 Task: In the Page Angkorwat.pptxinsert a new blank slide, and insert a shape ' hexagon', fill the shape with color yellowcopy and paste the shape   hexagonfill the shape with color purpleinsert the text box shape 1insert the text box shape 2
Action: Mouse moved to (29, 97)
Screenshot: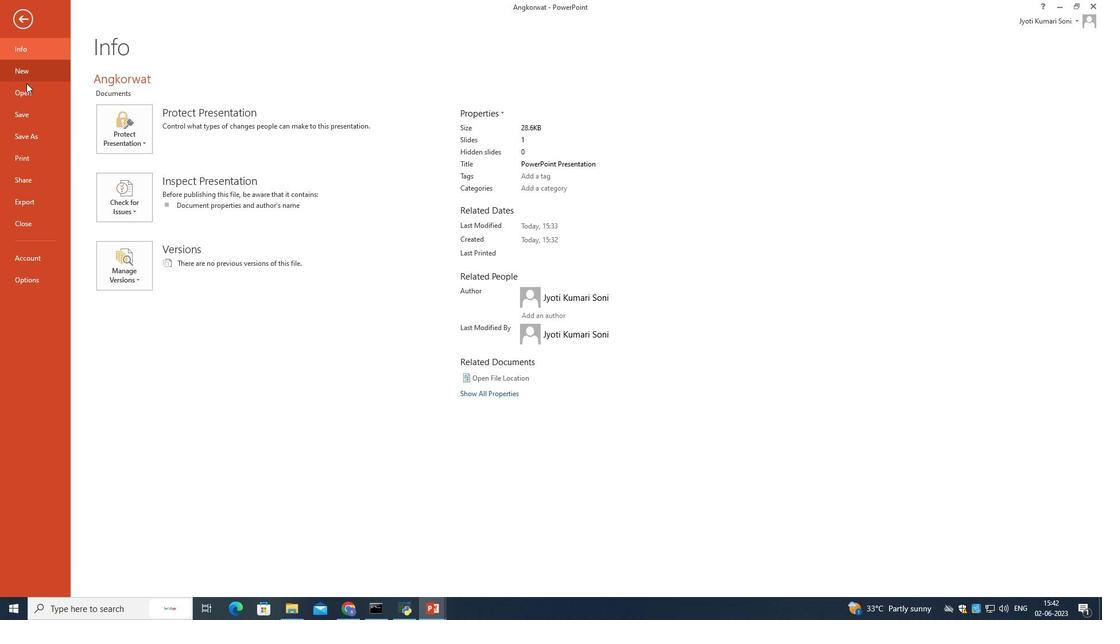 
Action: Mouse pressed left at (29, 97)
Screenshot: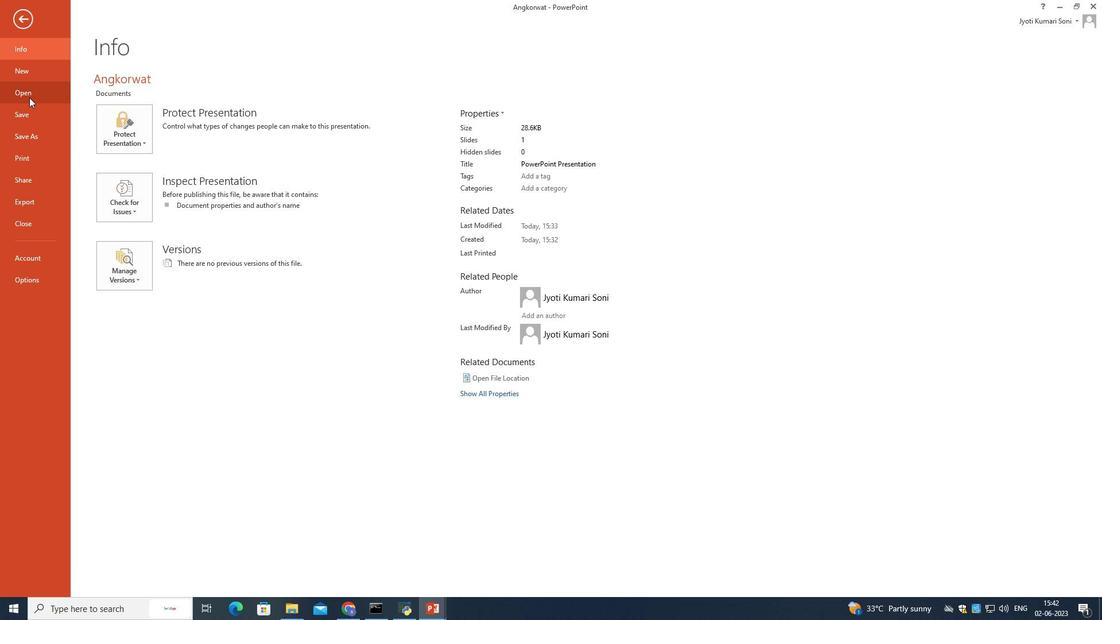 
Action: Mouse moved to (297, 125)
Screenshot: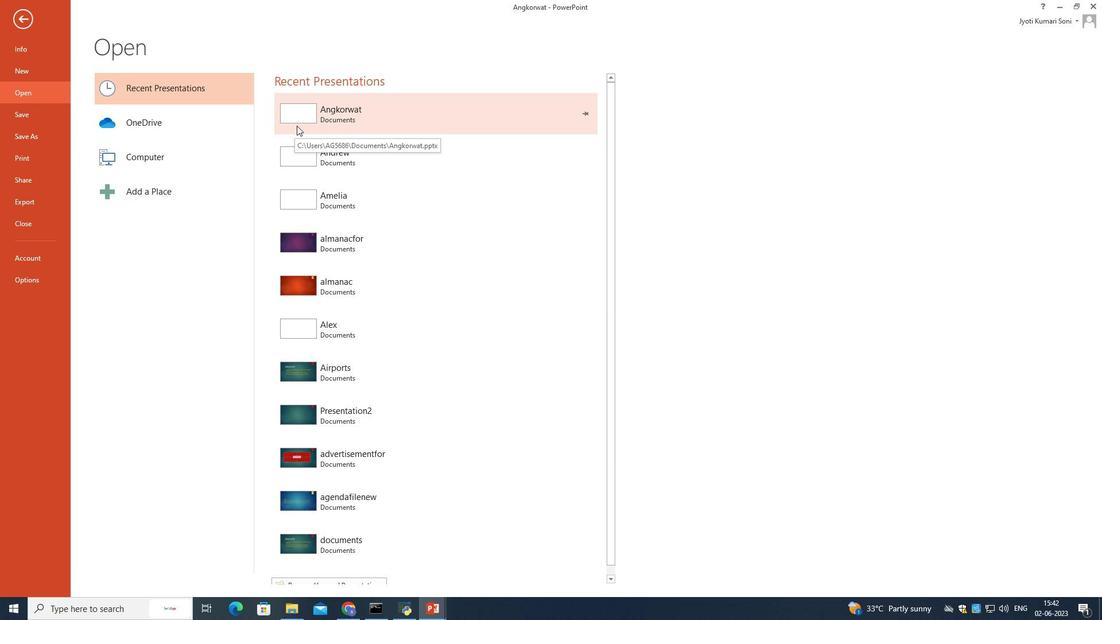 
Action: Mouse pressed left at (297, 125)
Screenshot: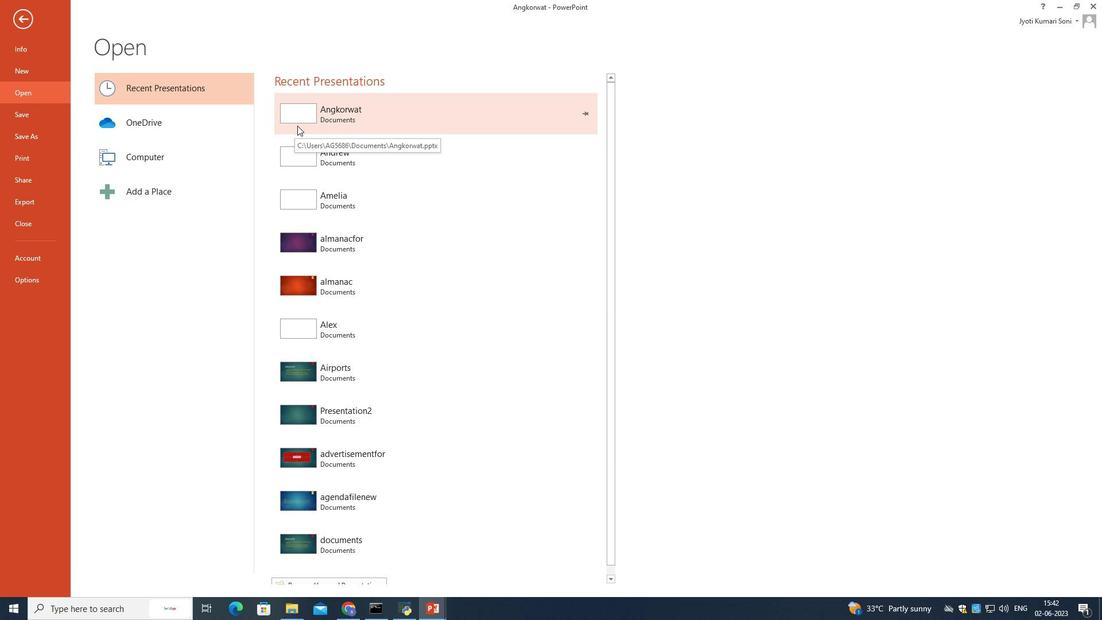 
Action: Mouse moved to (79, 19)
Screenshot: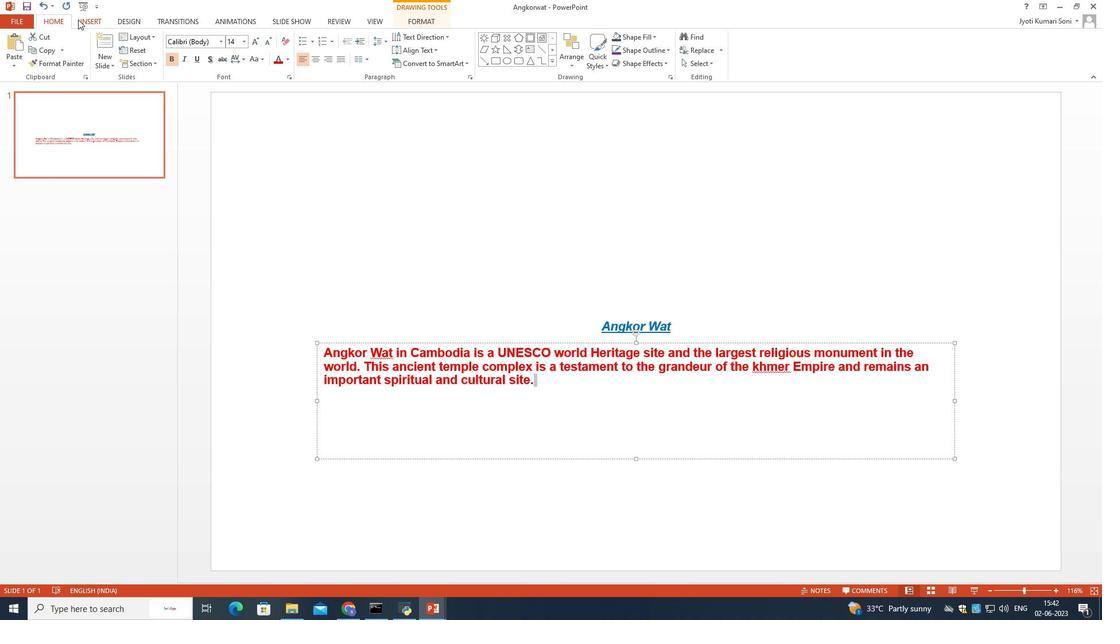 
Action: Mouse pressed left at (79, 19)
Screenshot: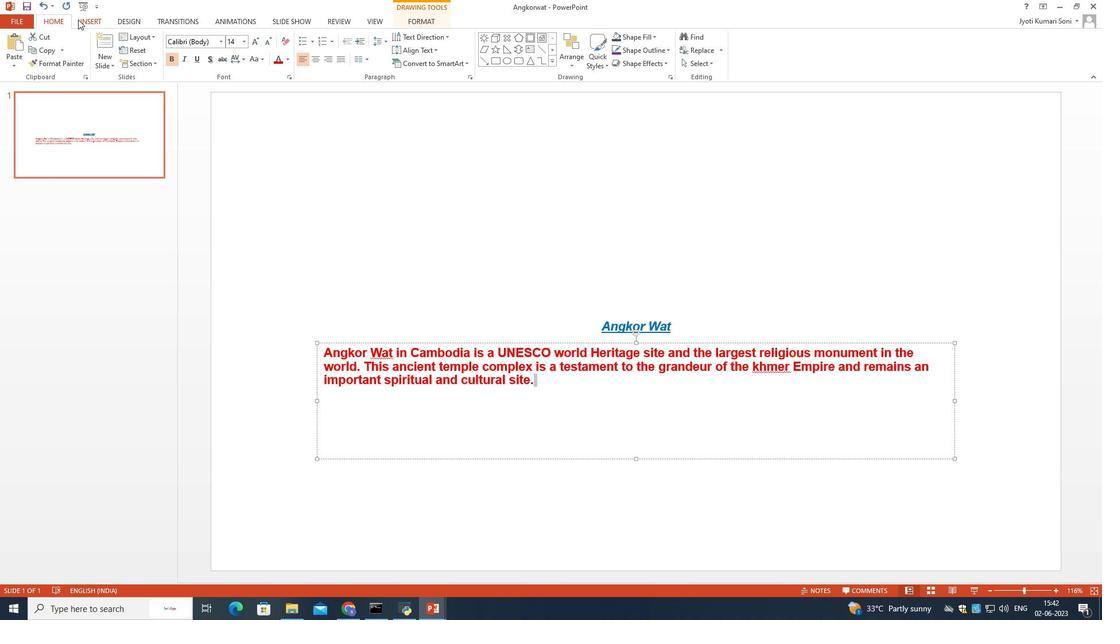 
Action: Mouse moved to (17, 52)
Screenshot: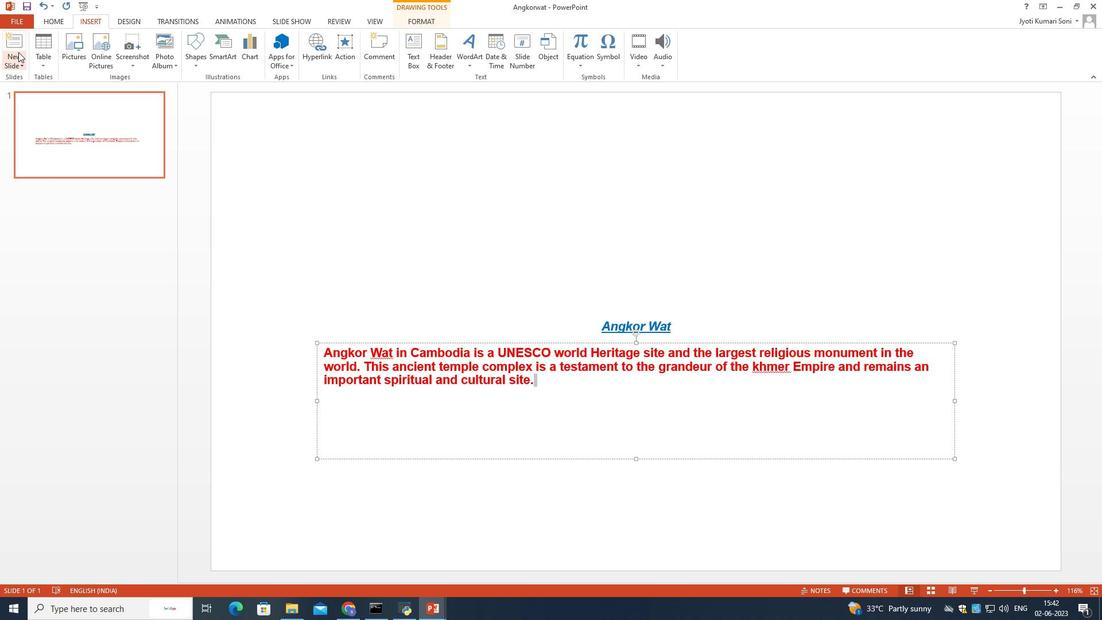 
Action: Mouse pressed left at (17, 52)
Screenshot: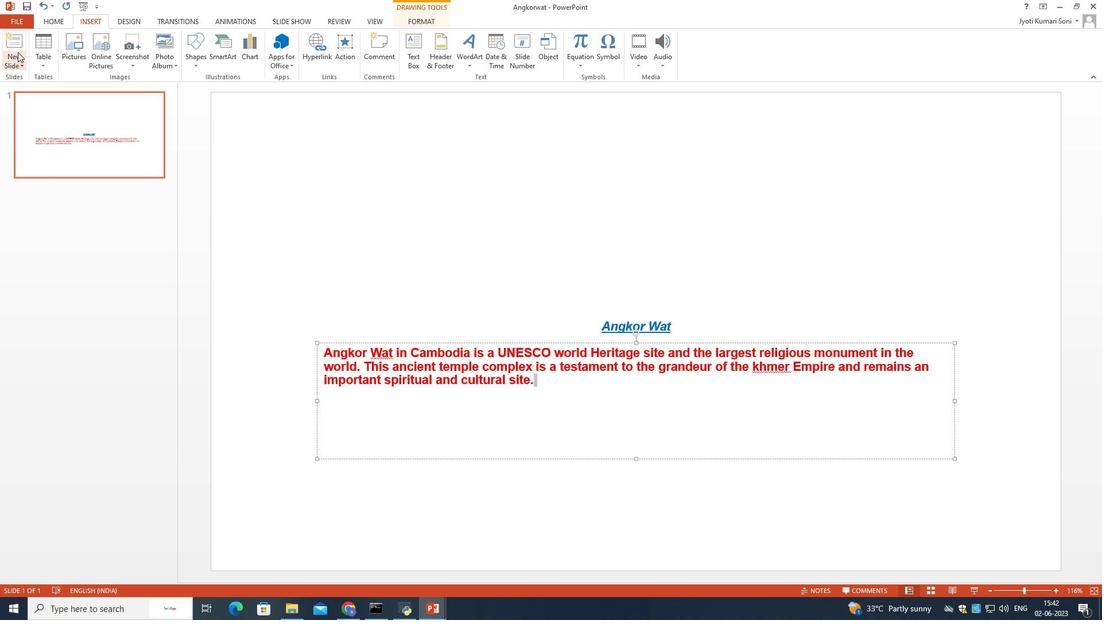 
Action: Mouse moved to (46, 207)
Screenshot: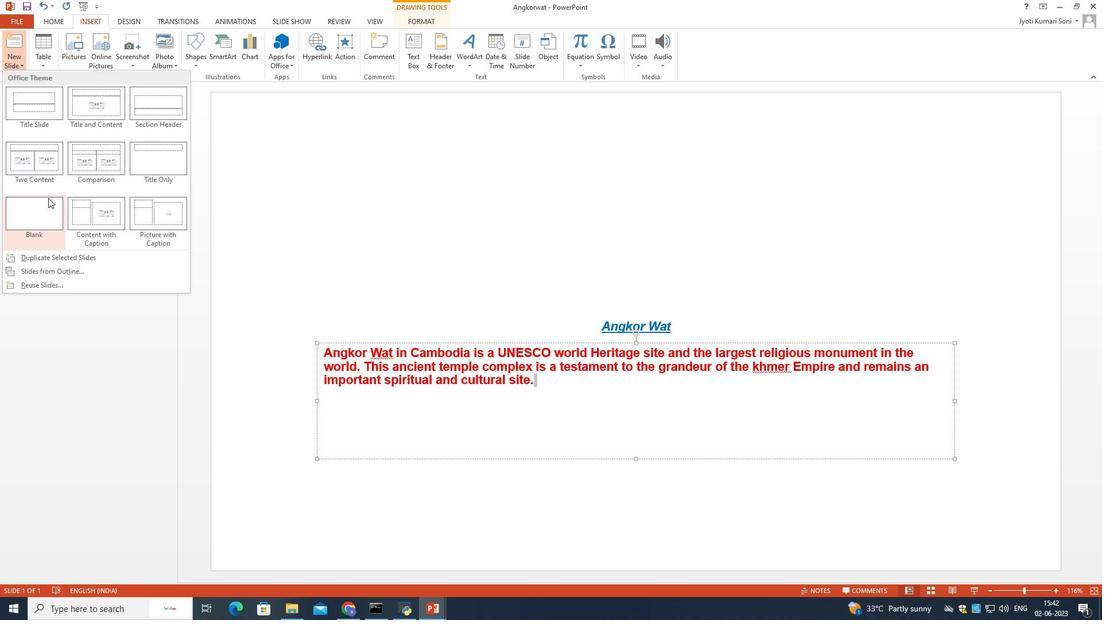
Action: Mouse pressed left at (46, 207)
Screenshot: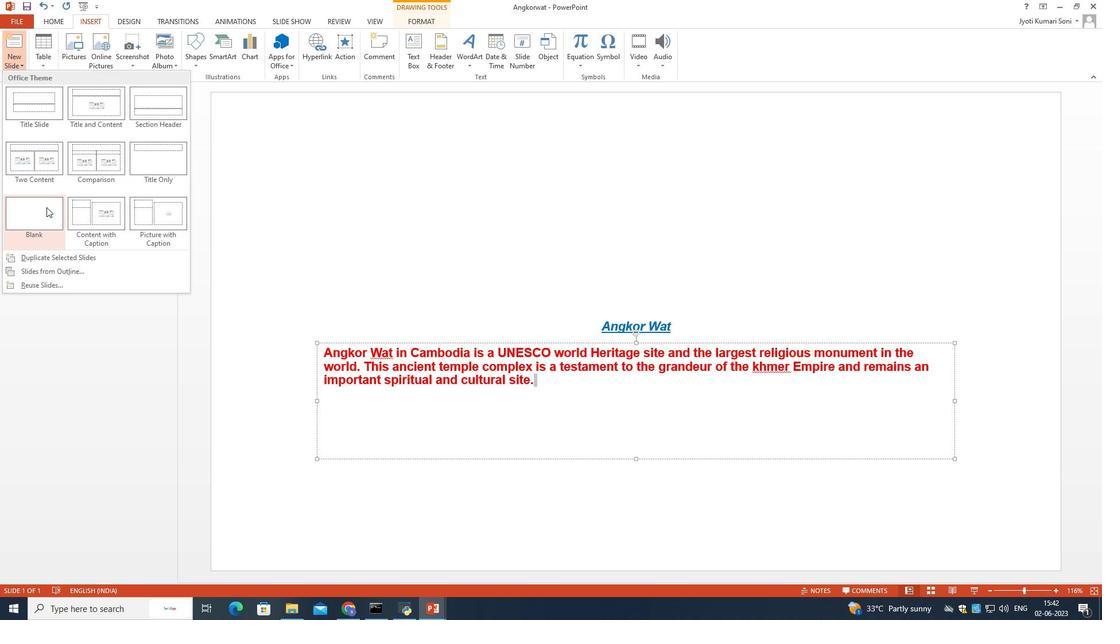 
Action: Mouse moved to (276, 203)
Screenshot: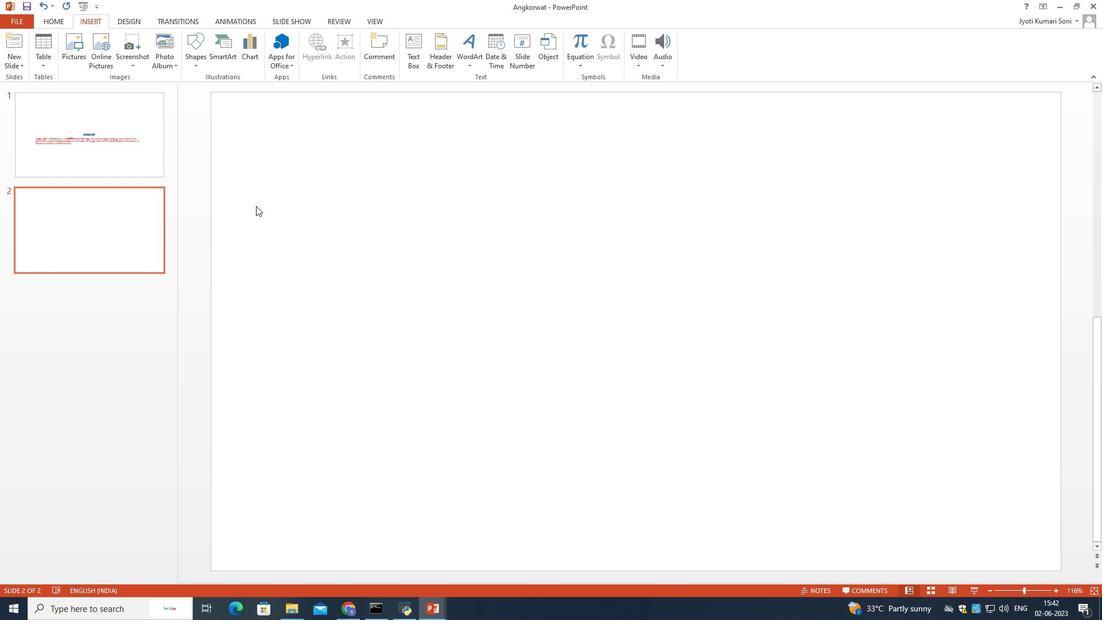 
Action: Mouse pressed left at (276, 203)
Screenshot: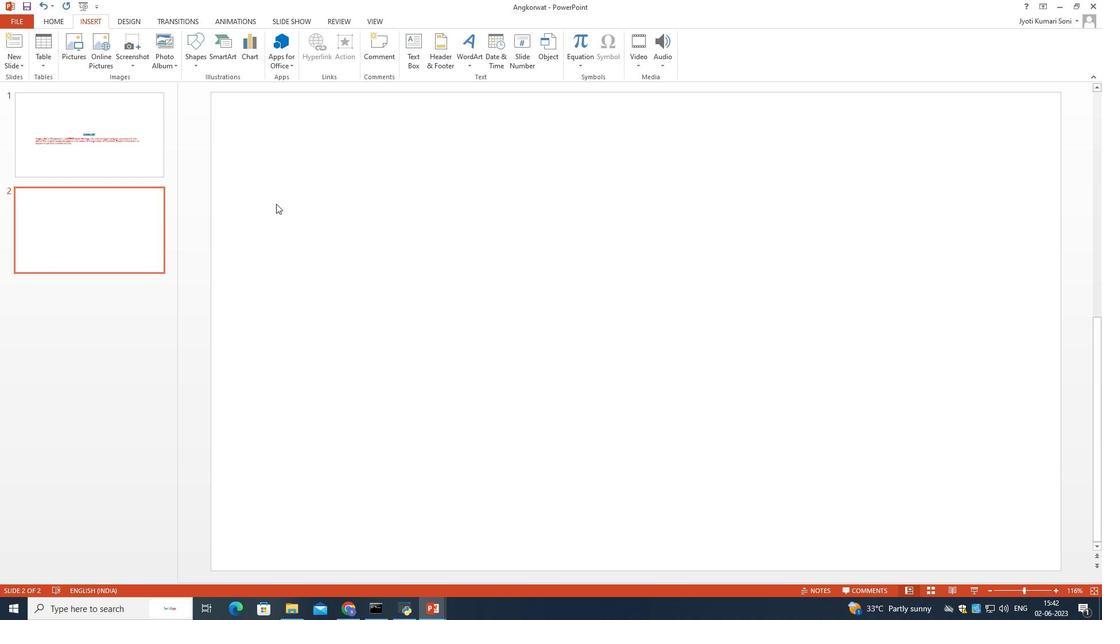 
Action: Mouse moved to (197, 65)
Screenshot: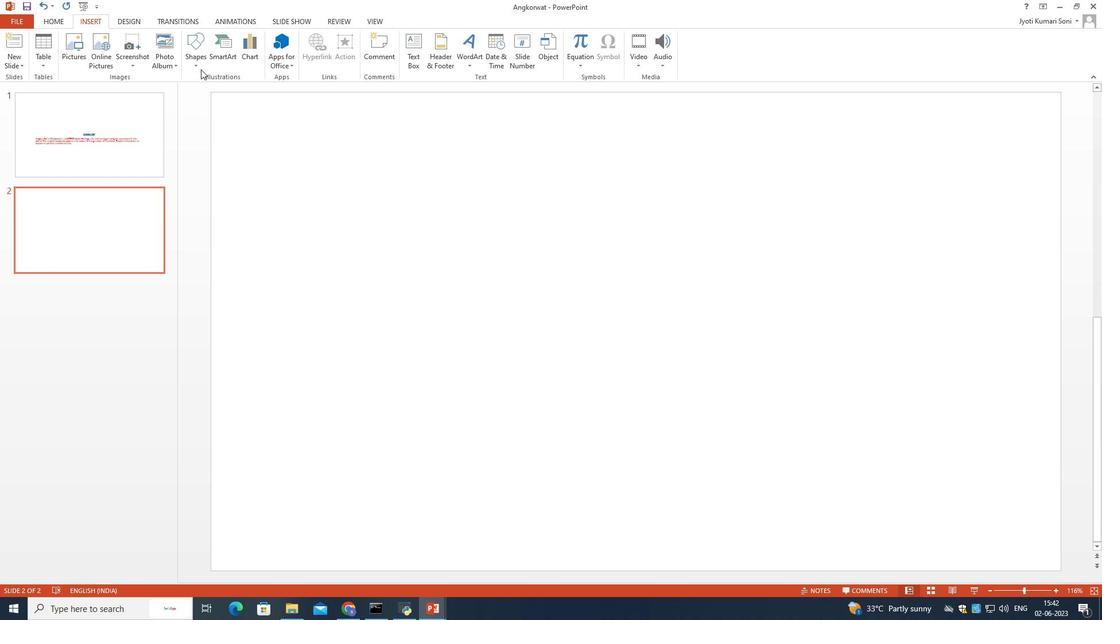 
Action: Mouse pressed left at (197, 65)
Screenshot: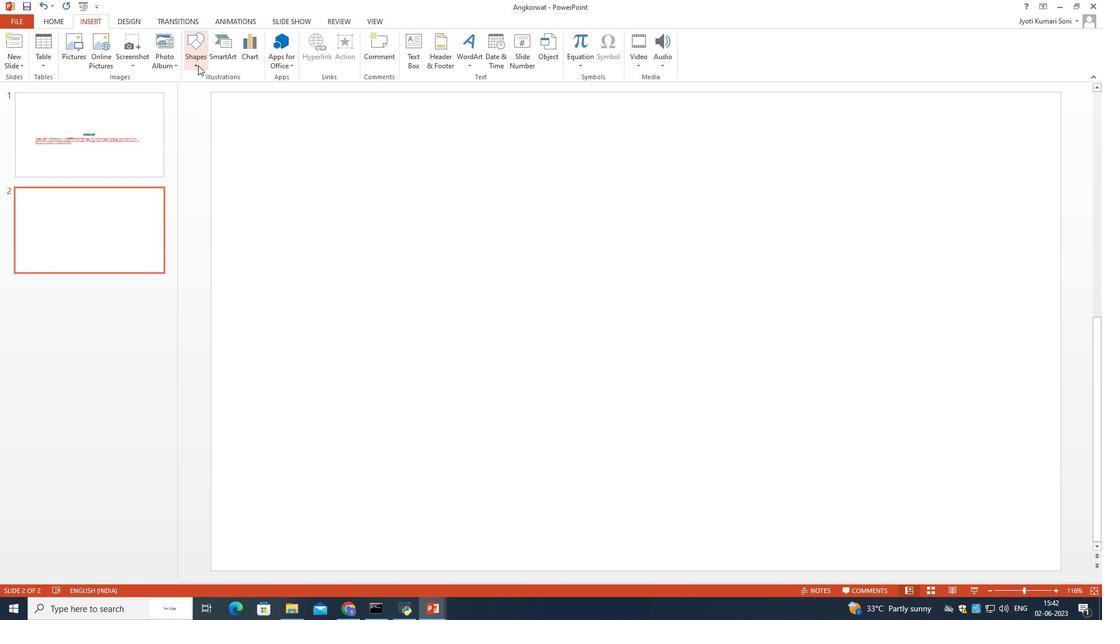 
Action: Mouse moved to (278, 174)
Screenshot: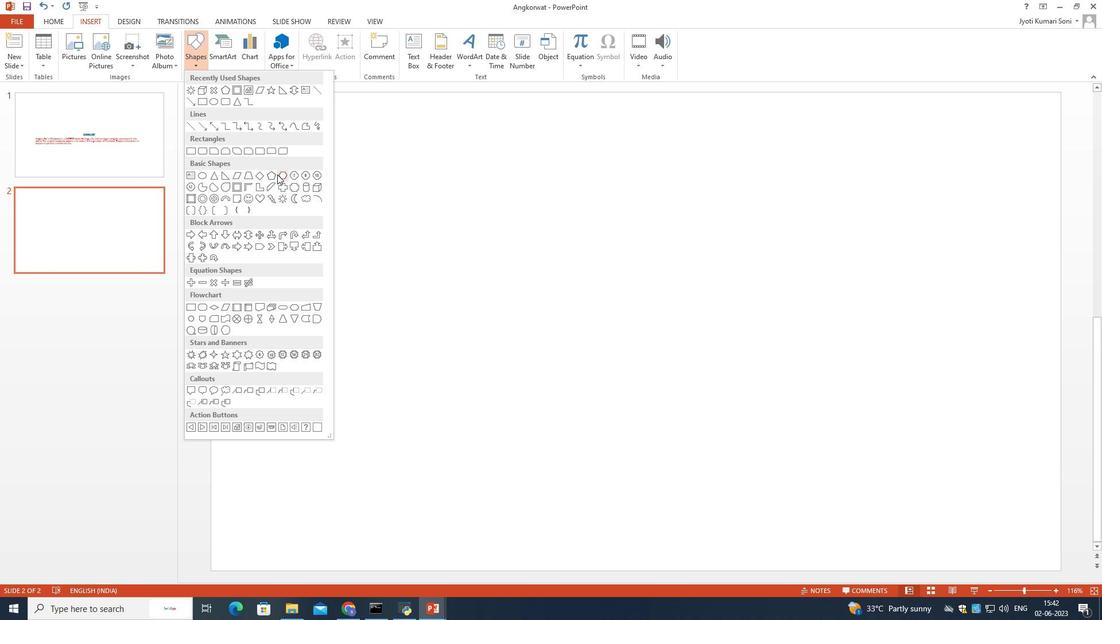 
Action: Mouse pressed left at (278, 174)
Screenshot: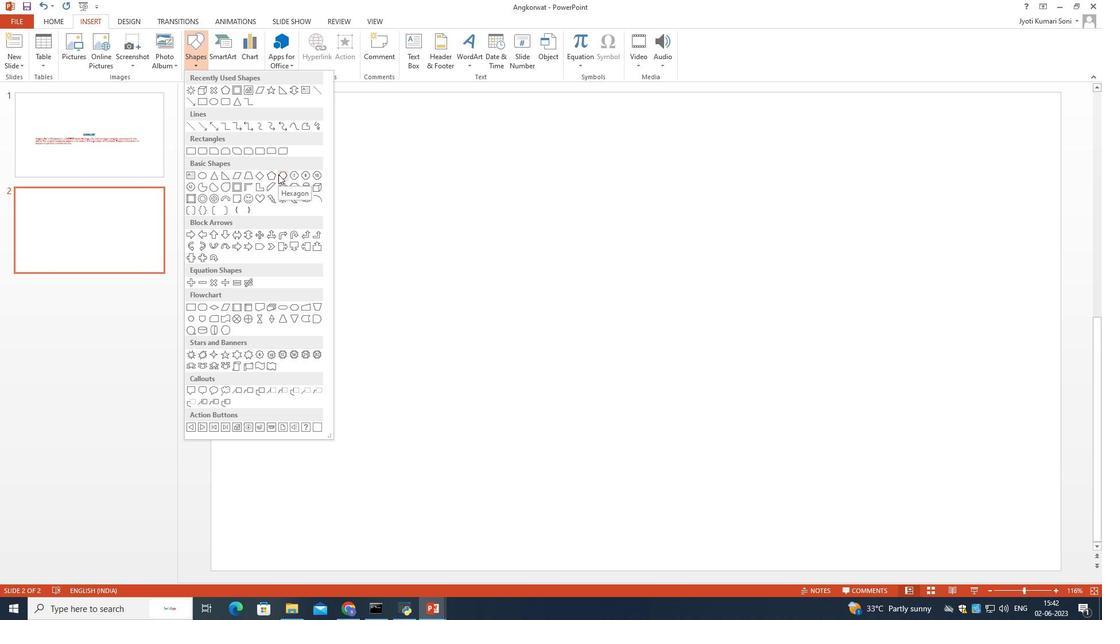 
Action: Mouse moved to (374, 145)
Screenshot: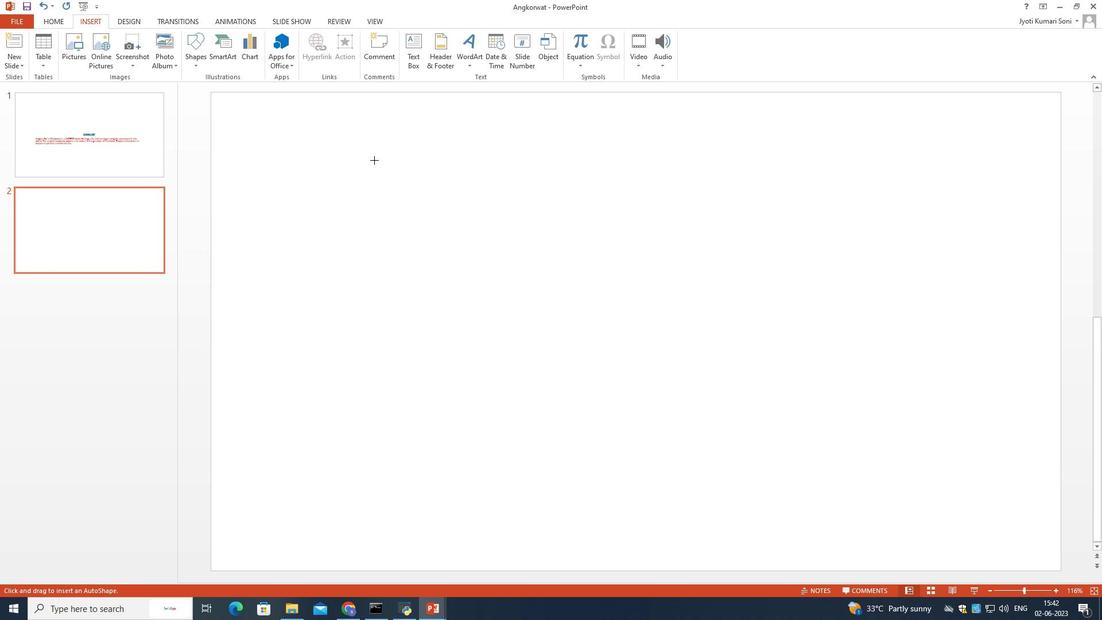 
Action: Mouse pressed left at (374, 145)
Screenshot: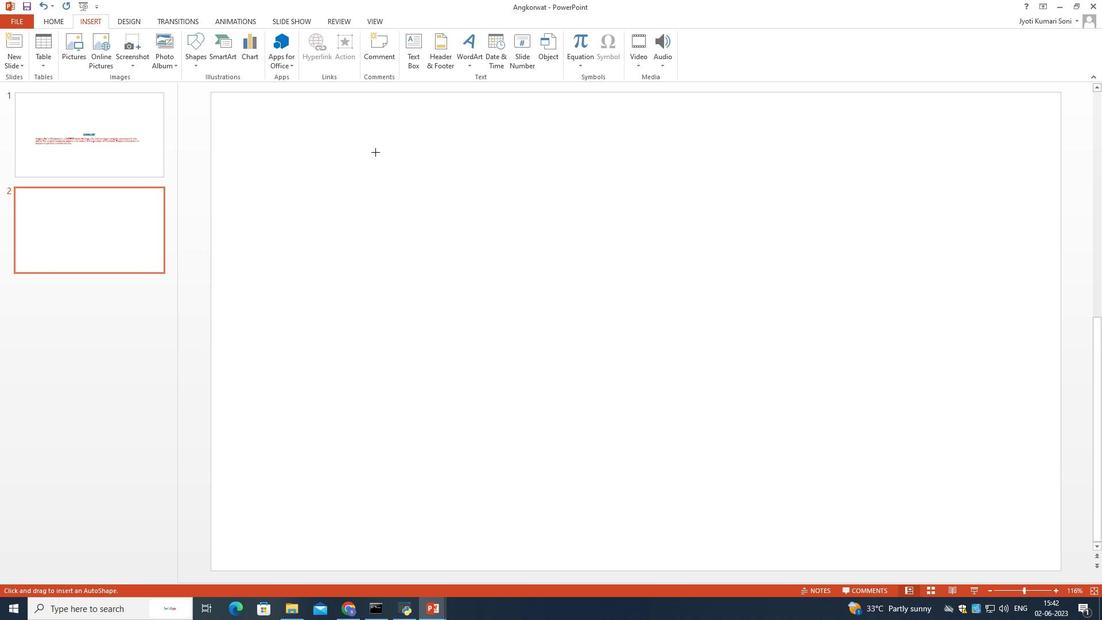 
Action: Mouse moved to (560, 322)
Screenshot: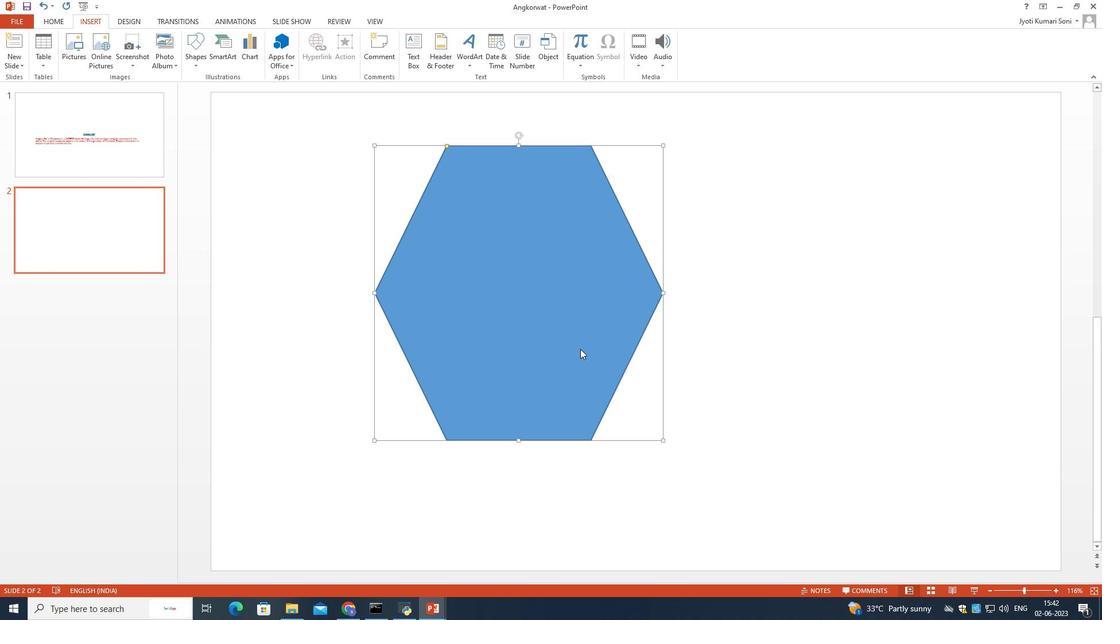 
Action: Mouse pressed left at (560, 322)
Screenshot: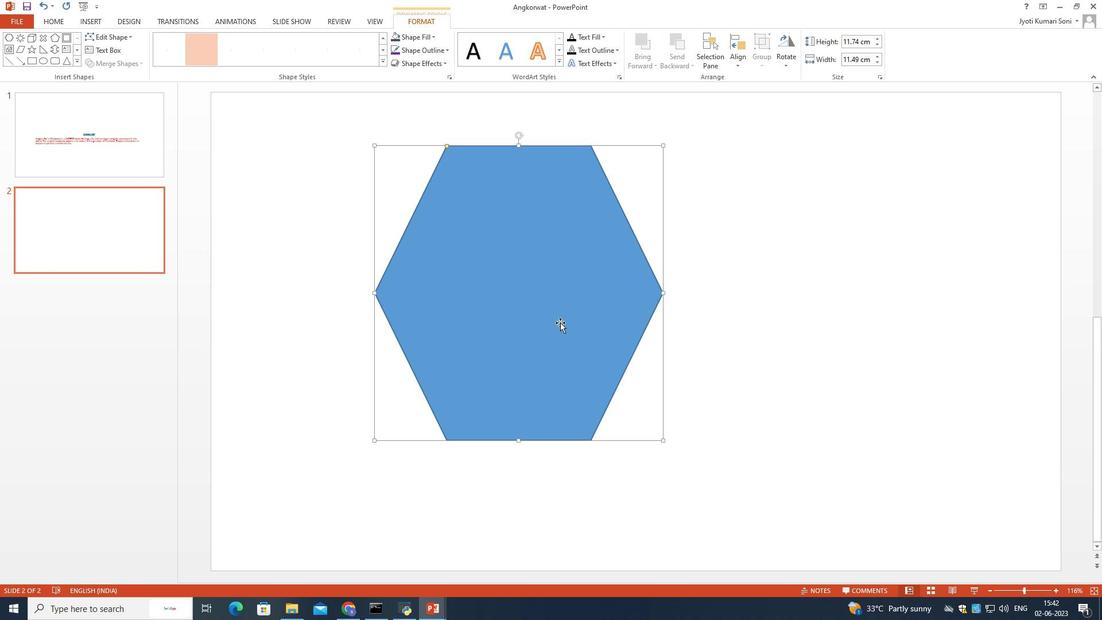 
Action: Mouse moved to (402, 329)
Screenshot: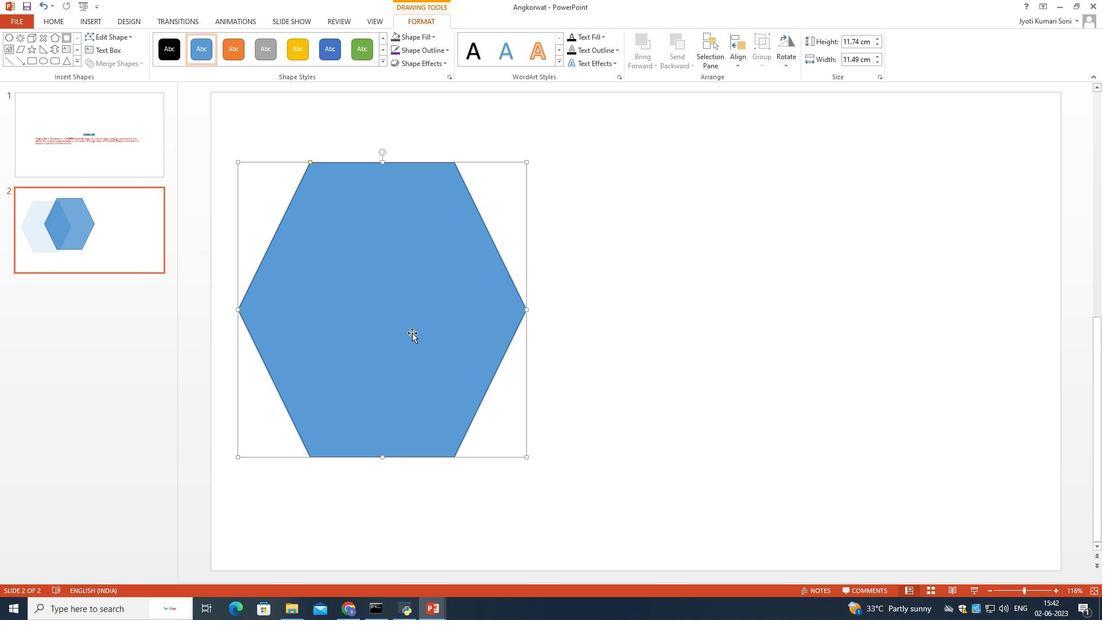 
Action: Mouse pressed left at (402, 329)
Screenshot: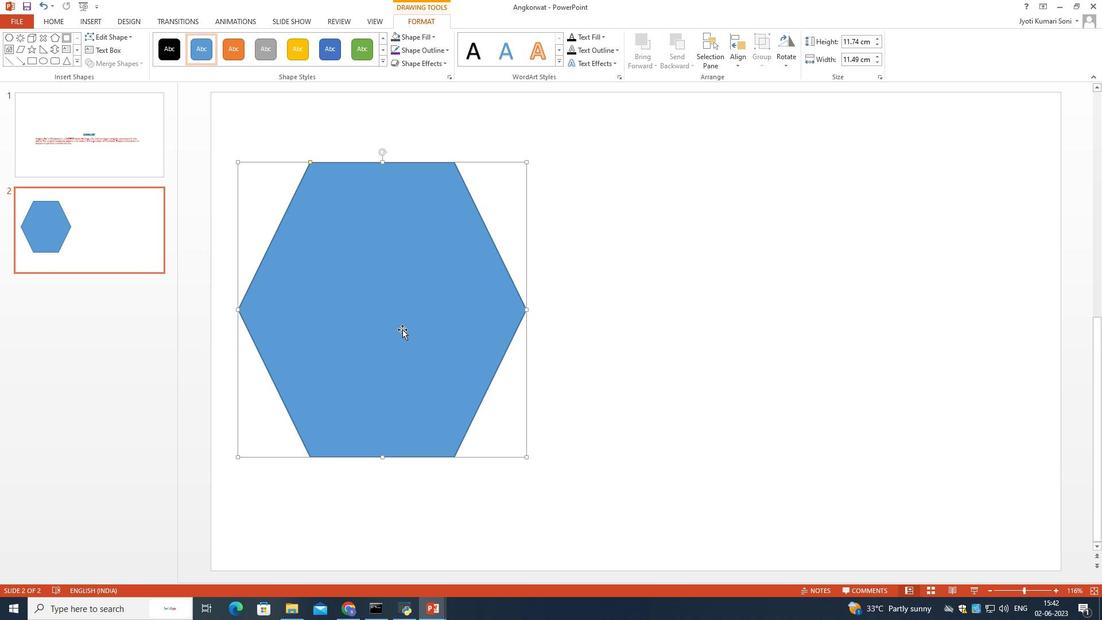 
Action: Mouse moved to (403, 40)
Screenshot: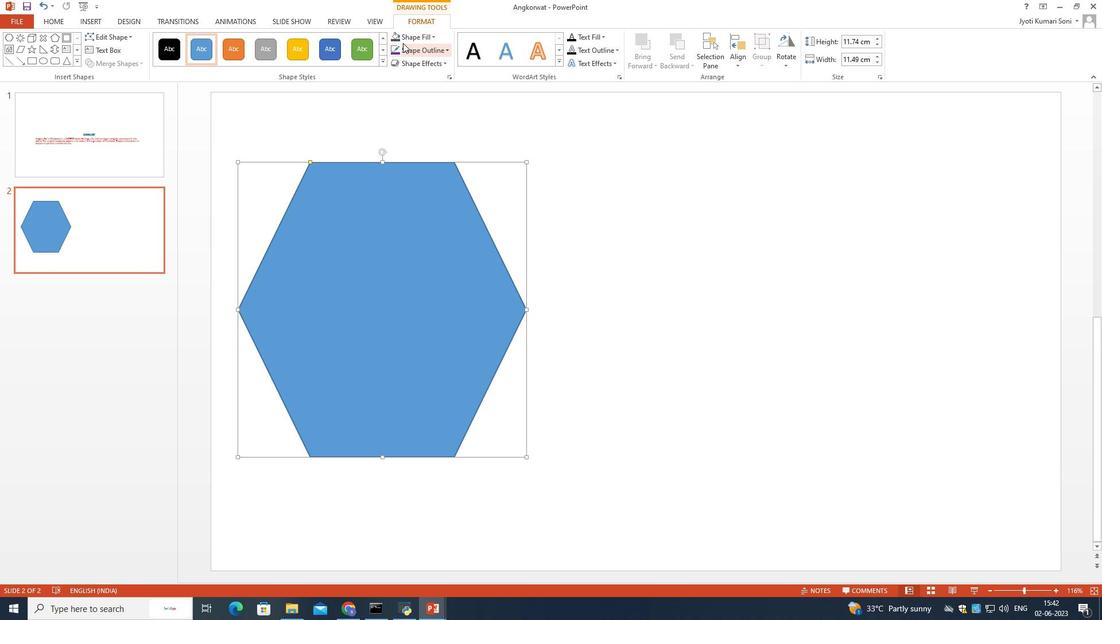 
Action: Mouse pressed left at (403, 40)
Screenshot: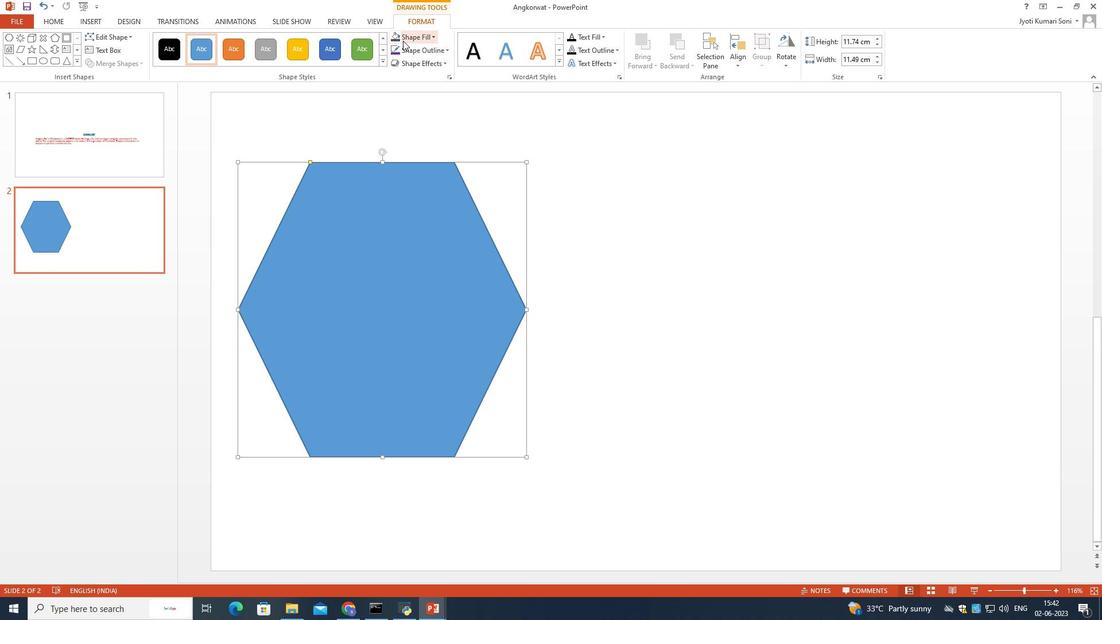 
Action: Mouse moved to (421, 125)
Screenshot: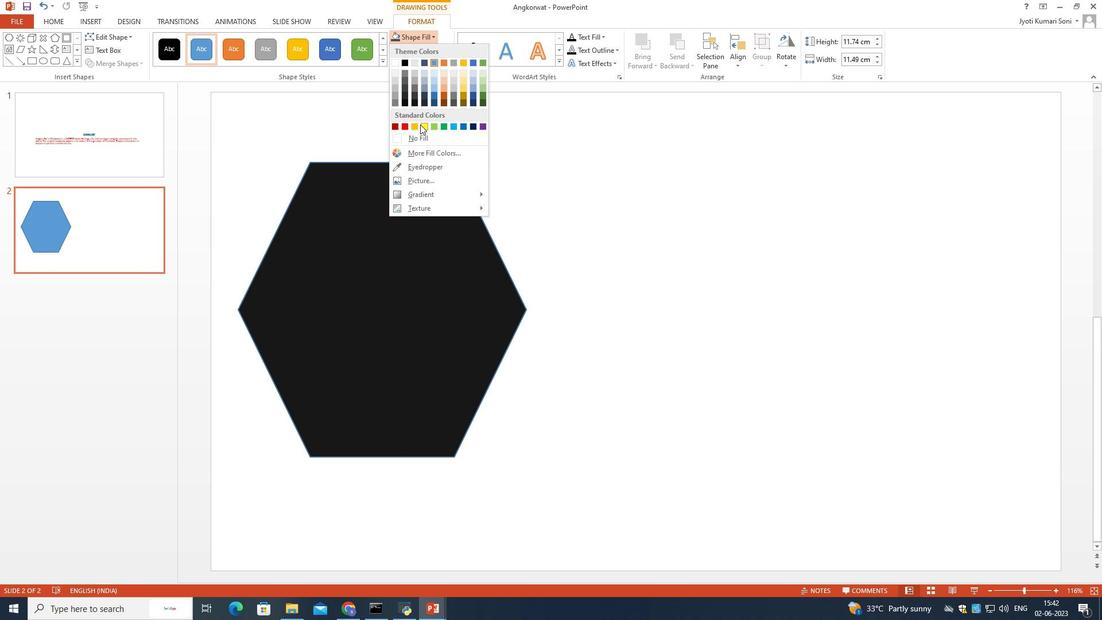 
Action: Mouse pressed left at (421, 125)
Screenshot: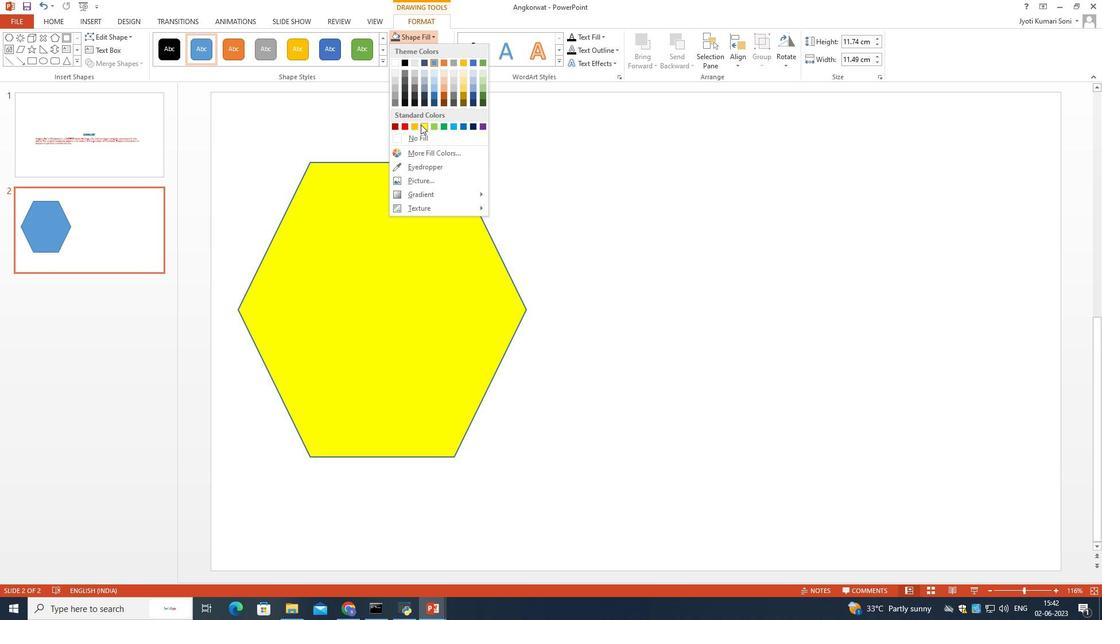 
Action: Mouse moved to (409, 272)
Screenshot: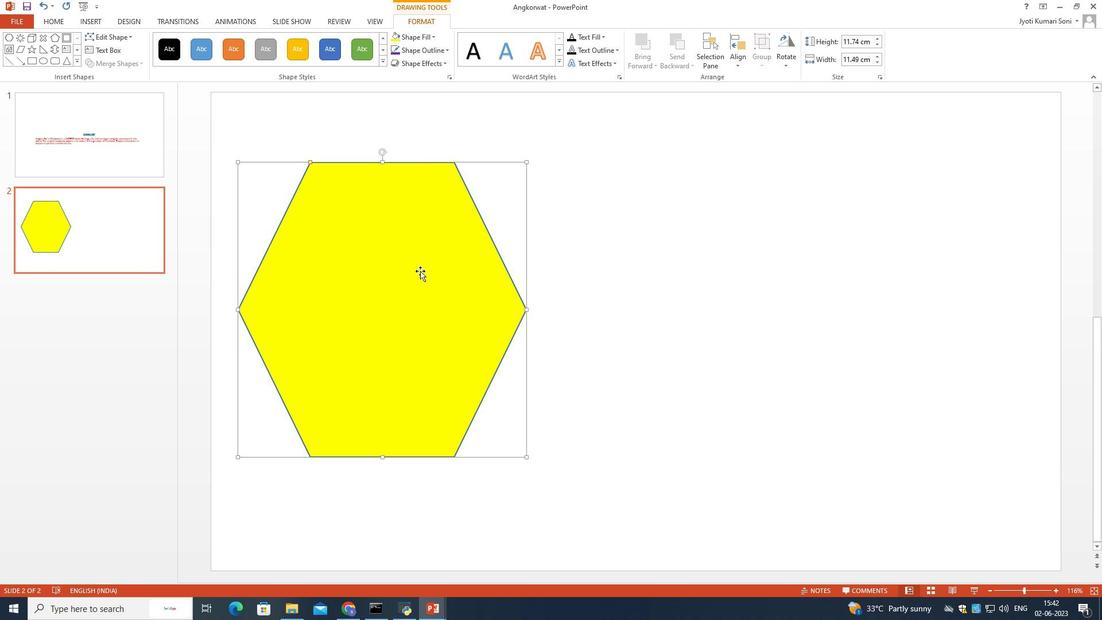 
Action: Mouse pressed left at (409, 272)
Screenshot: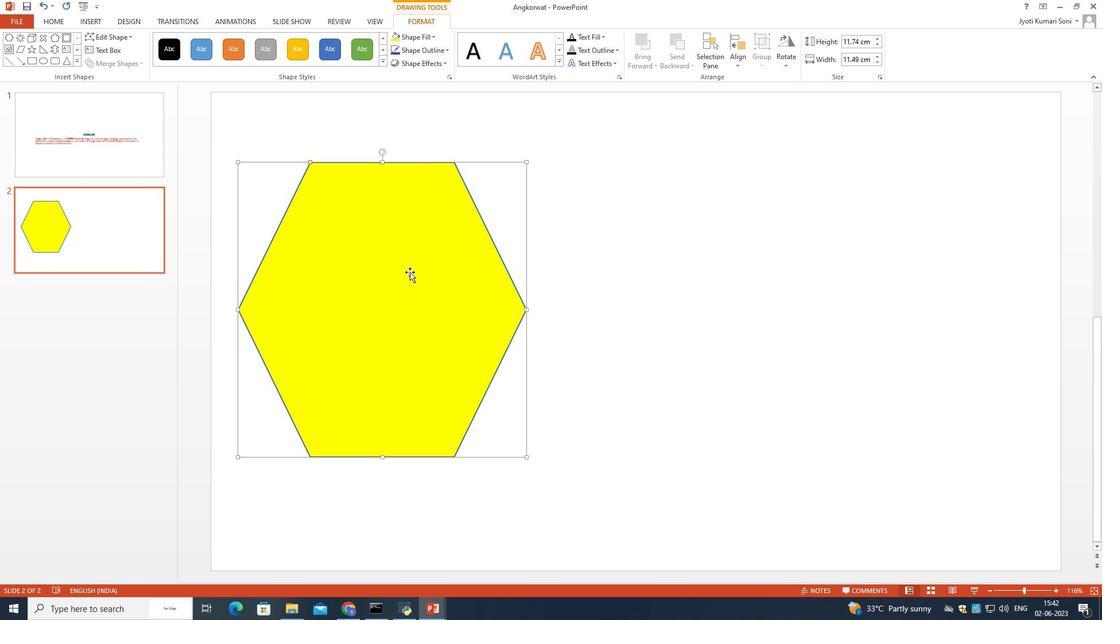 
Action: Mouse moved to (406, 273)
Screenshot: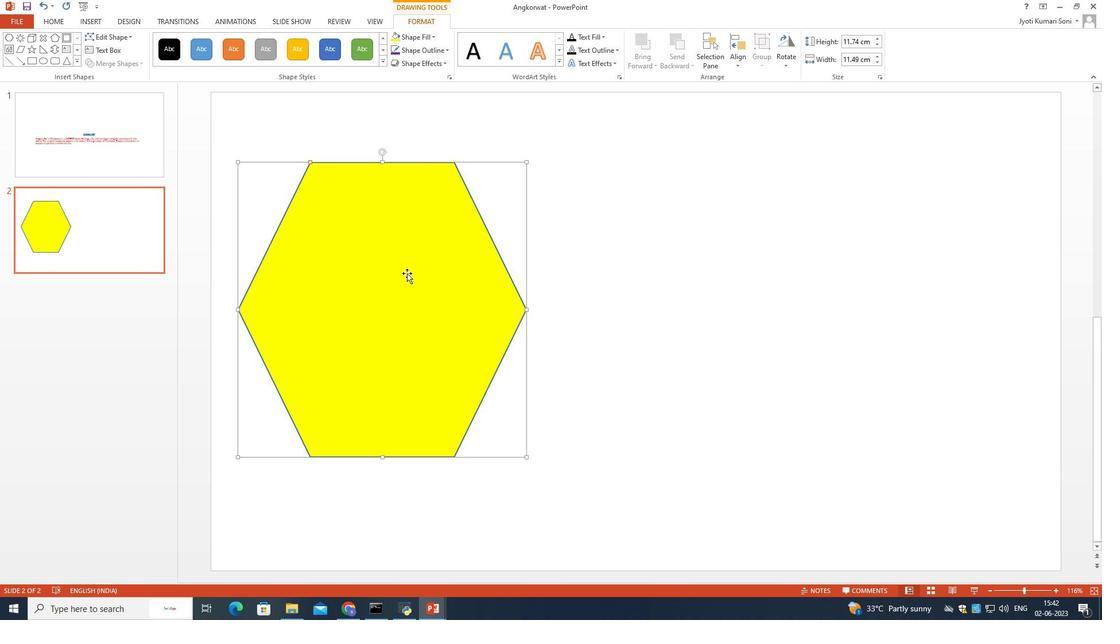 
Action: Mouse pressed left at (406, 273)
Screenshot: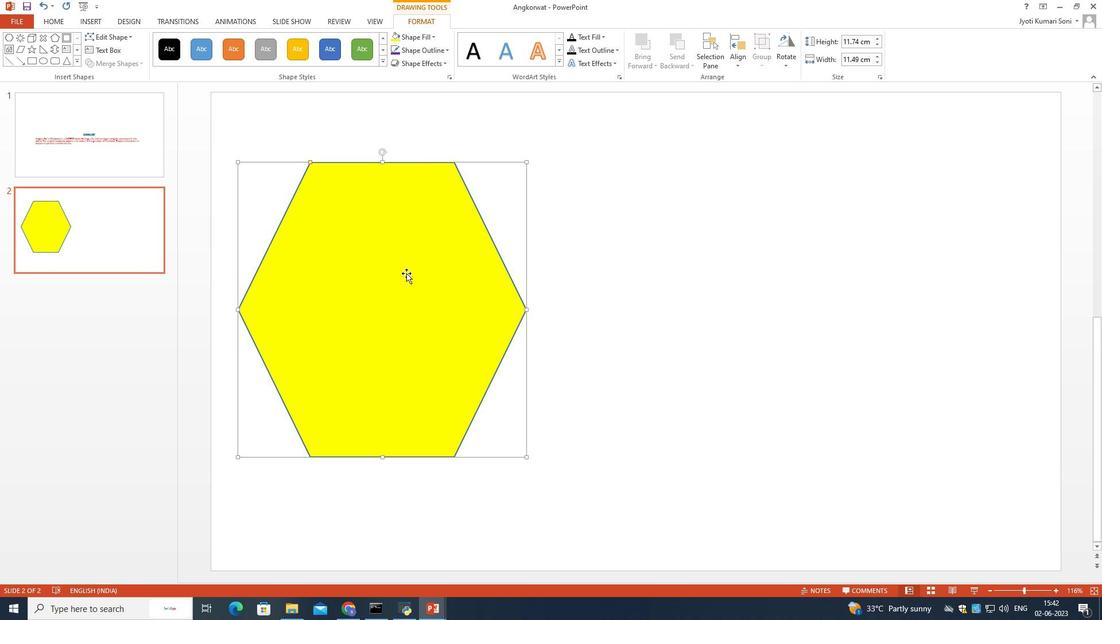
Action: Mouse pressed right at (406, 273)
Screenshot: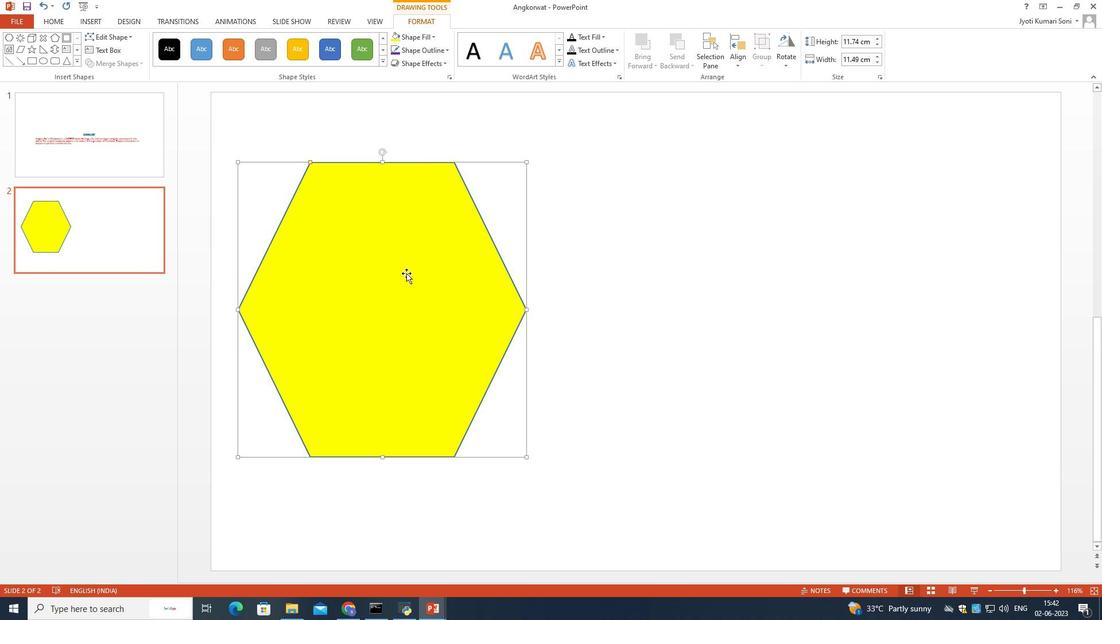 
Action: Mouse moved to (429, 294)
Screenshot: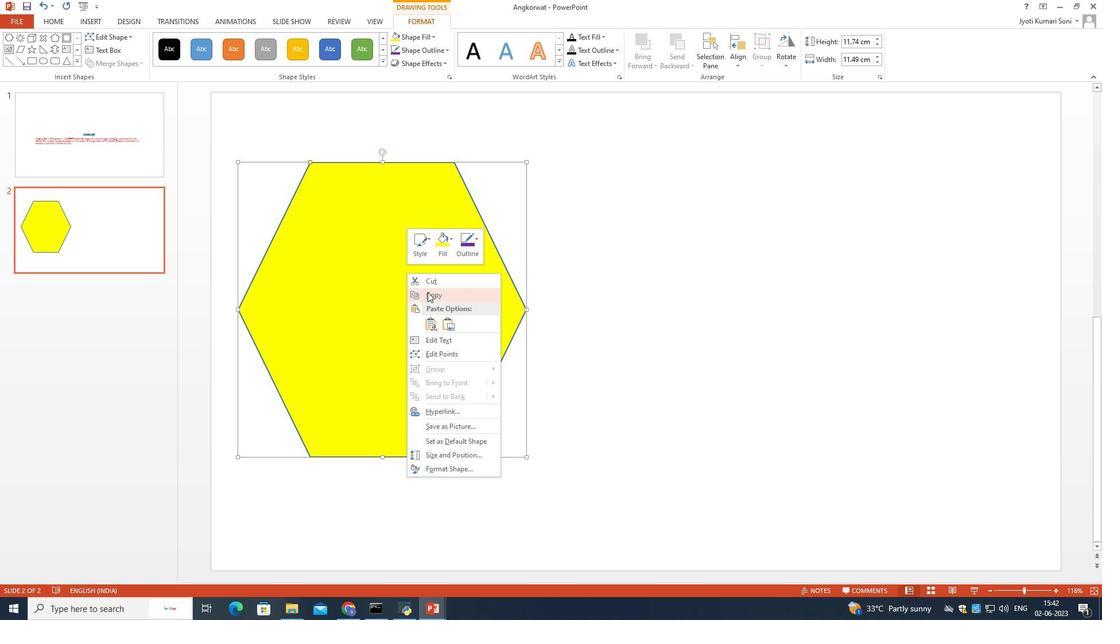 
Action: Mouse pressed left at (429, 294)
Screenshot: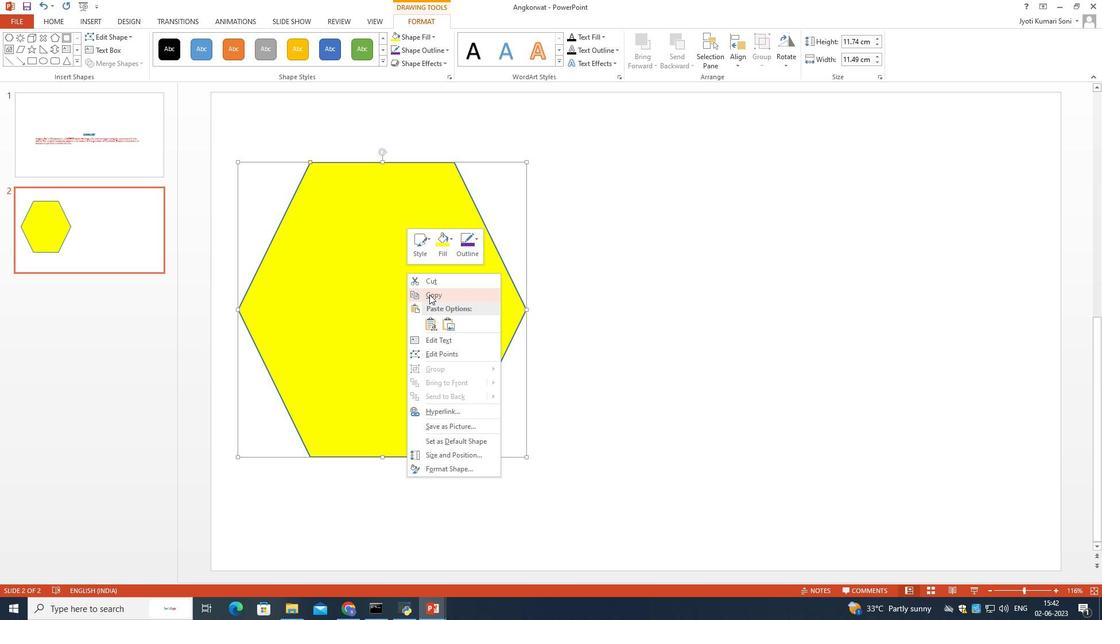 
Action: Mouse moved to (626, 215)
Screenshot: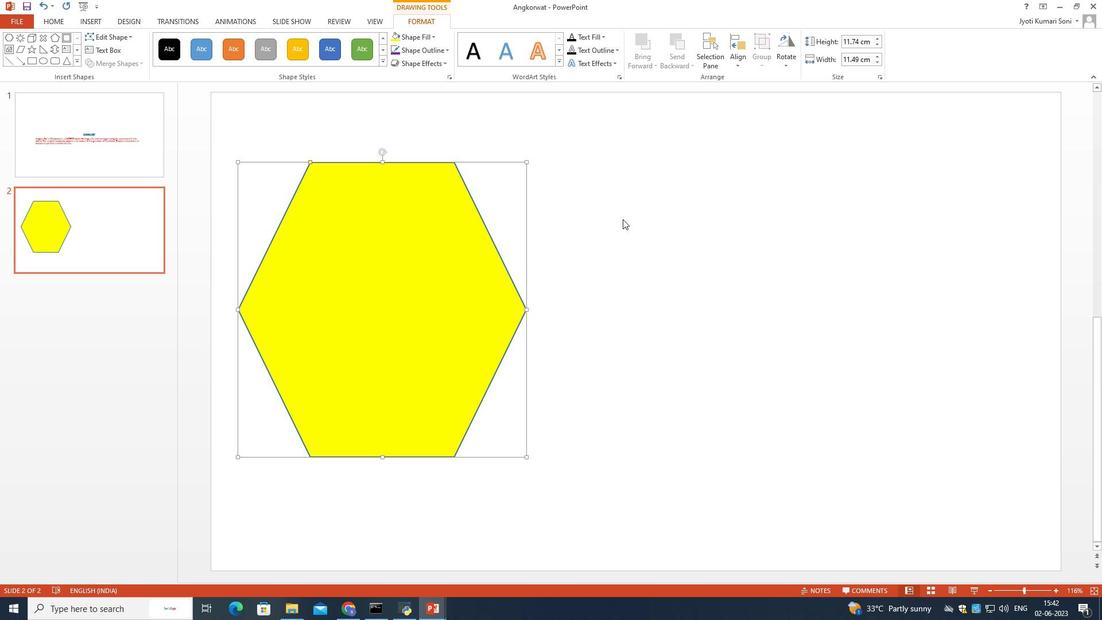 
Action: Mouse pressed left at (626, 215)
Screenshot: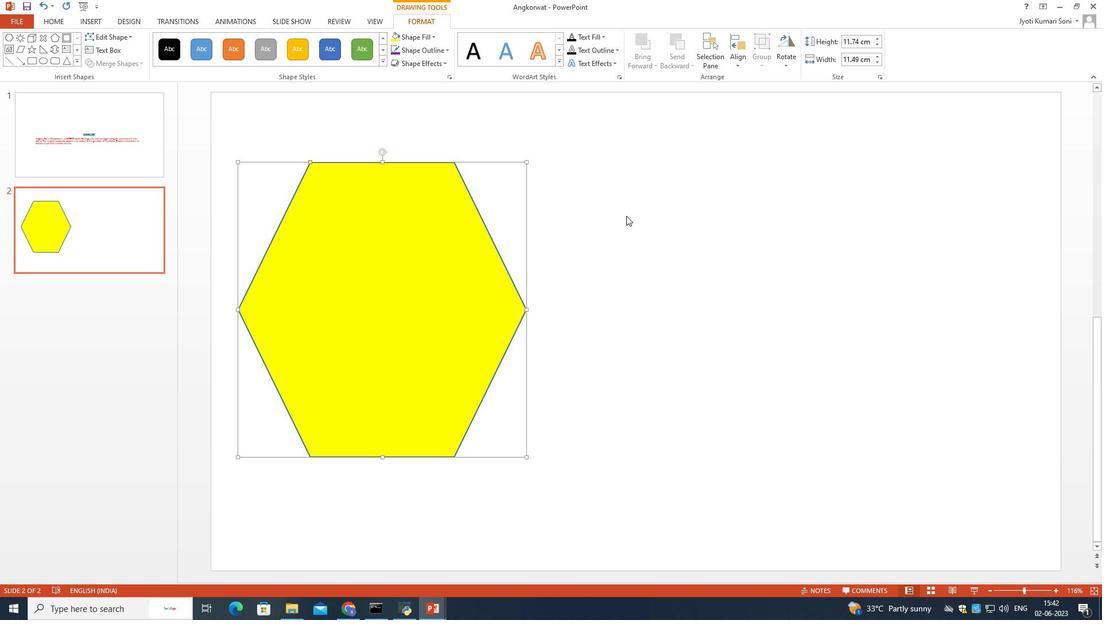 
Action: Mouse moved to (627, 214)
Screenshot: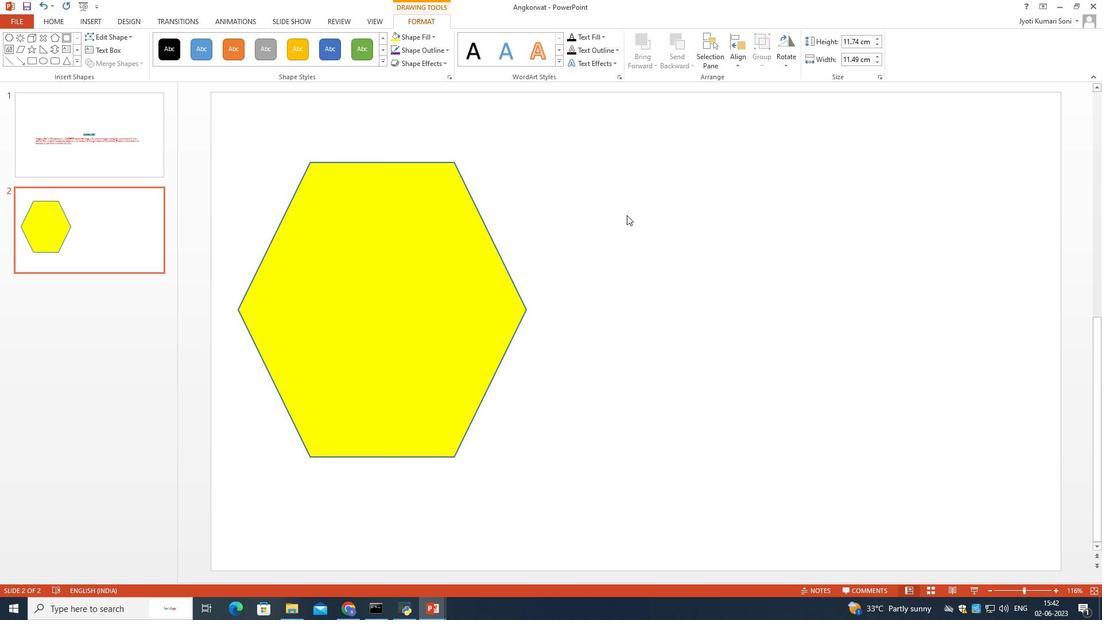 
Action: Mouse pressed right at (627, 214)
Screenshot: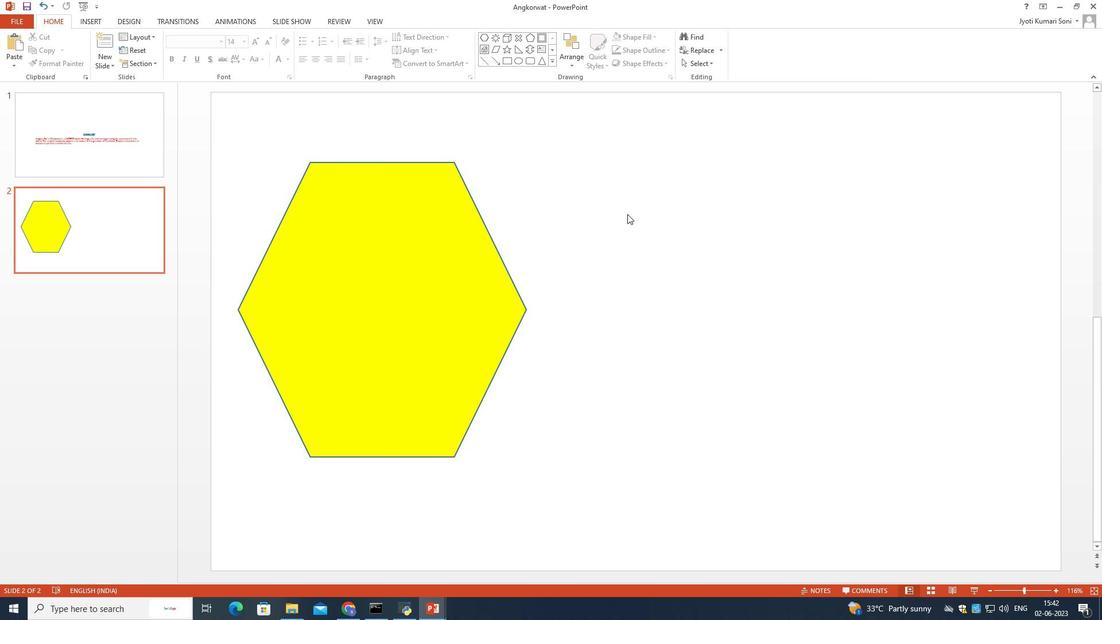 
Action: Mouse moved to (667, 238)
Screenshot: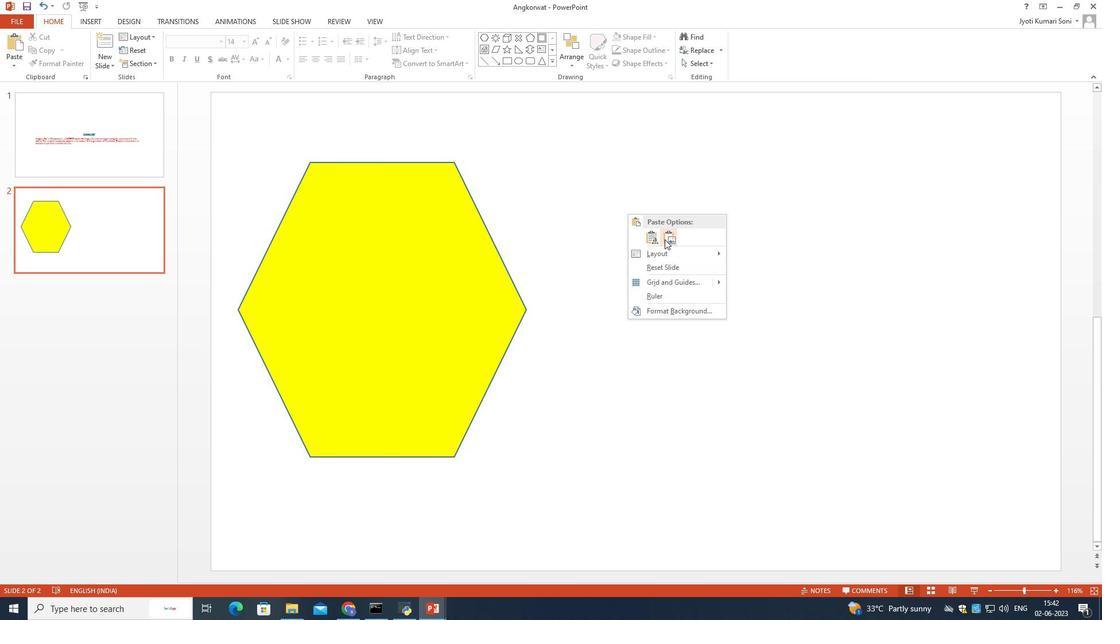 
Action: Mouse pressed left at (667, 238)
Screenshot: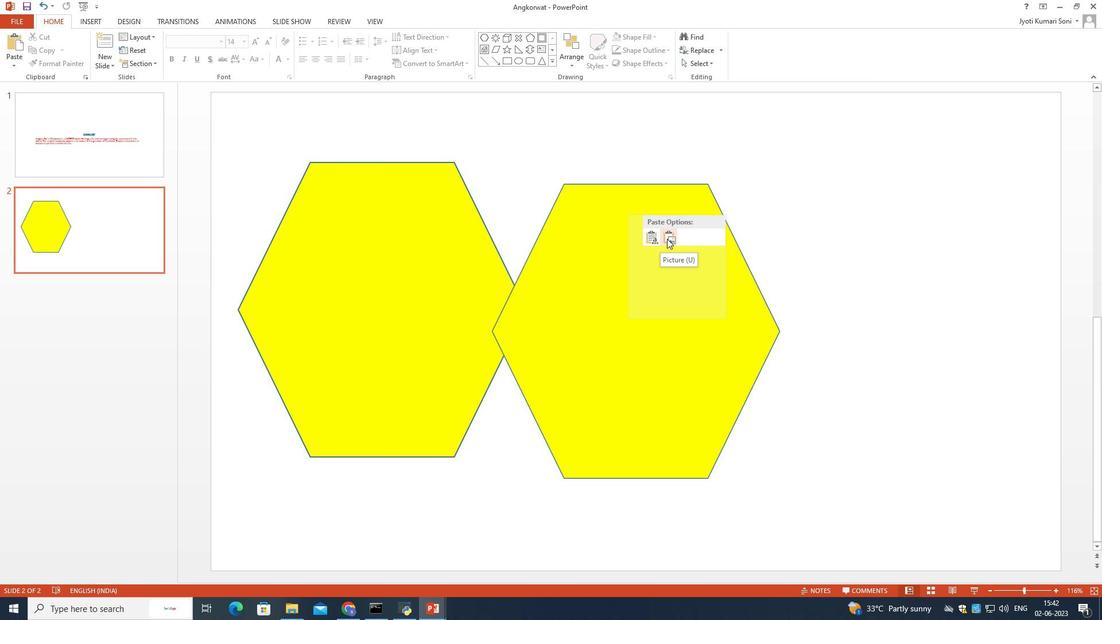 
Action: Mouse moved to (645, 264)
Screenshot: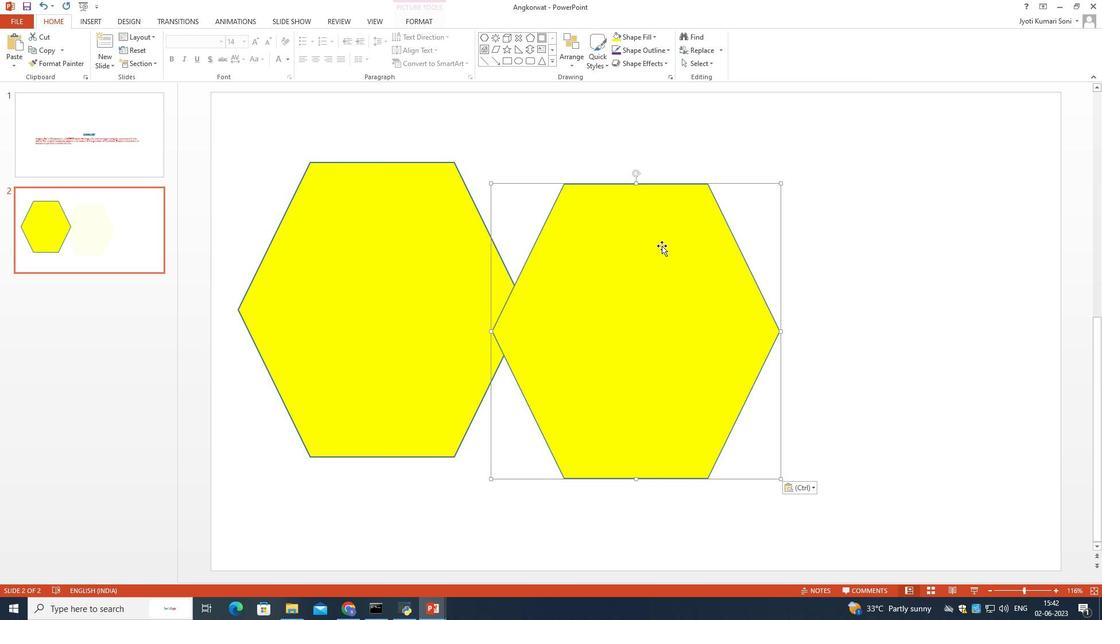 
Action: Mouse pressed left at (645, 264)
Screenshot: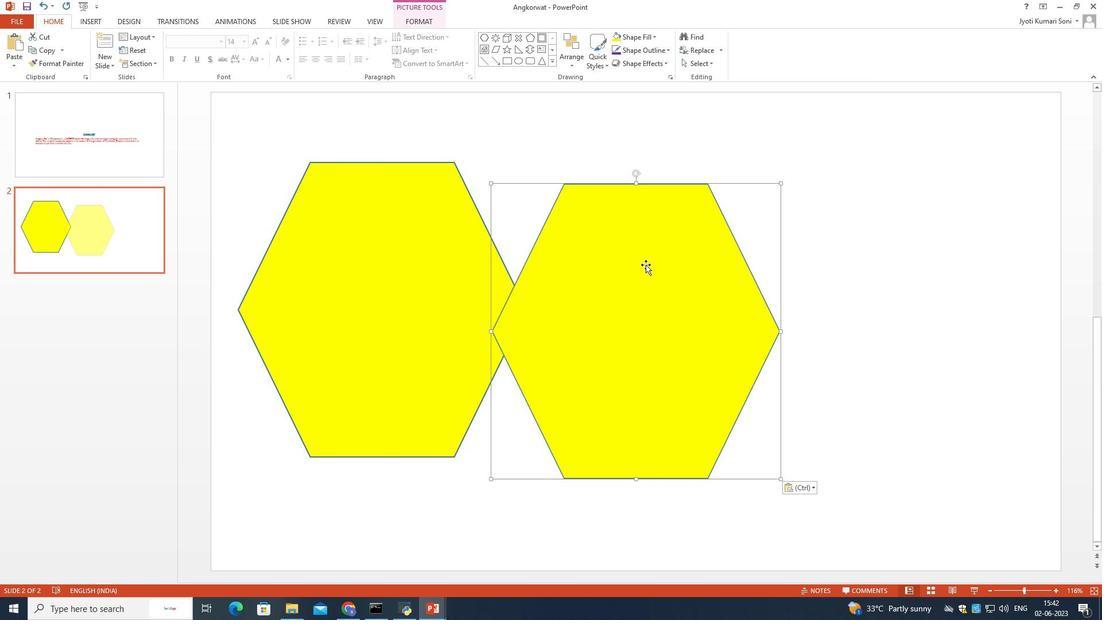 
Action: Mouse moved to (652, 258)
Screenshot: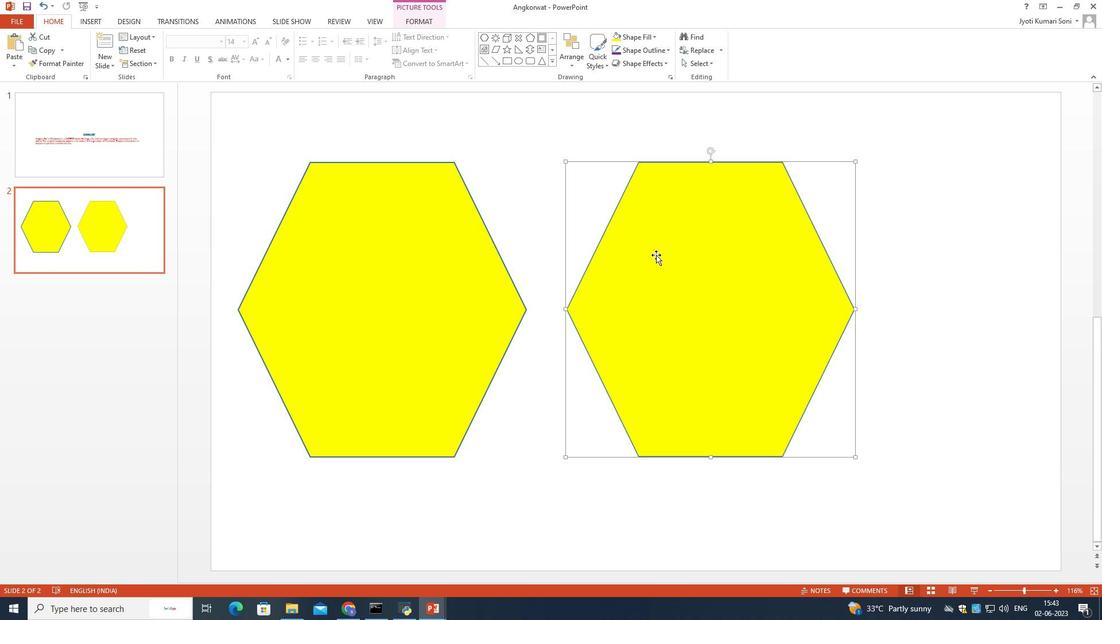 
Action: Mouse pressed left at (652, 258)
Screenshot: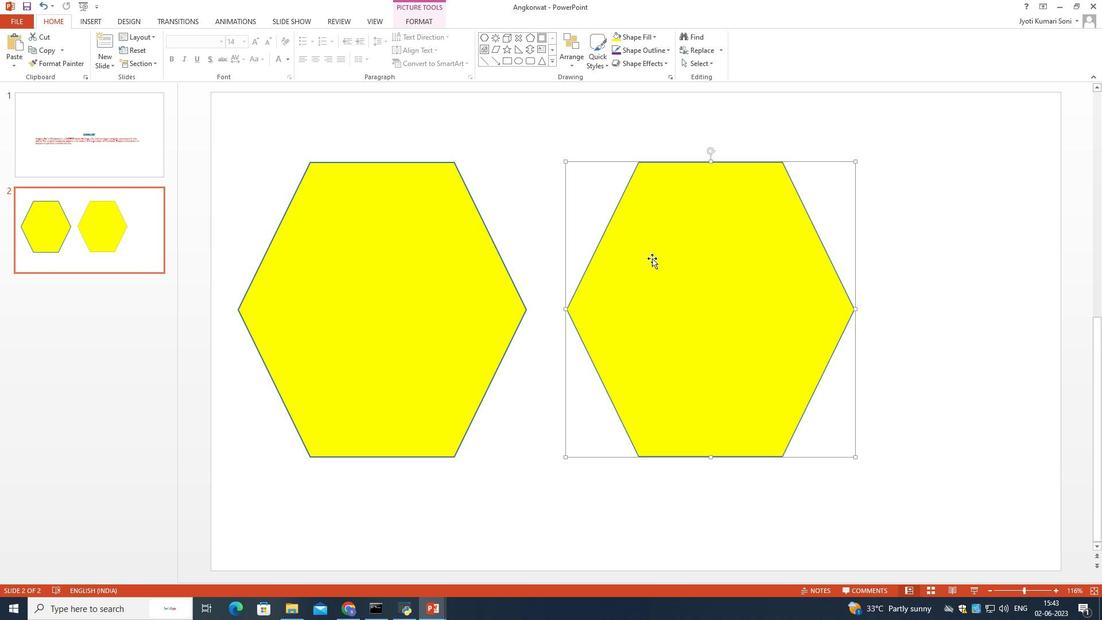 
Action: Mouse moved to (603, 260)
Screenshot: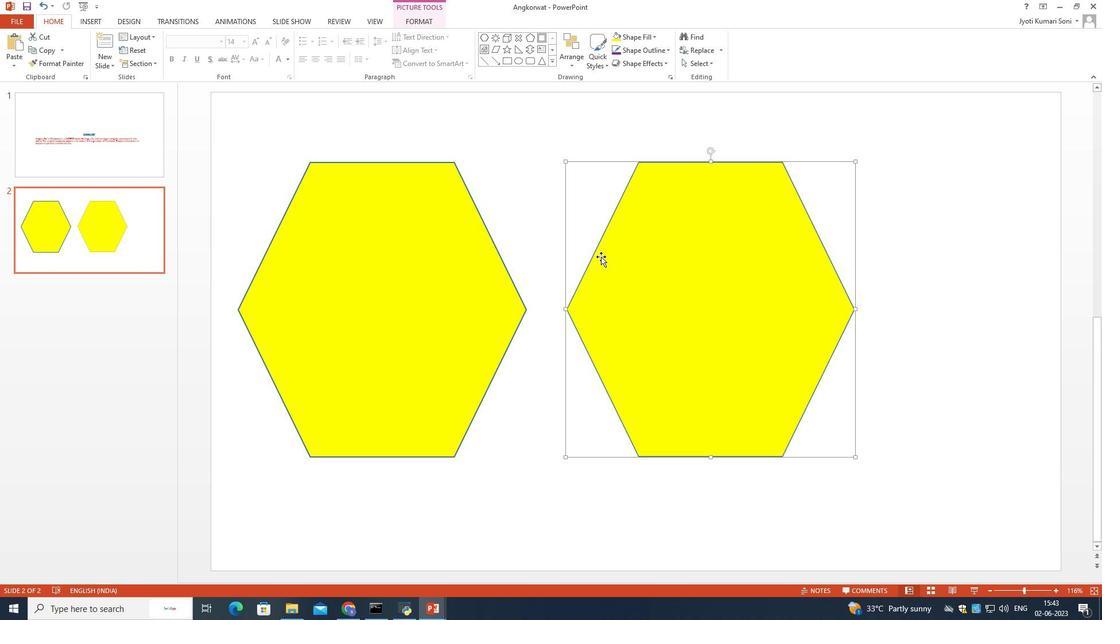 
Action: Mouse pressed left at (603, 260)
Screenshot: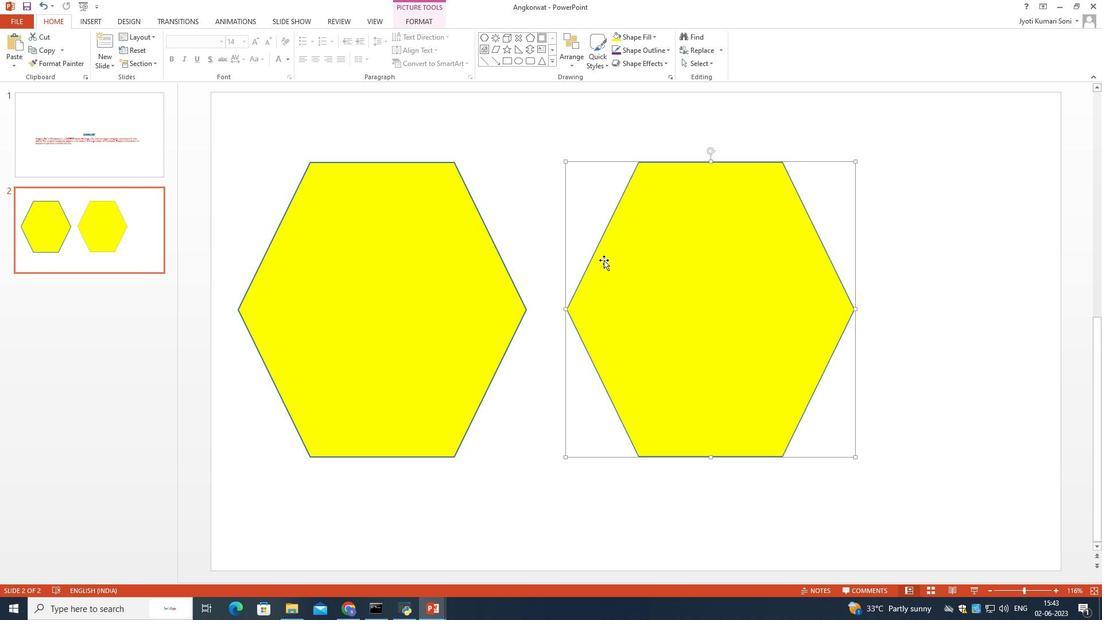 
Action: Mouse moved to (87, 23)
Screenshot: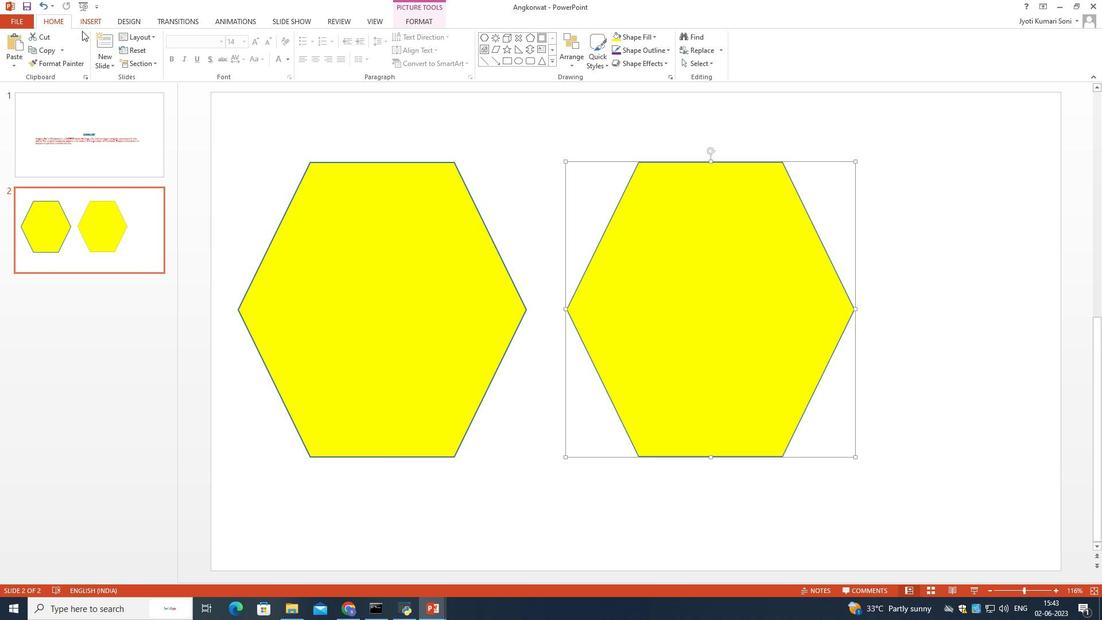 
Action: Mouse pressed left at (87, 23)
Screenshot: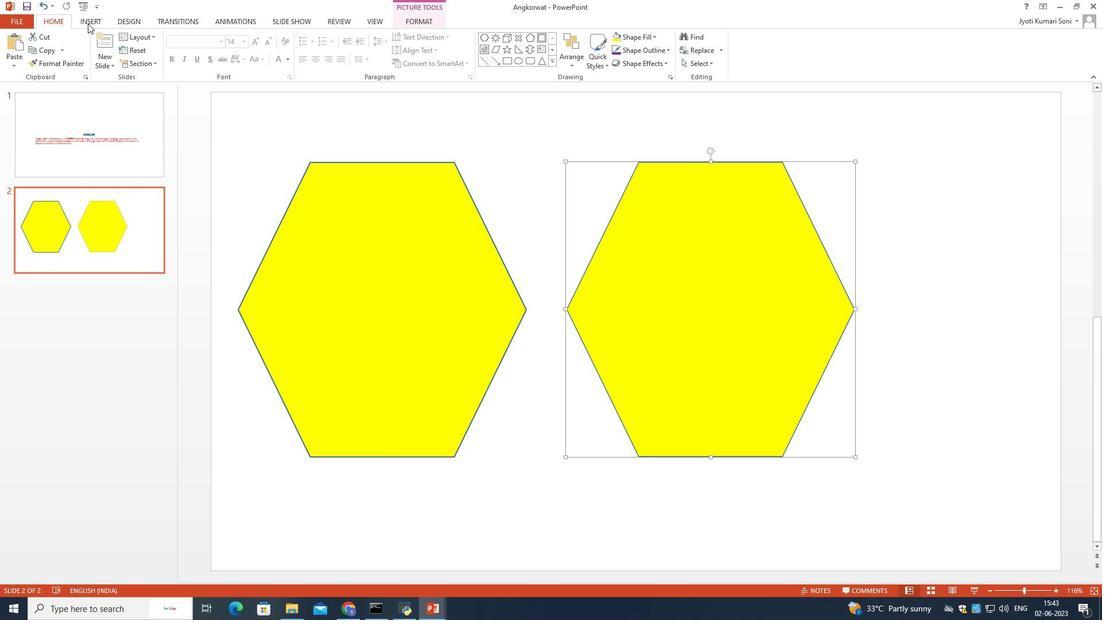
Action: Mouse moved to (57, 20)
Screenshot: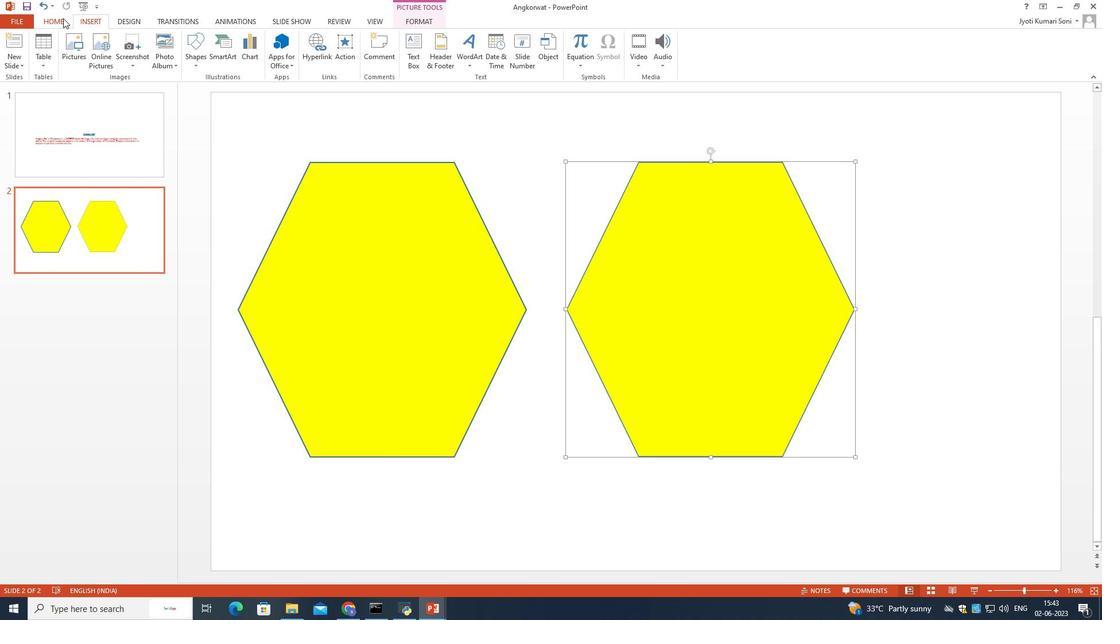 
Action: Mouse pressed left at (57, 20)
Screenshot: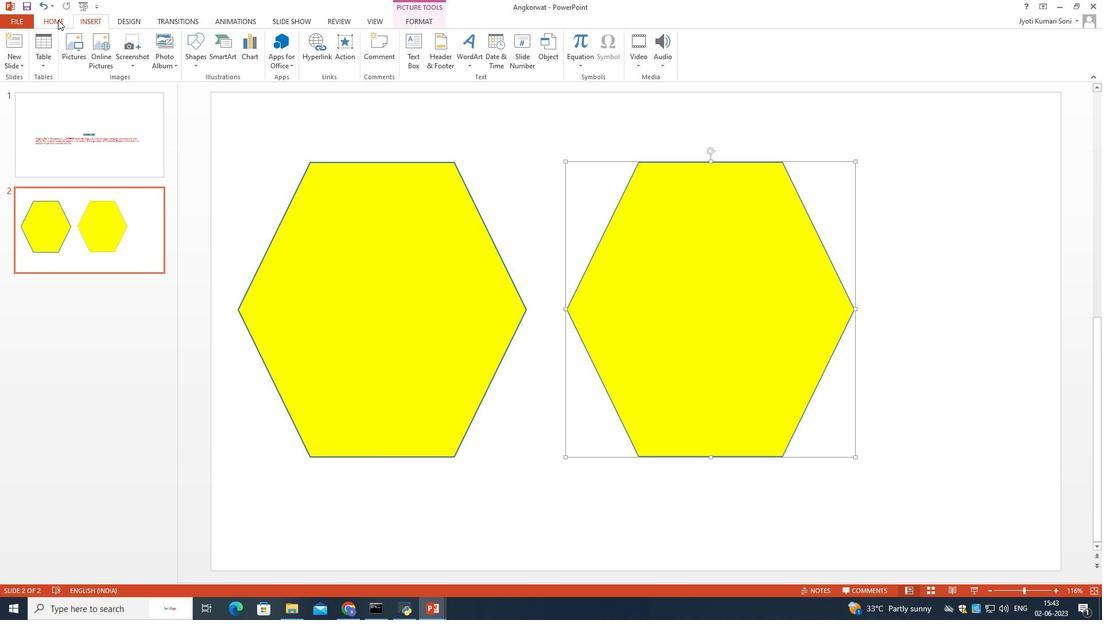 
Action: Mouse moved to (353, 197)
Screenshot: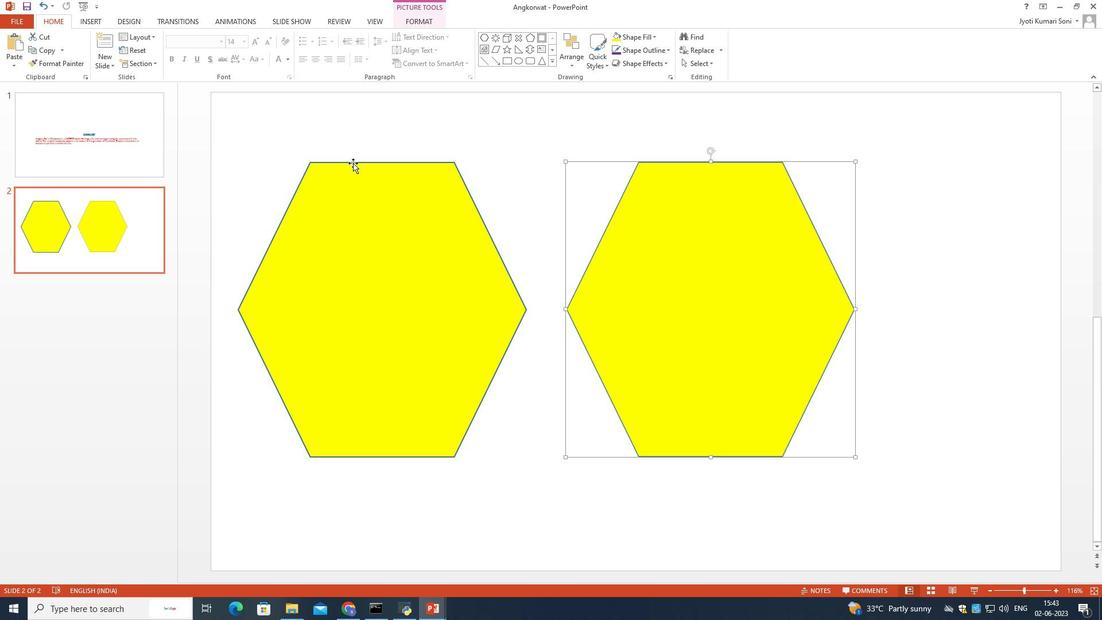 
Action: Mouse pressed left at (353, 197)
Screenshot: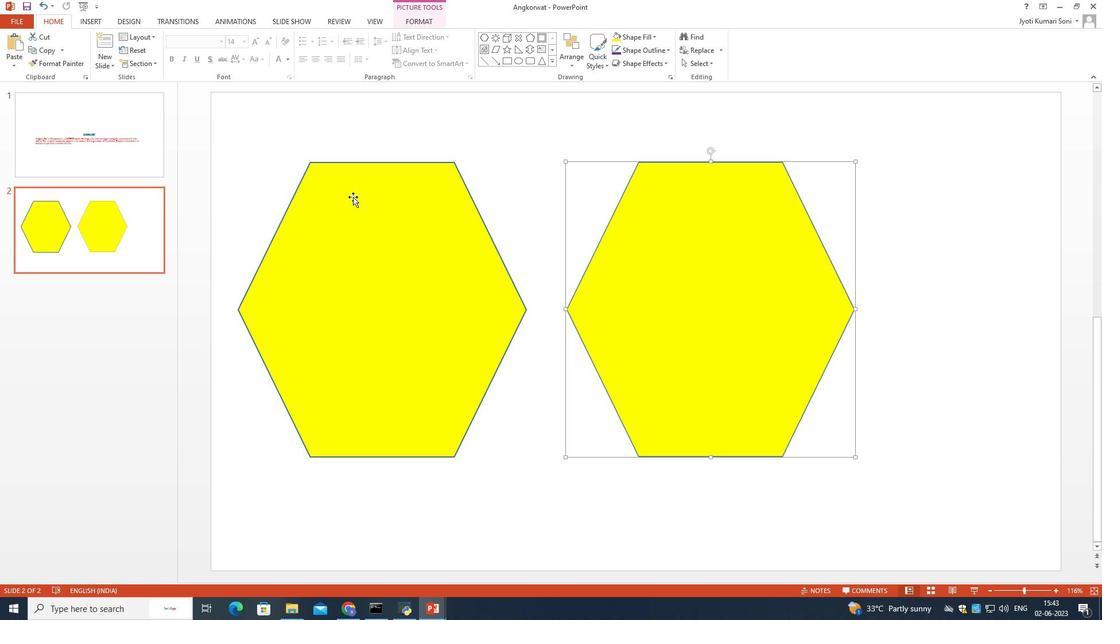 
Action: Mouse moved to (717, 240)
Screenshot: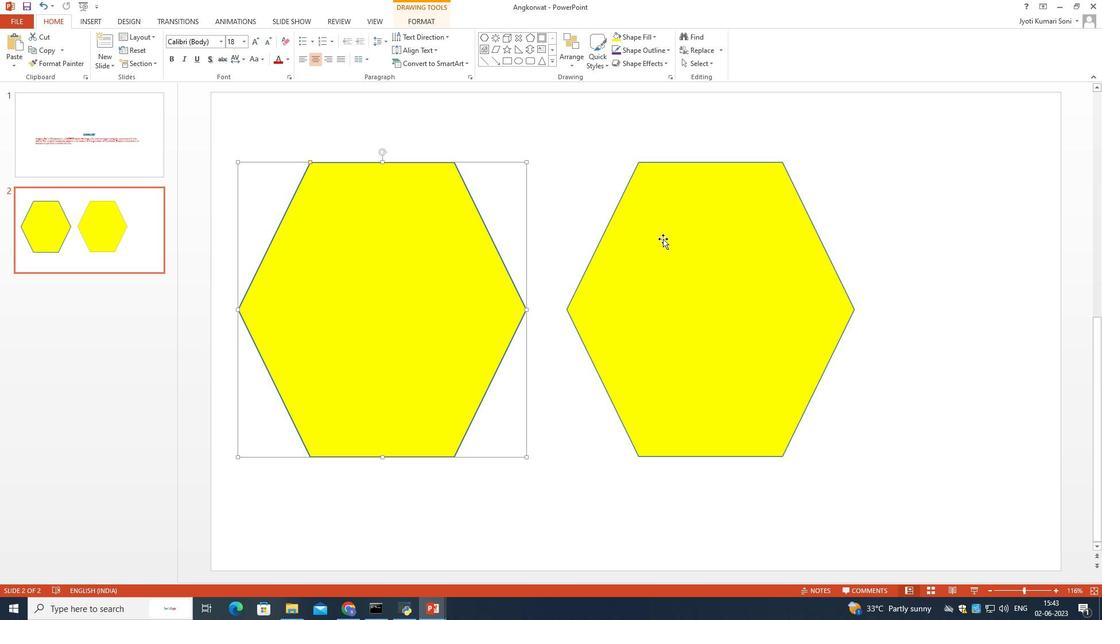 
Action: Mouse pressed left at (717, 240)
Screenshot: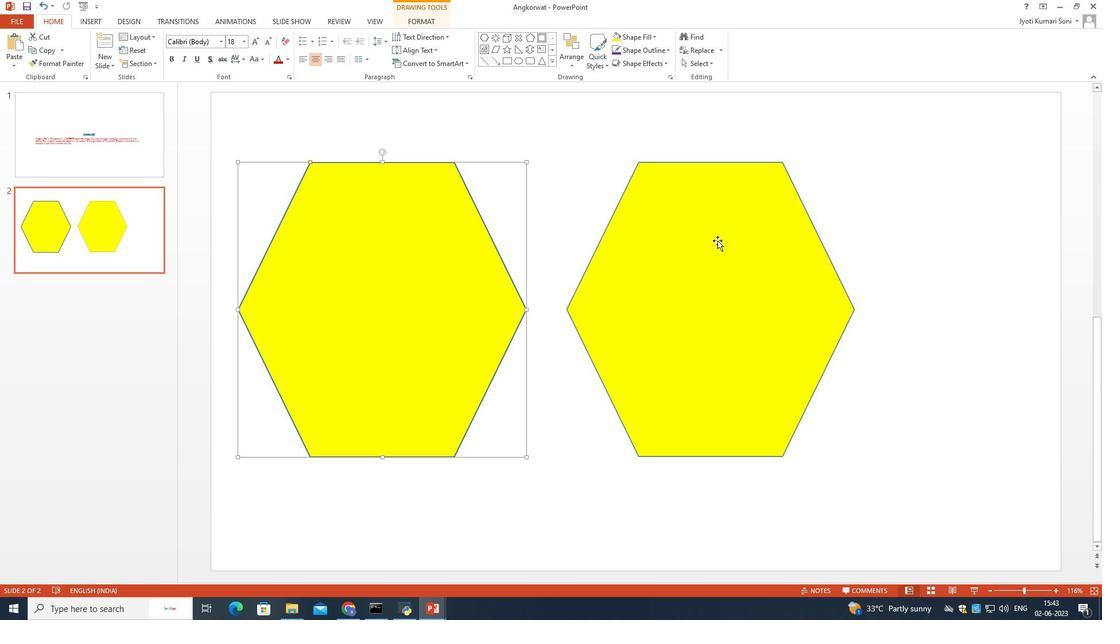 
Action: Mouse pressed right at (717, 240)
Screenshot: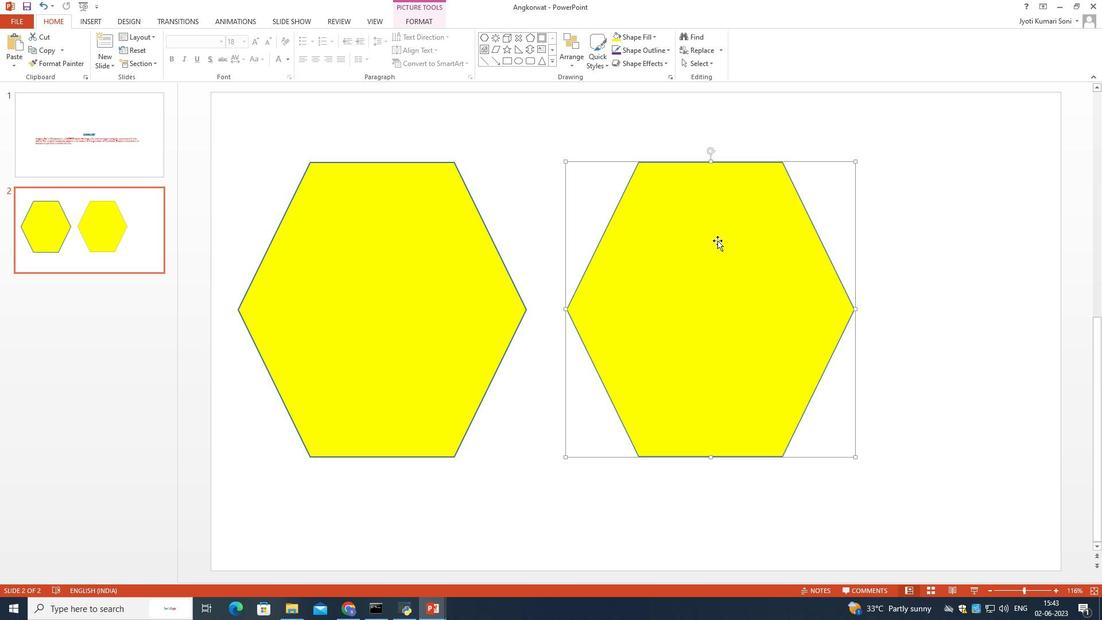 
Action: Mouse moved to (726, 210)
Screenshot: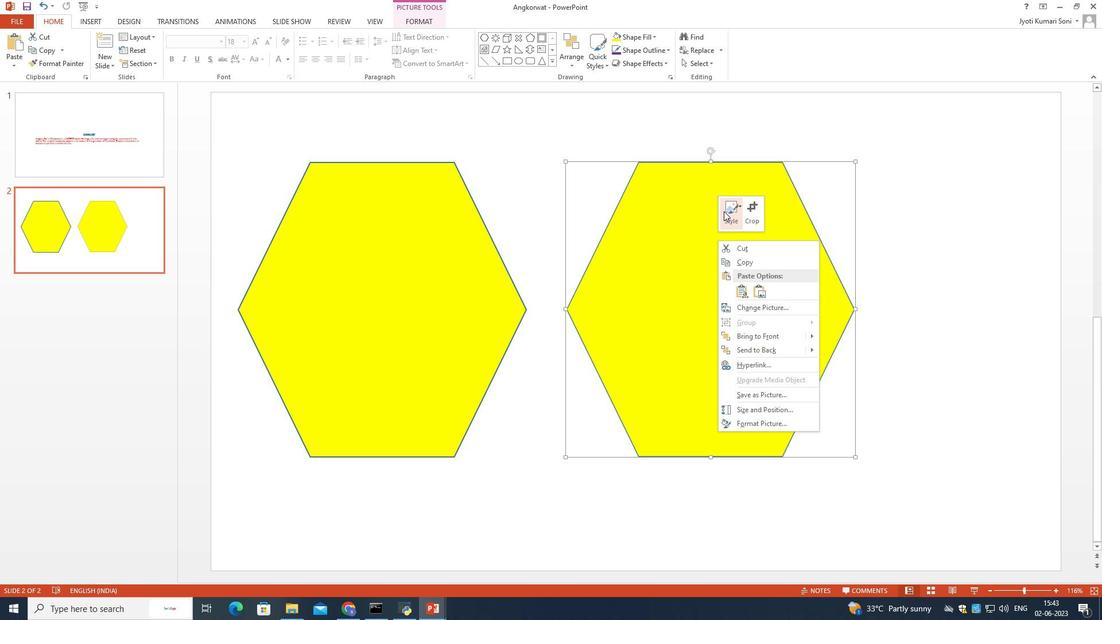 
Action: Mouse pressed left at (726, 210)
Screenshot: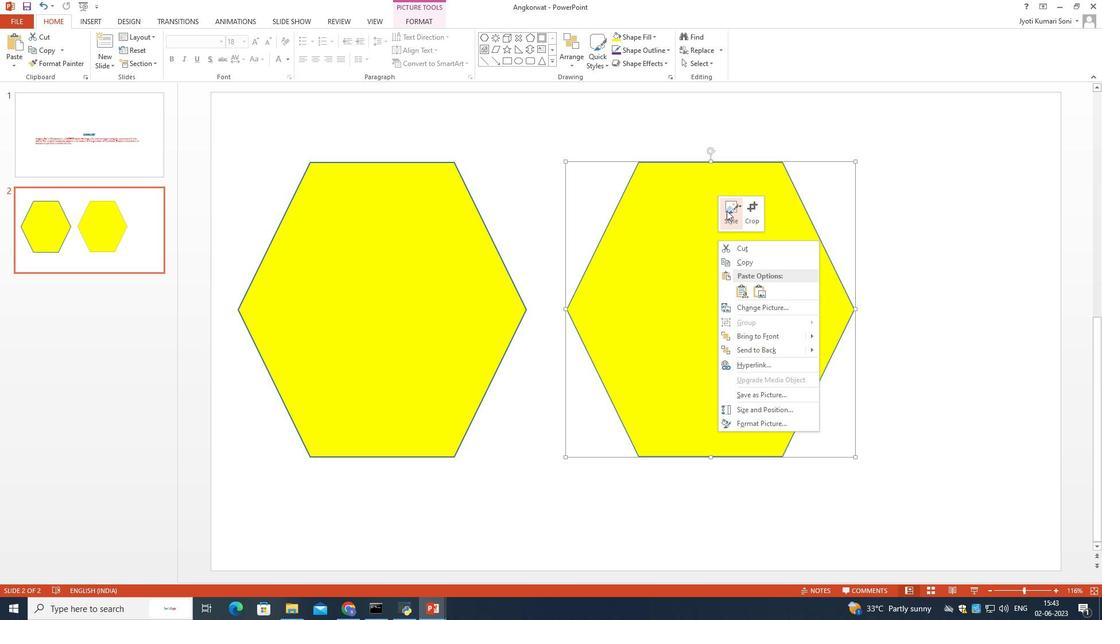 
Action: Mouse moved to (669, 234)
Screenshot: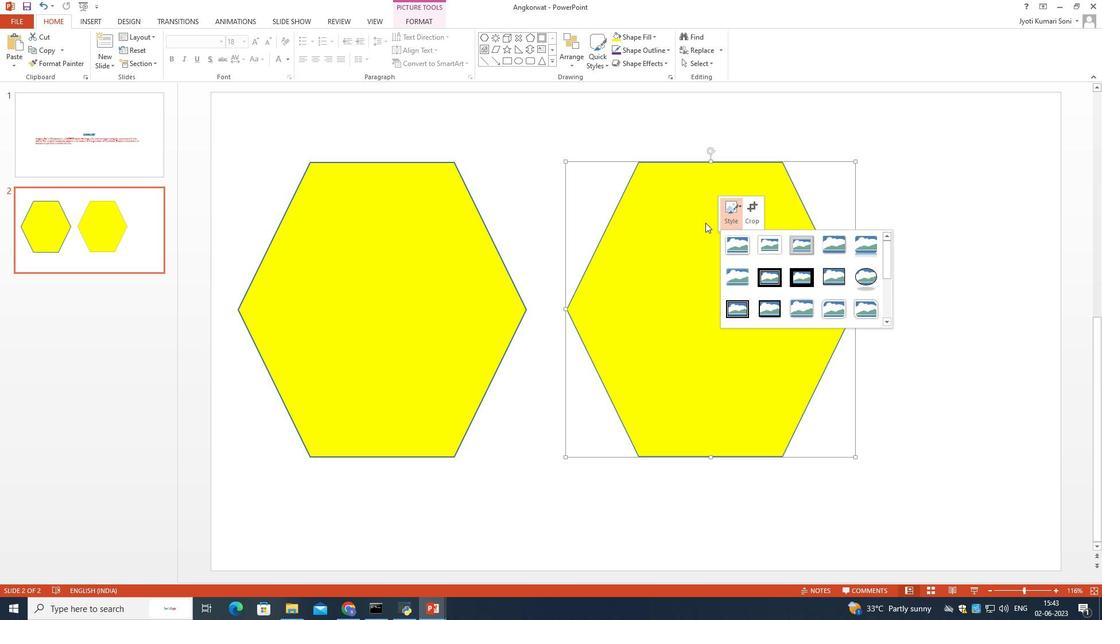 
Action: Mouse pressed left at (669, 234)
Screenshot: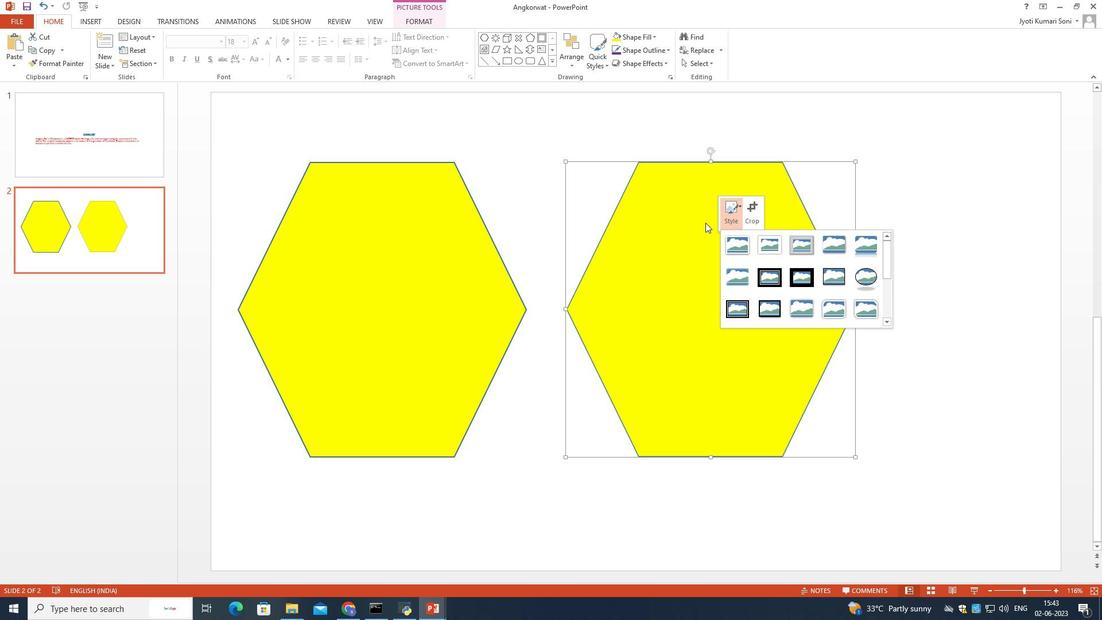 
Action: Mouse moved to (470, 200)
Screenshot: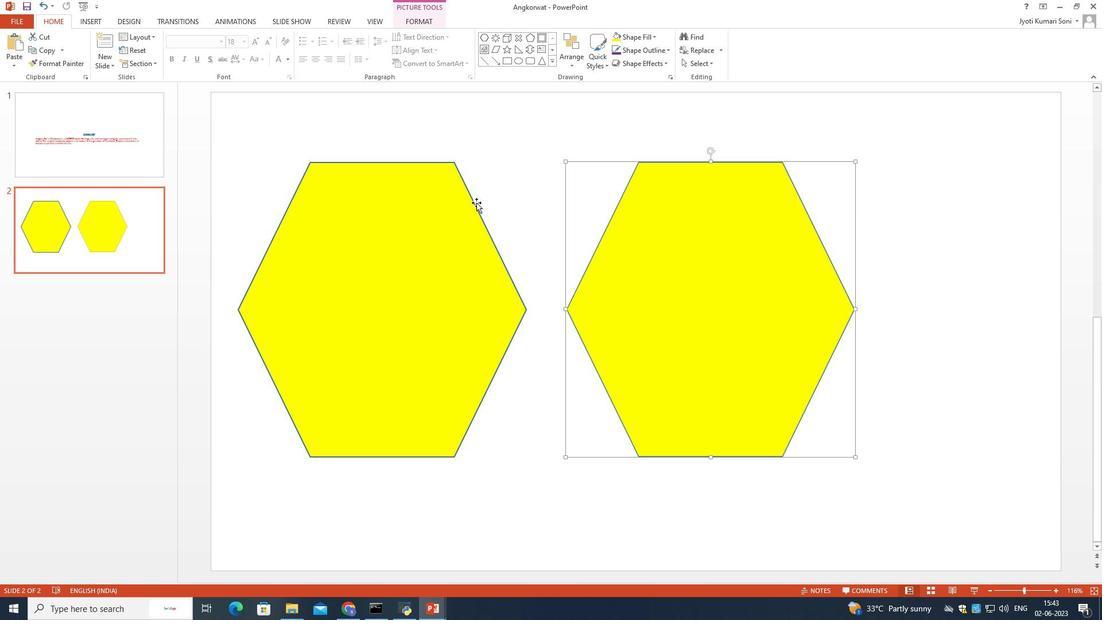
Action: Mouse pressed left at (470, 200)
Screenshot: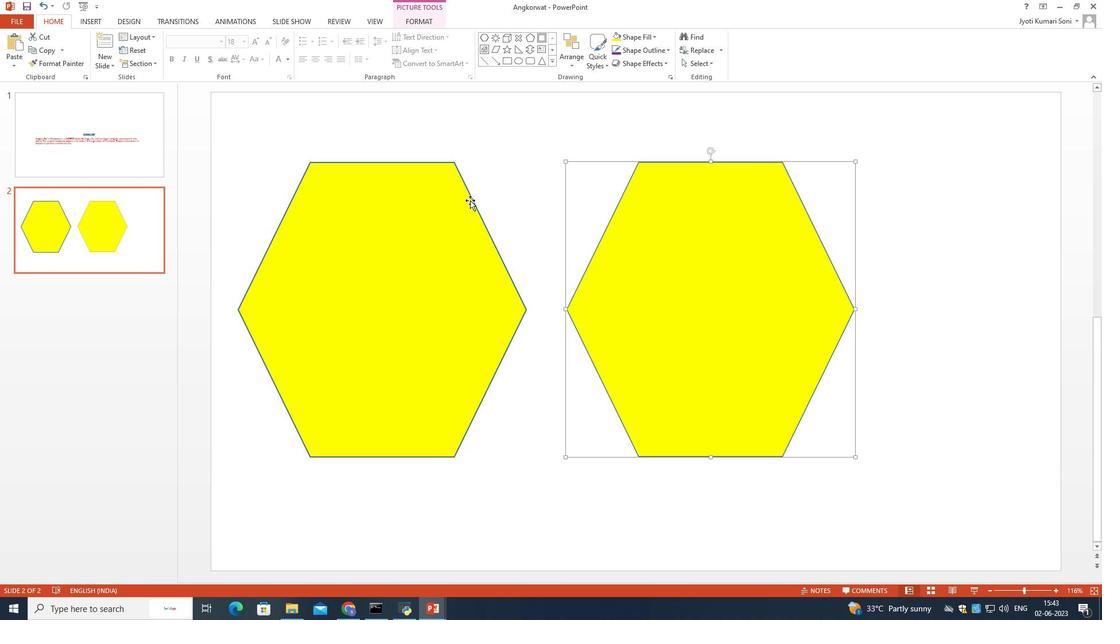 
Action: Mouse moved to (667, 257)
Screenshot: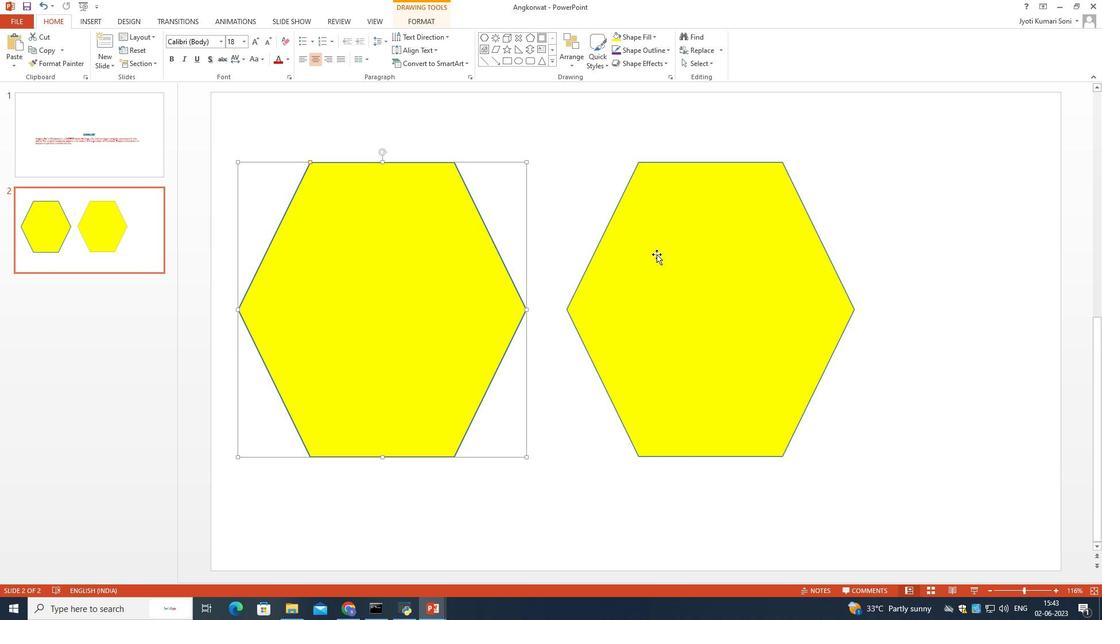 
Action: Mouse pressed left at (667, 257)
Screenshot: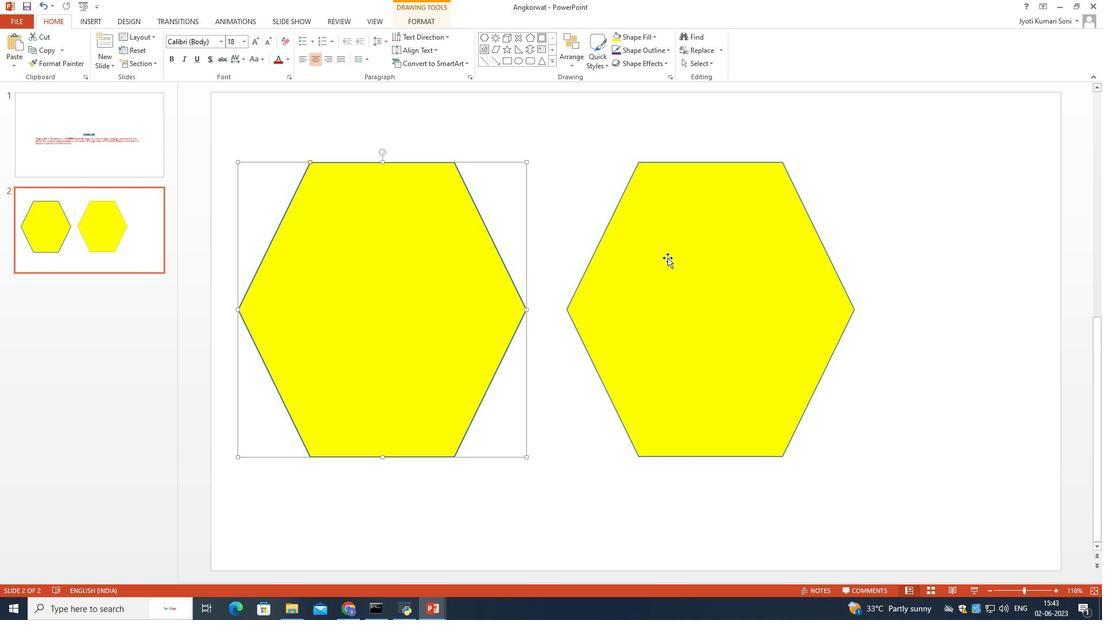 
Action: Mouse moved to (428, 19)
Screenshot: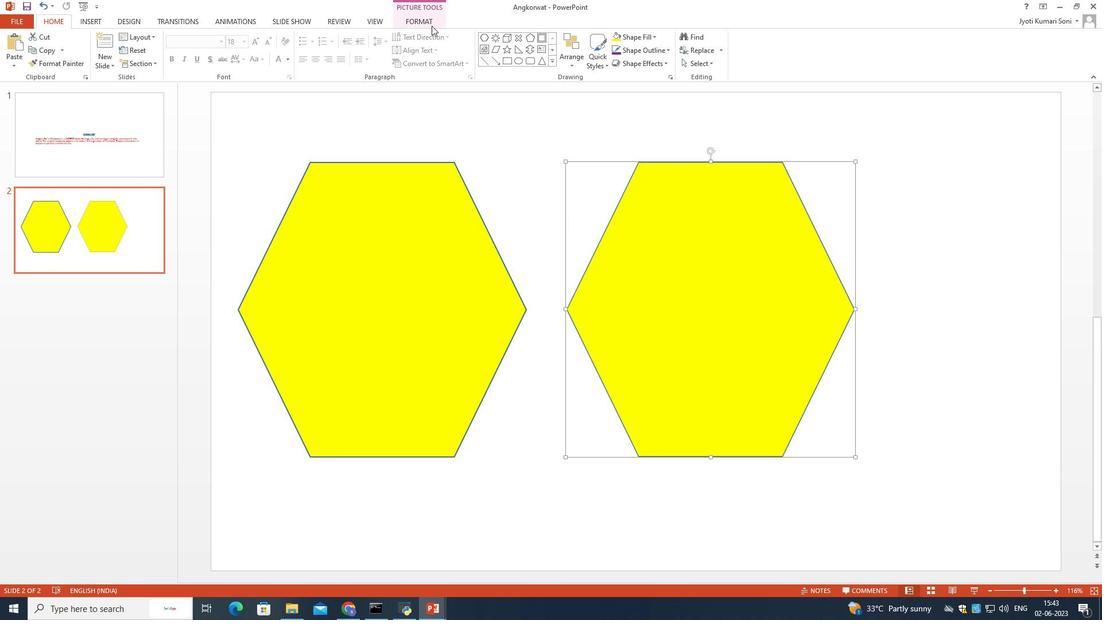 
Action: Mouse pressed left at (428, 19)
Screenshot: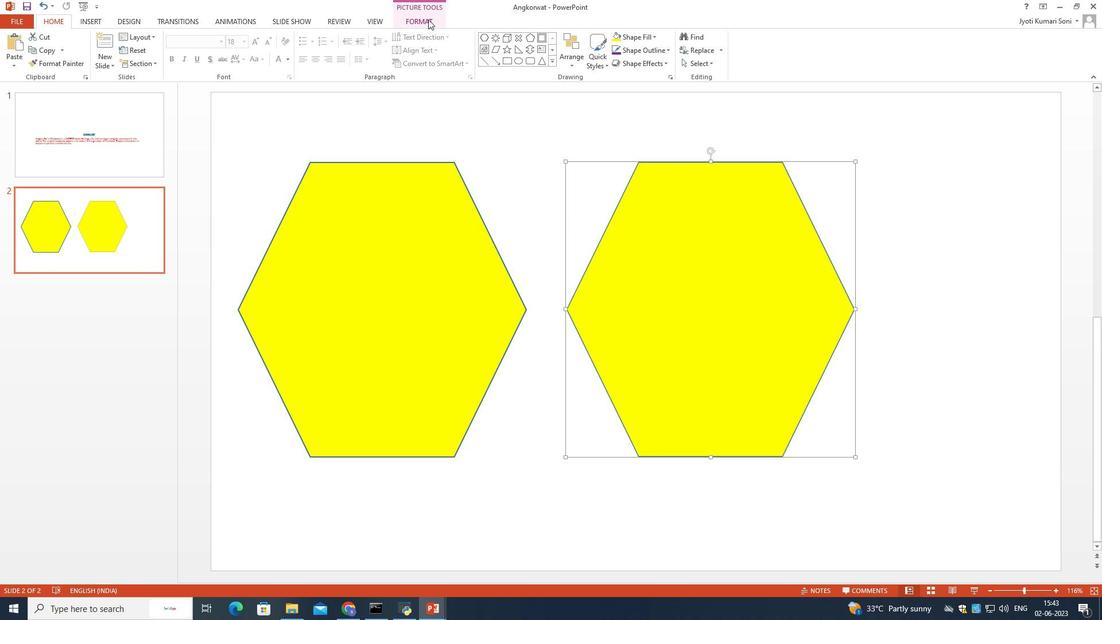 
Action: Mouse moved to (819, 36)
Screenshot: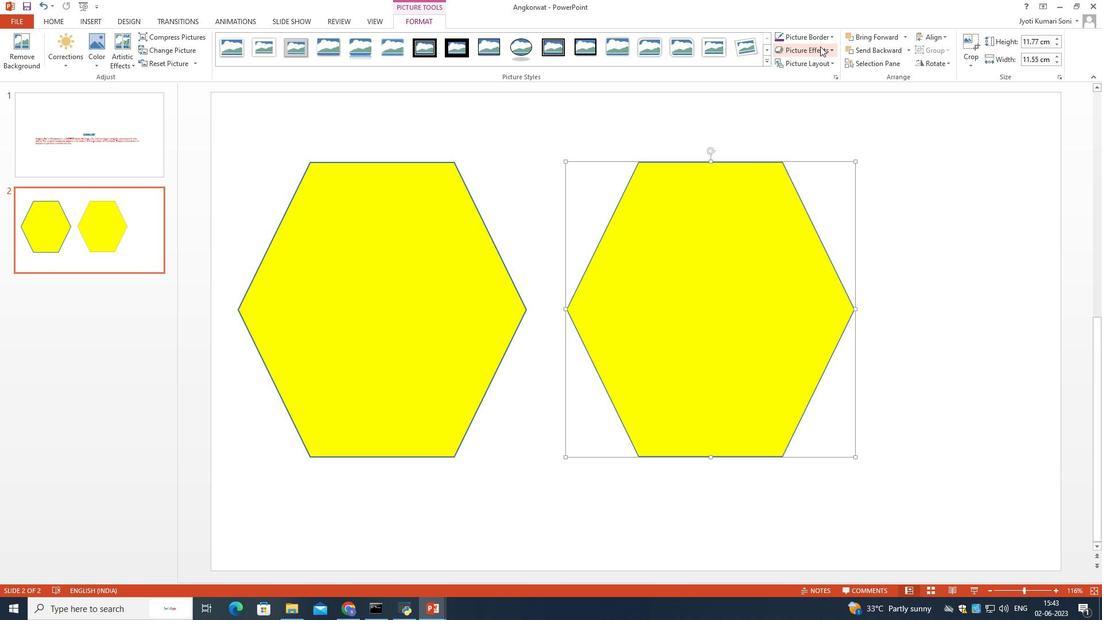 
Action: Mouse pressed left at (819, 36)
Screenshot: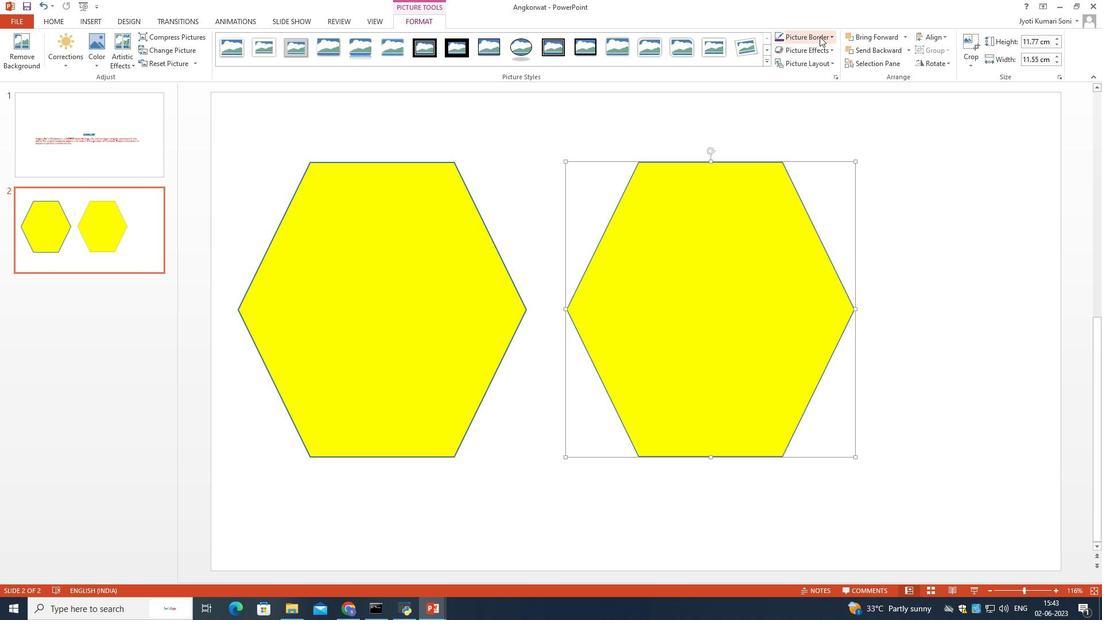 
Action: Mouse moved to (589, 98)
Screenshot: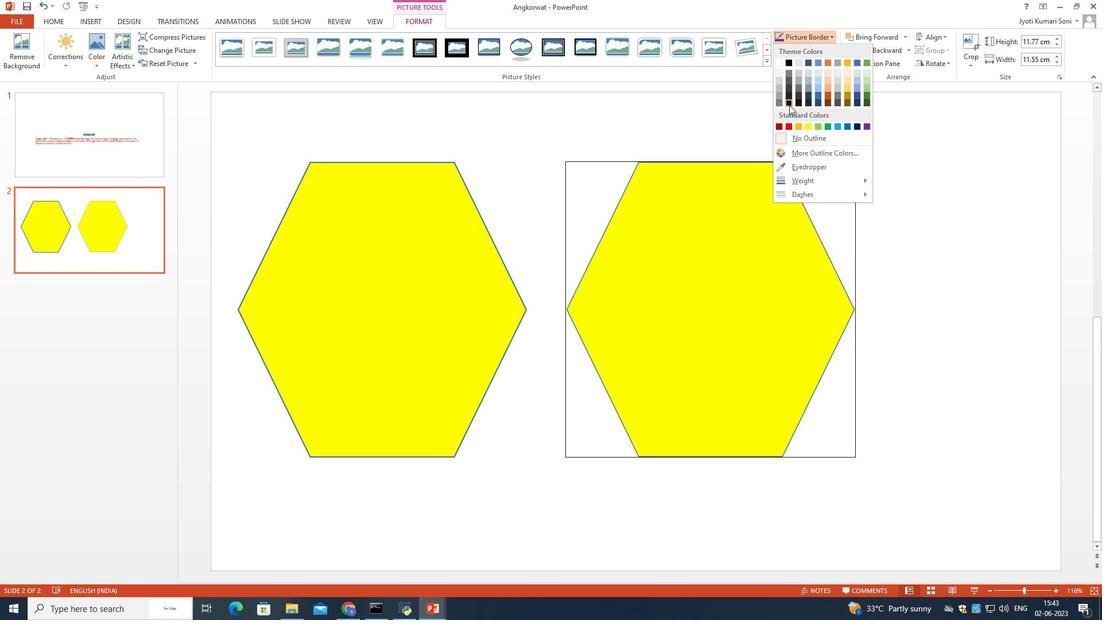 
Action: Mouse pressed left at (589, 98)
Screenshot: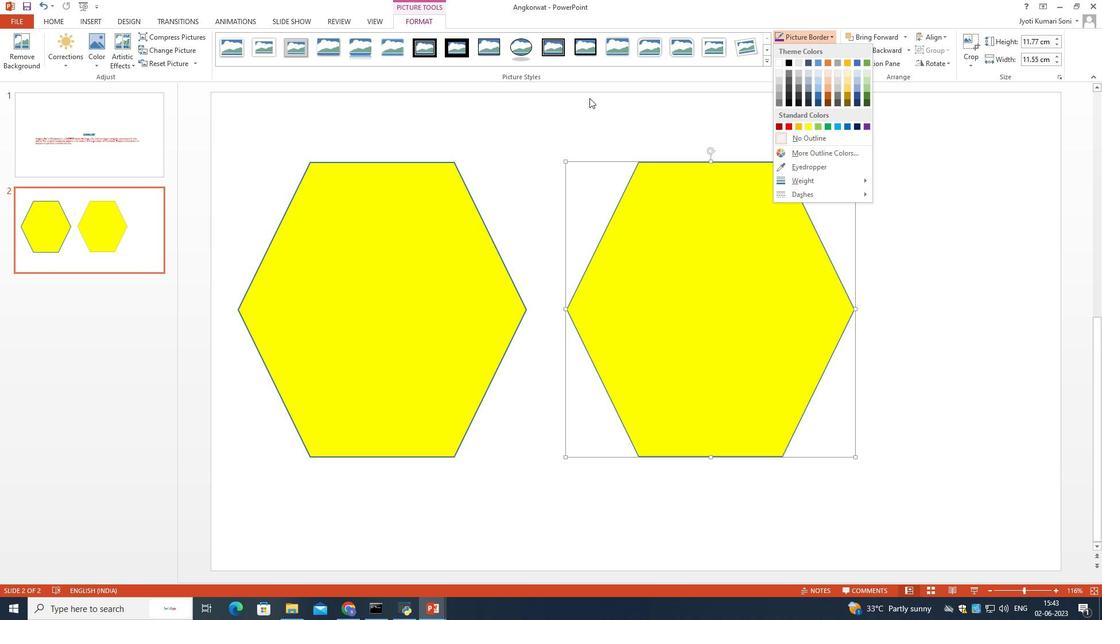 
Action: Mouse moved to (634, 227)
Screenshot: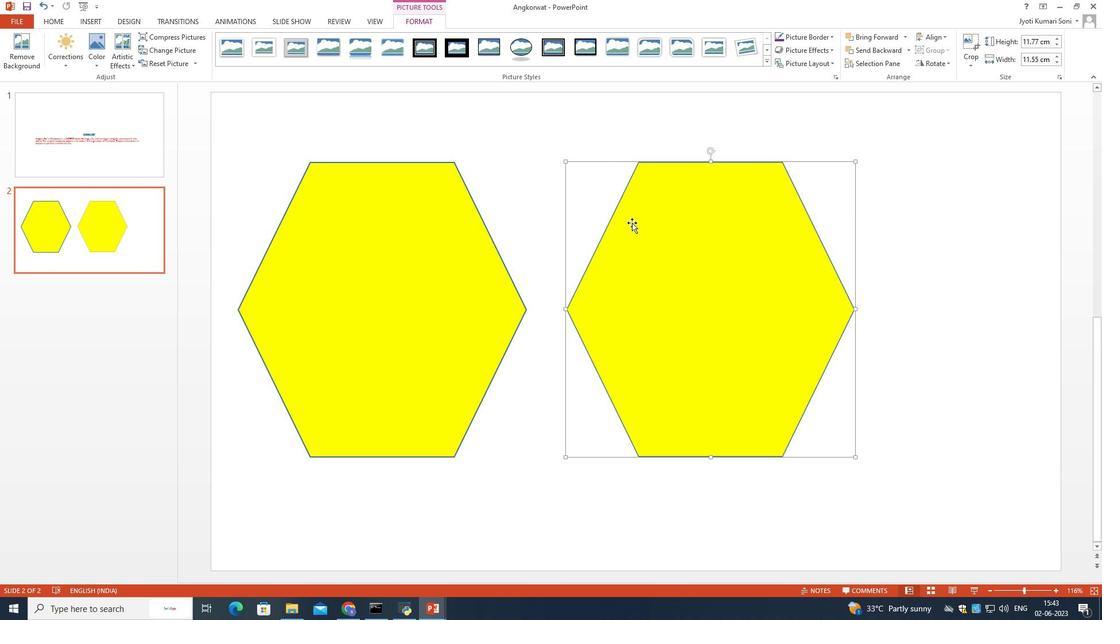 
Action: Mouse pressed left at (634, 227)
Screenshot: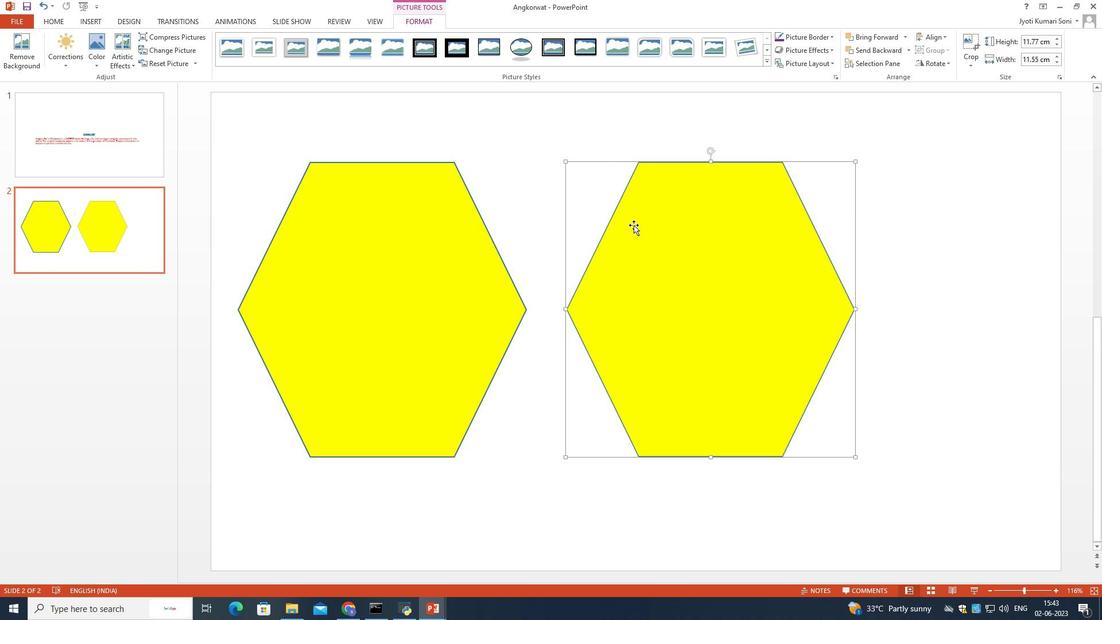 
Action: Mouse moved to (89, 22)
Screenshot: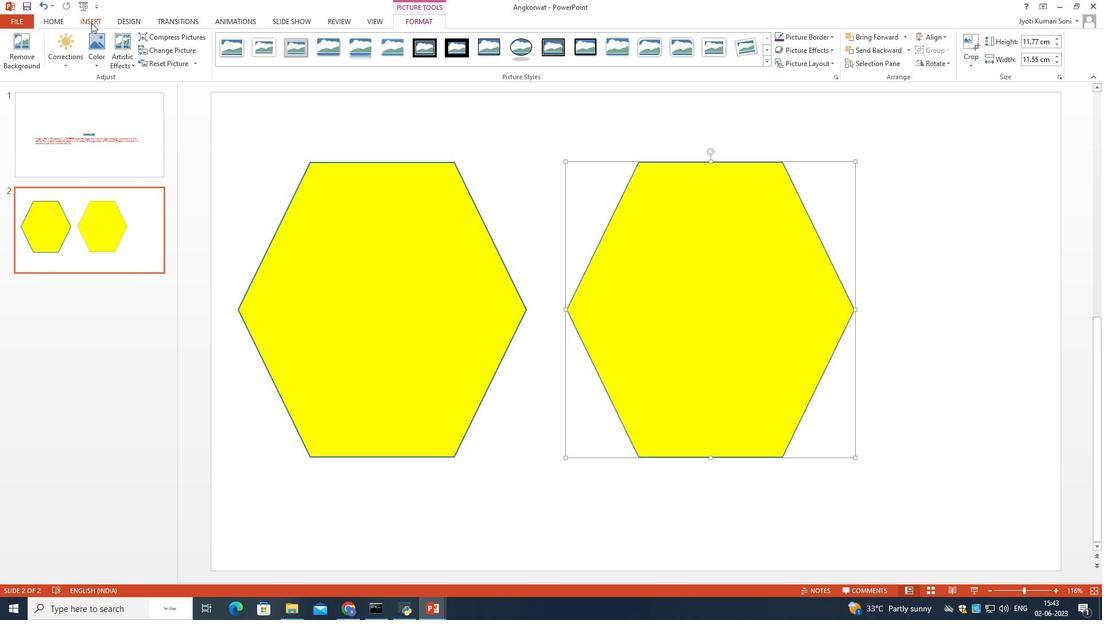 
Action: Mouse pressed left at (89, 22)
Screenshot: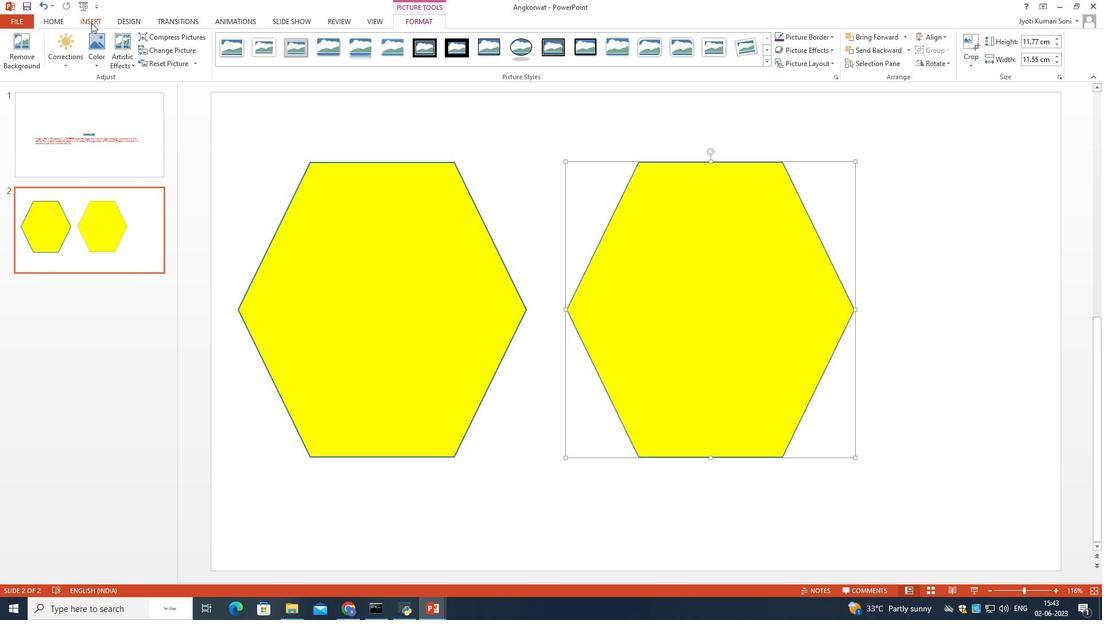
Action: Mouse moved to (57, 17)
Screenshot: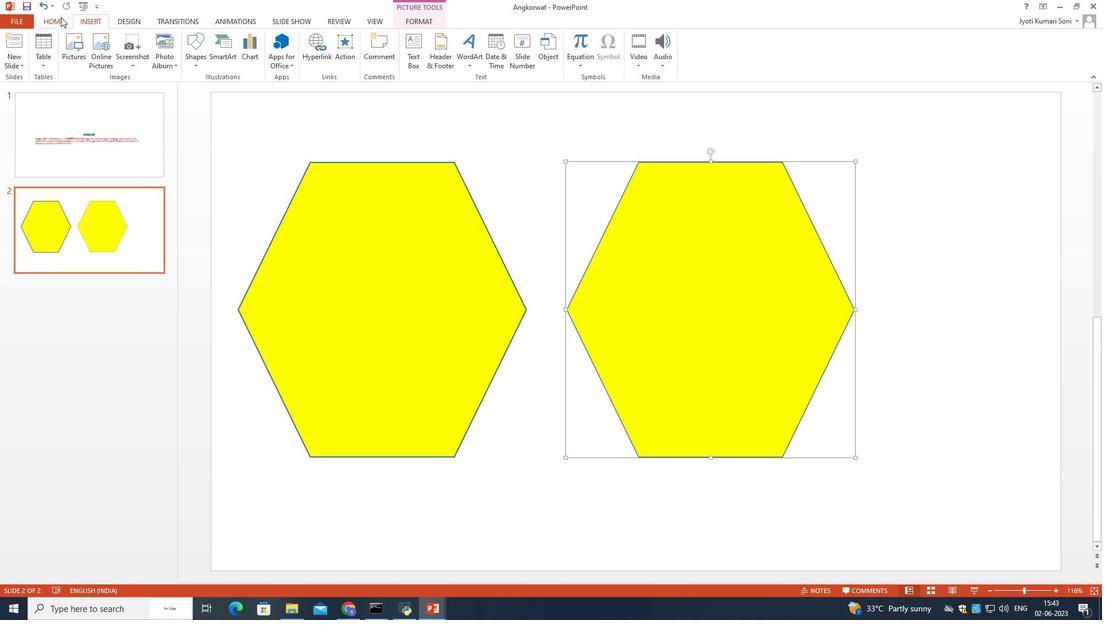 
Action: Mouse pressed left at (57, 17)
Screenshot: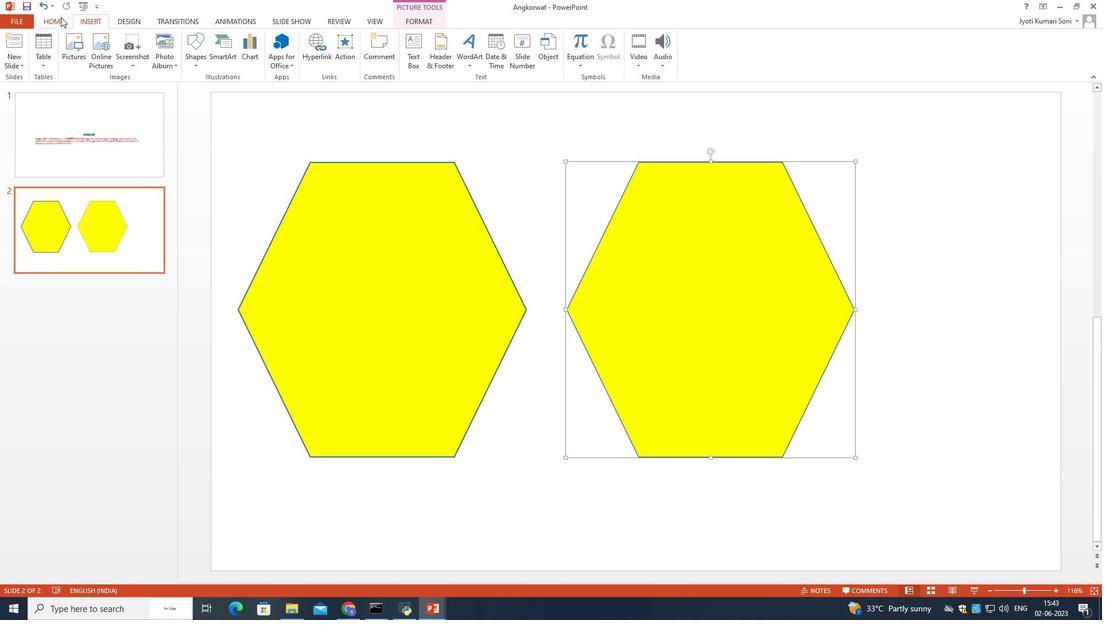 
Action: Mouse moved to (355, 231)
Screenshot: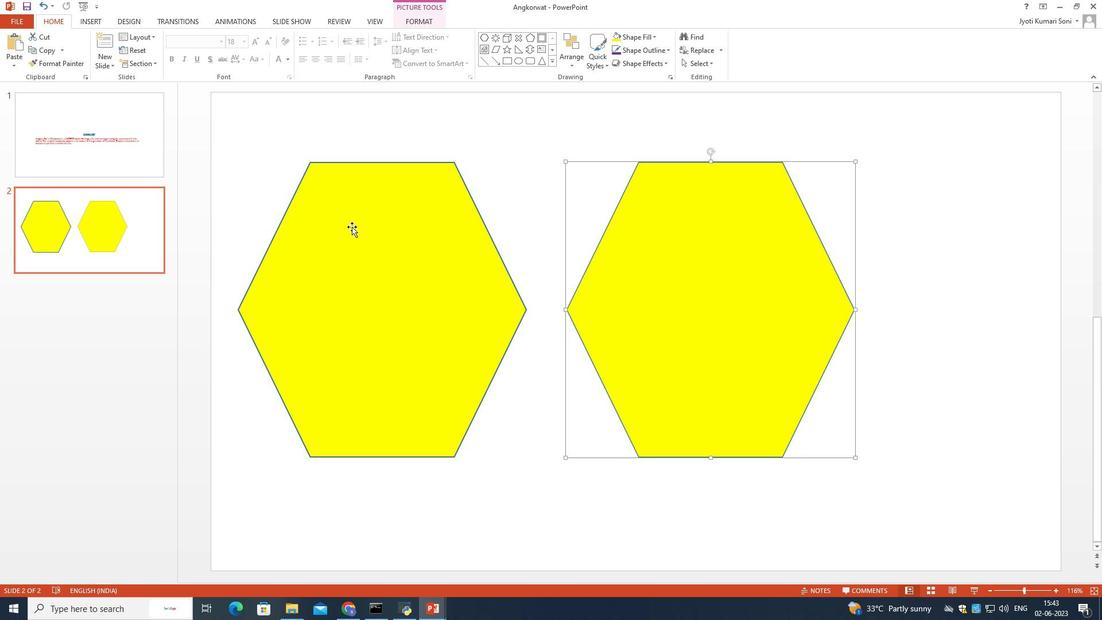 
Action: Mouse pressed left at (355, 231)
Screenshot: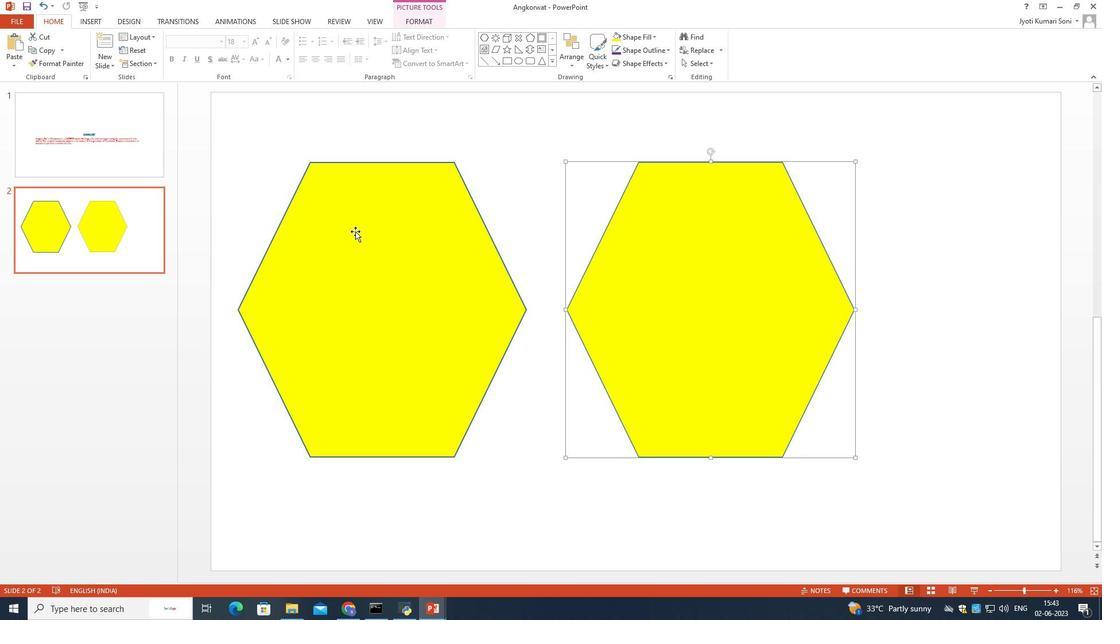 
Action: Mouse pressed right at (355, 231)
Screenshot: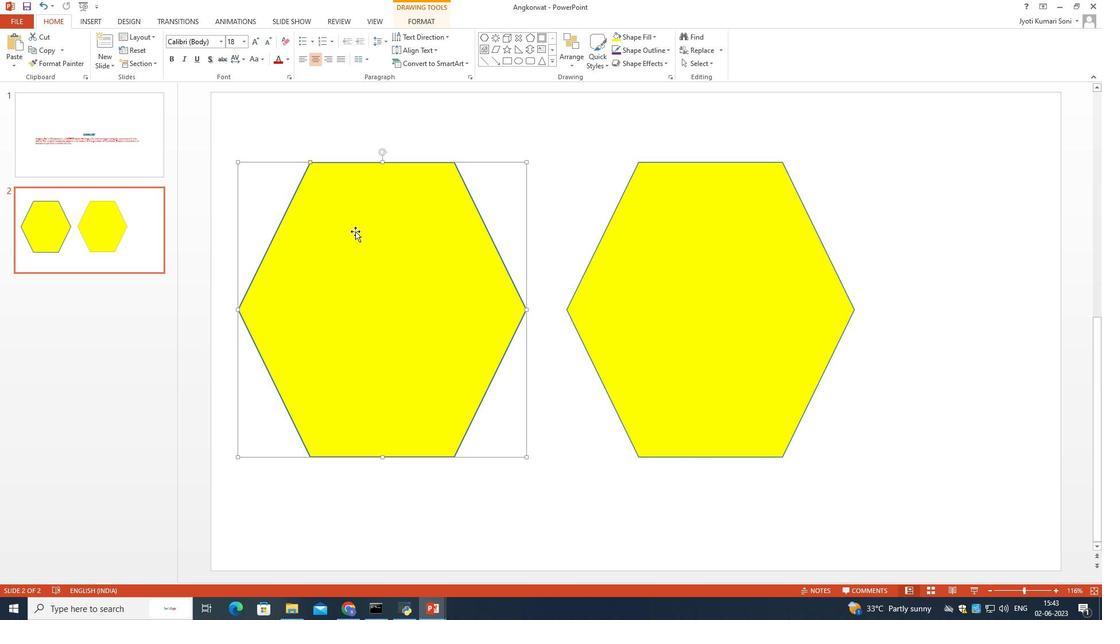 
Action: Mouse moved to (329, 190)
Screenshot: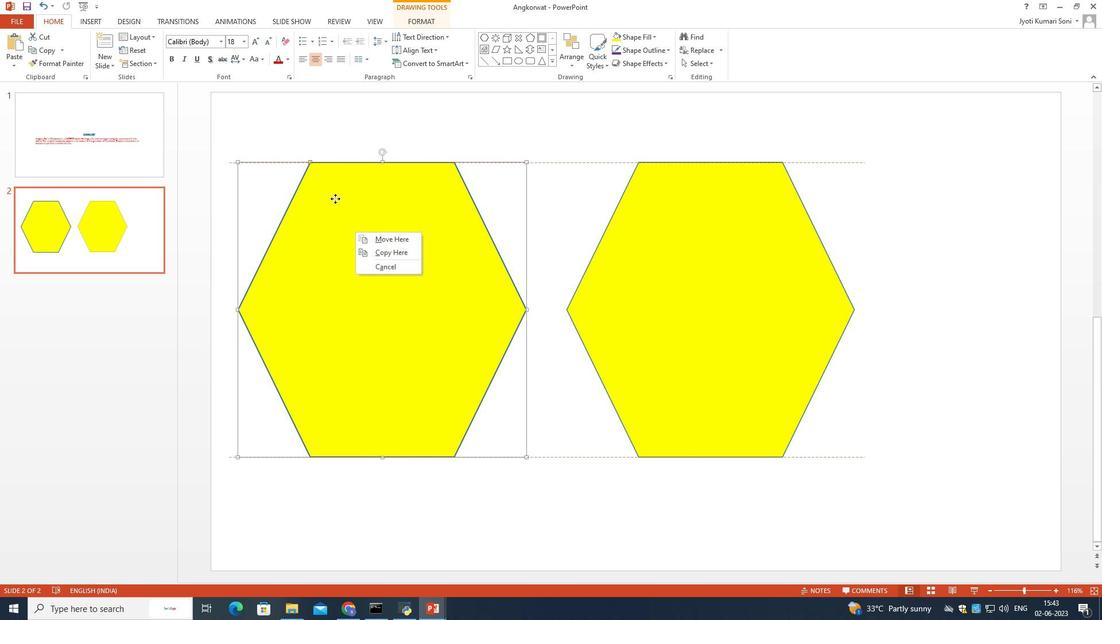 
Action: Mouse pressed left at (329, 190)
Screenshot: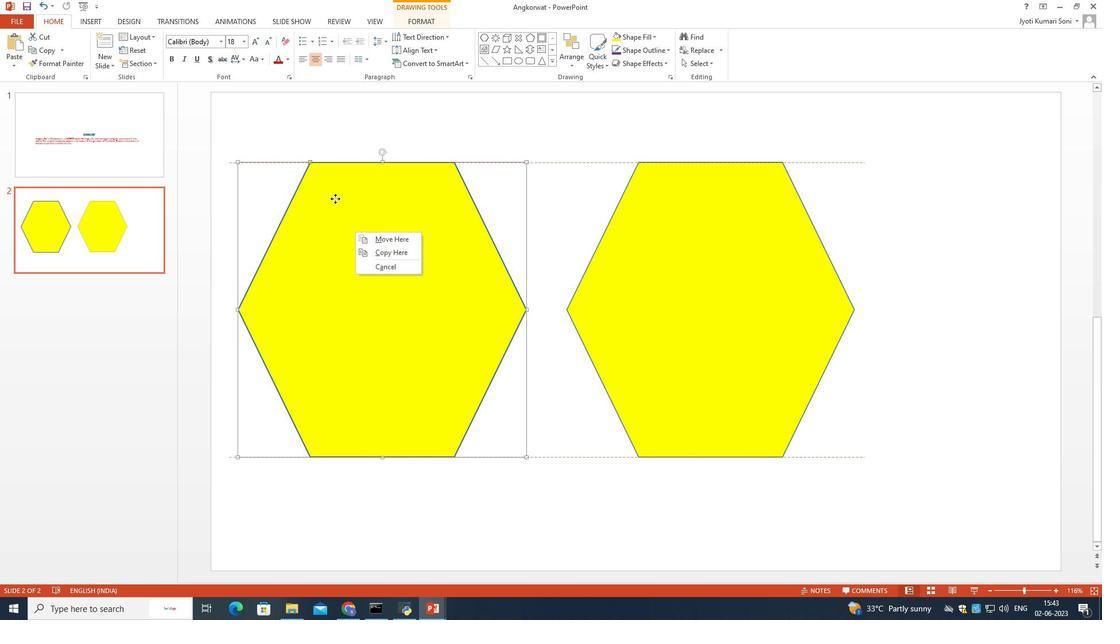 
Action: Mouse moved to (371, 239)
Screenshot: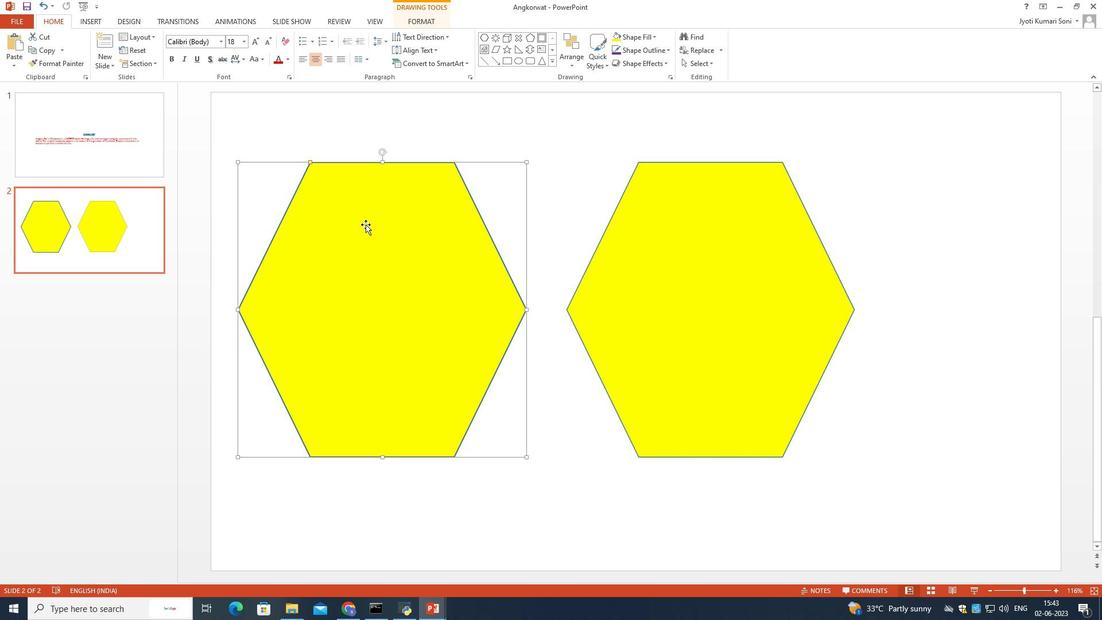 
Action: Mouse pressed left at (371, 239)
Screenshot: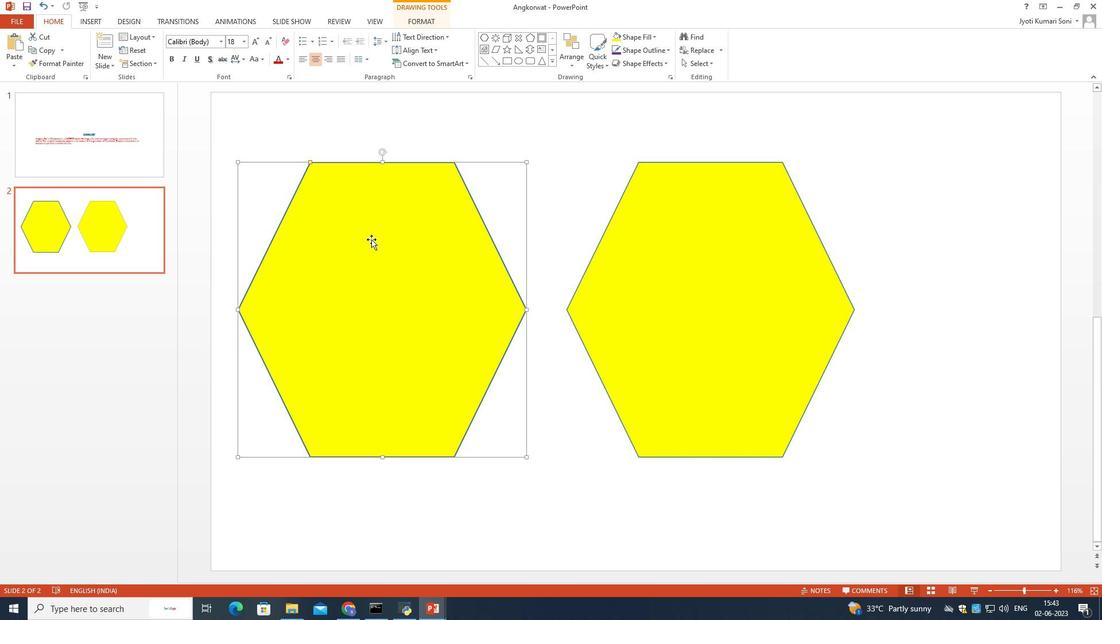 
Action: Mouse moved to (413, 16)
Screenshot: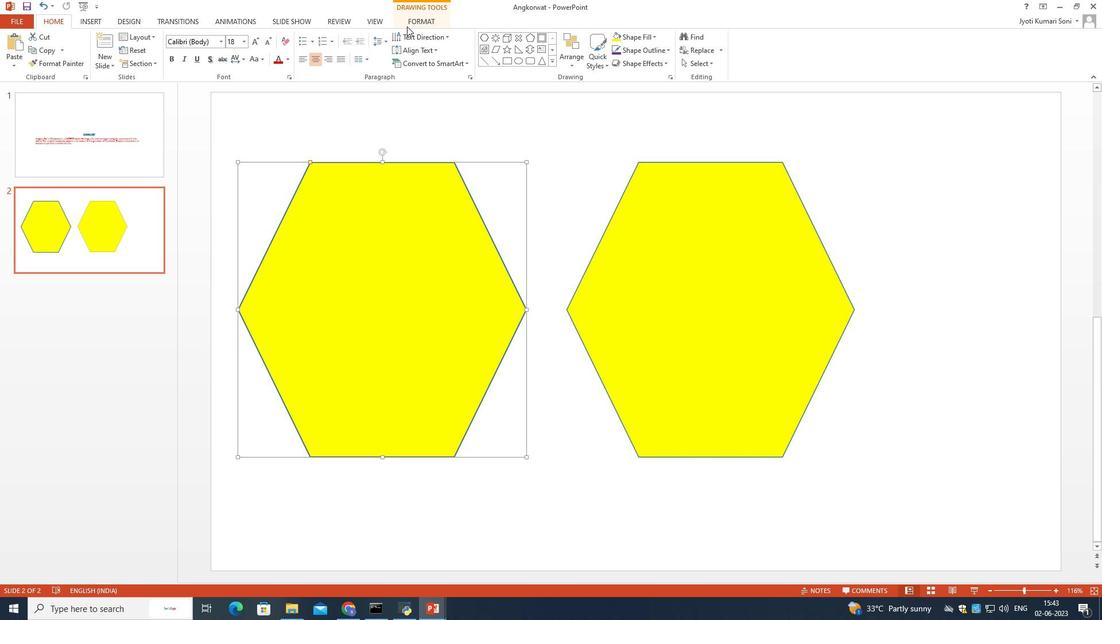 
Action: Mouse pressed left at (413, 16)
Screenshot: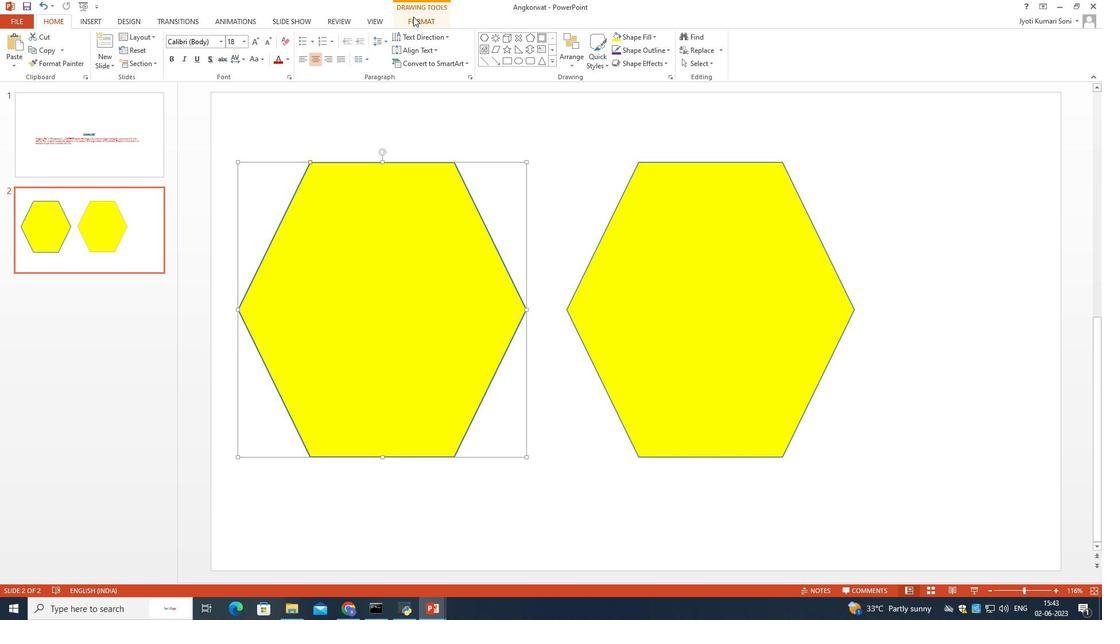 
Action: Mouse moved to (699, 210)
Screenshot: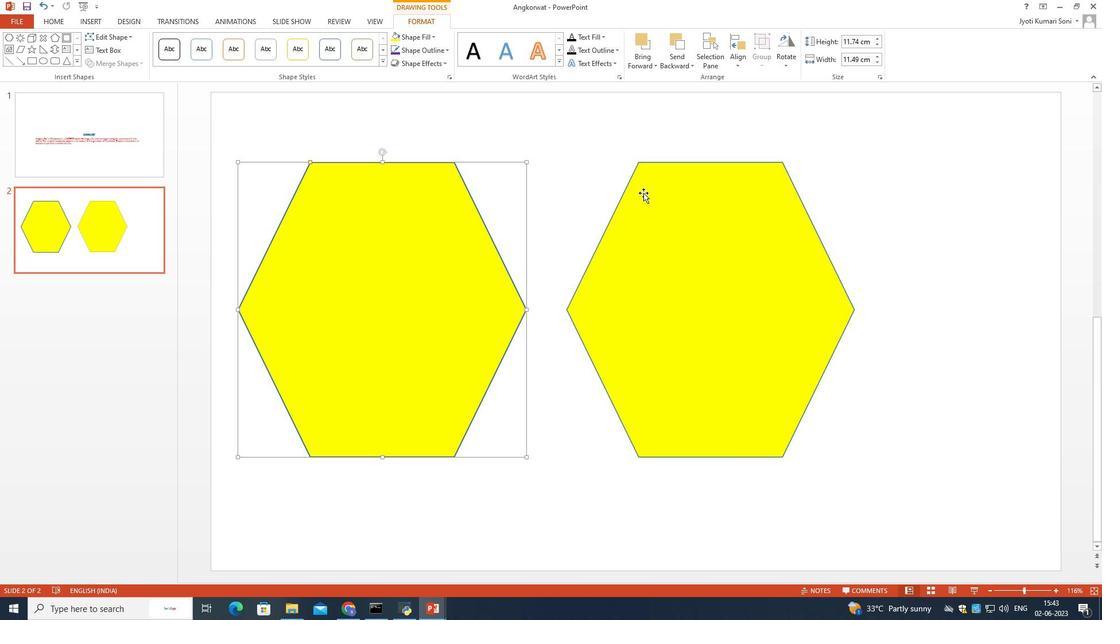 
Action: Mouse pressed left at (699, 210)
Screenshot: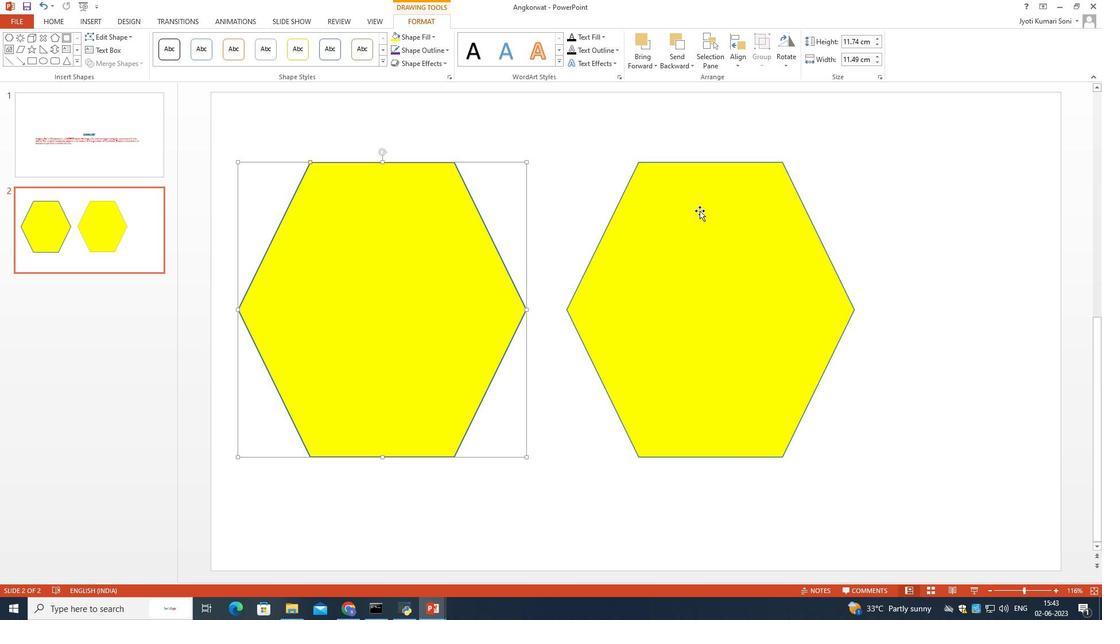 
Action: Mouse moved to (418, 18)
Screenshot: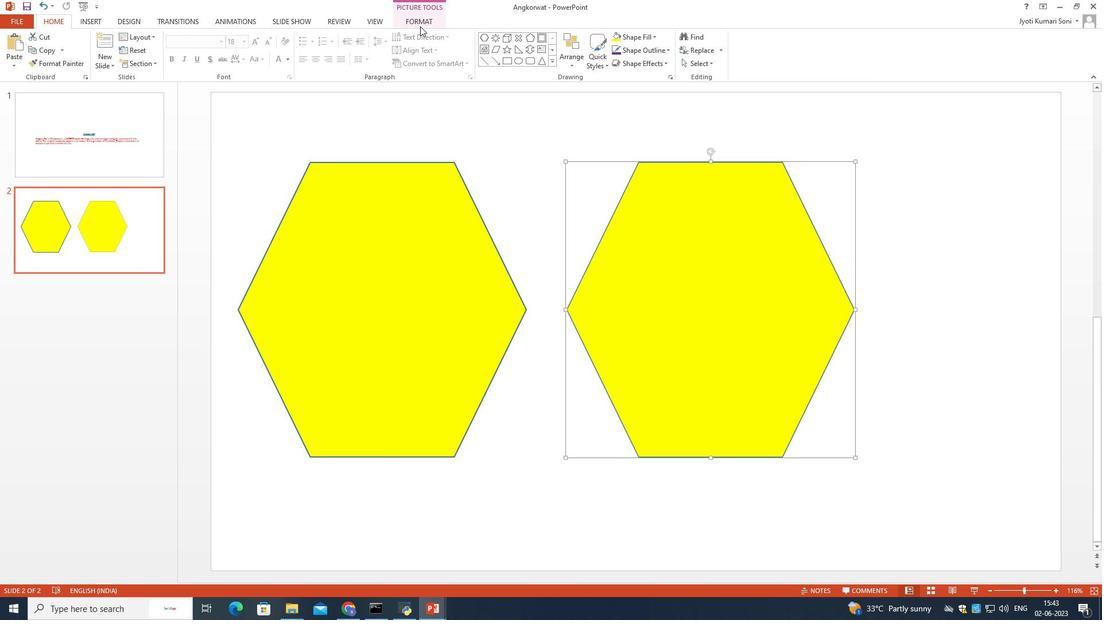 
Action: Mouse pressed left at (418, 18)
Screenshot: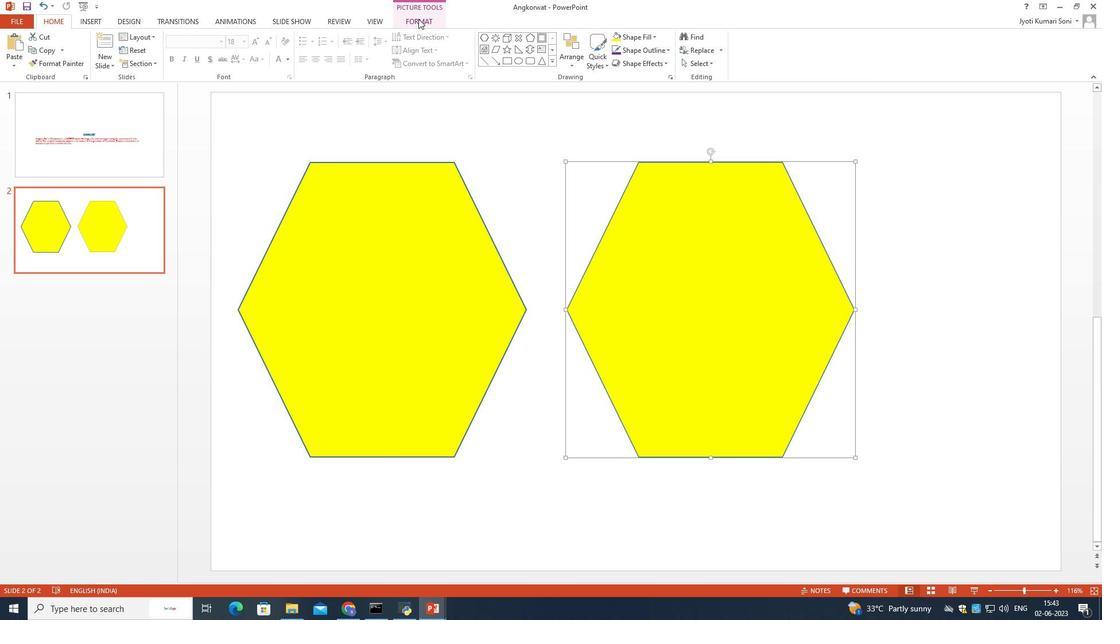 
Action: Mouse moved to (411, 186)
Screenshot: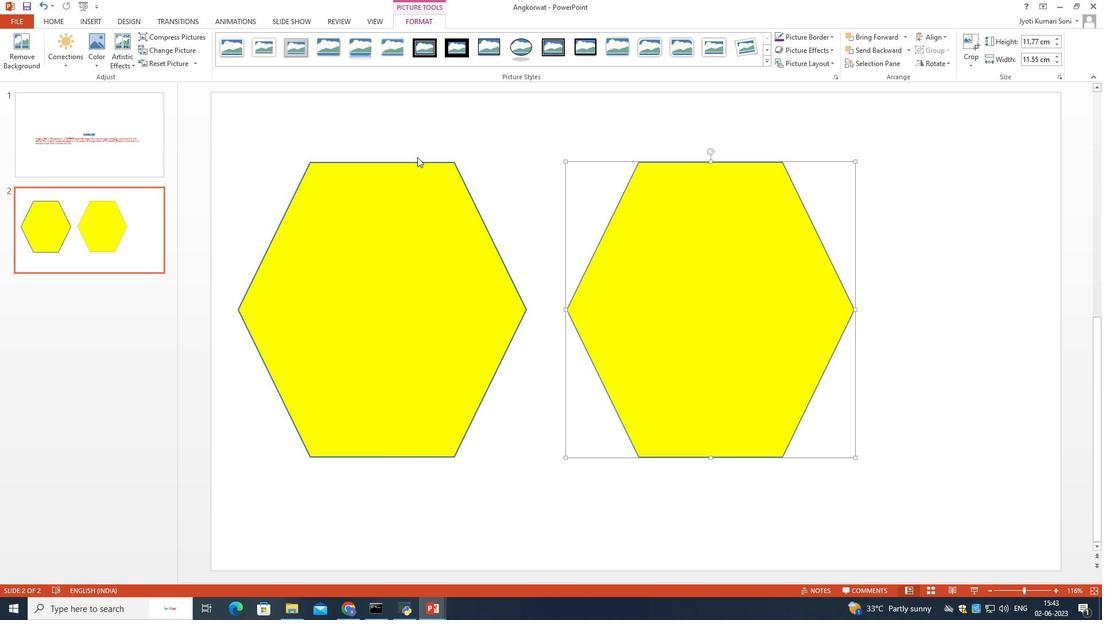 
Action: Mouse pressed left at (411, 186)
Screenshot: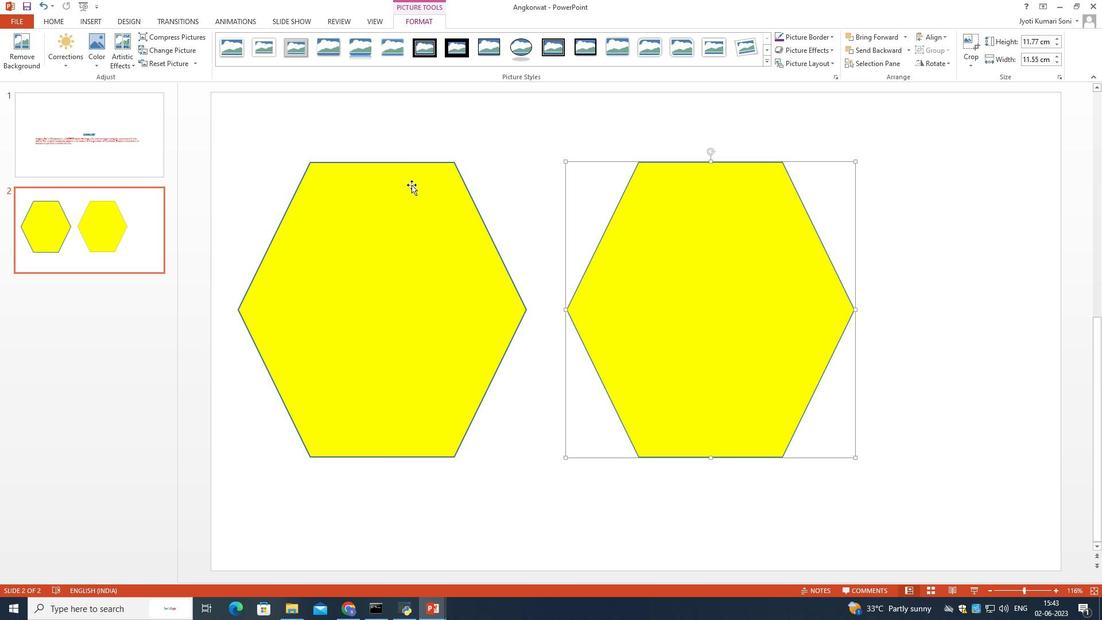 
Action: Mouse moved to (412, 36)
Screenshot: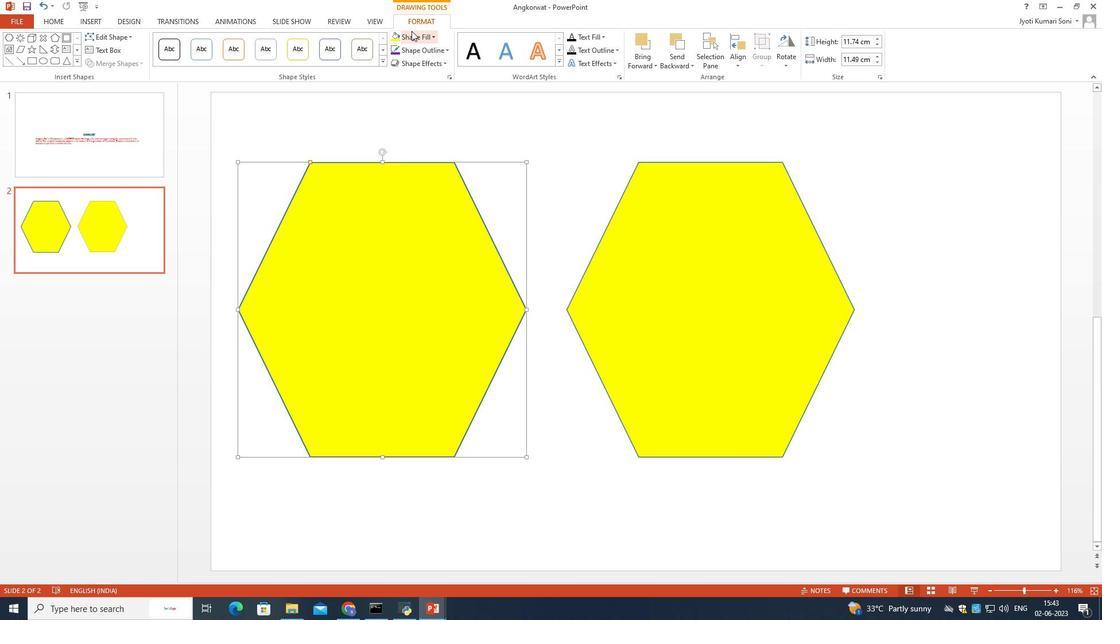 
Action: Mouse pressed left at (412, 36)
Screenshot: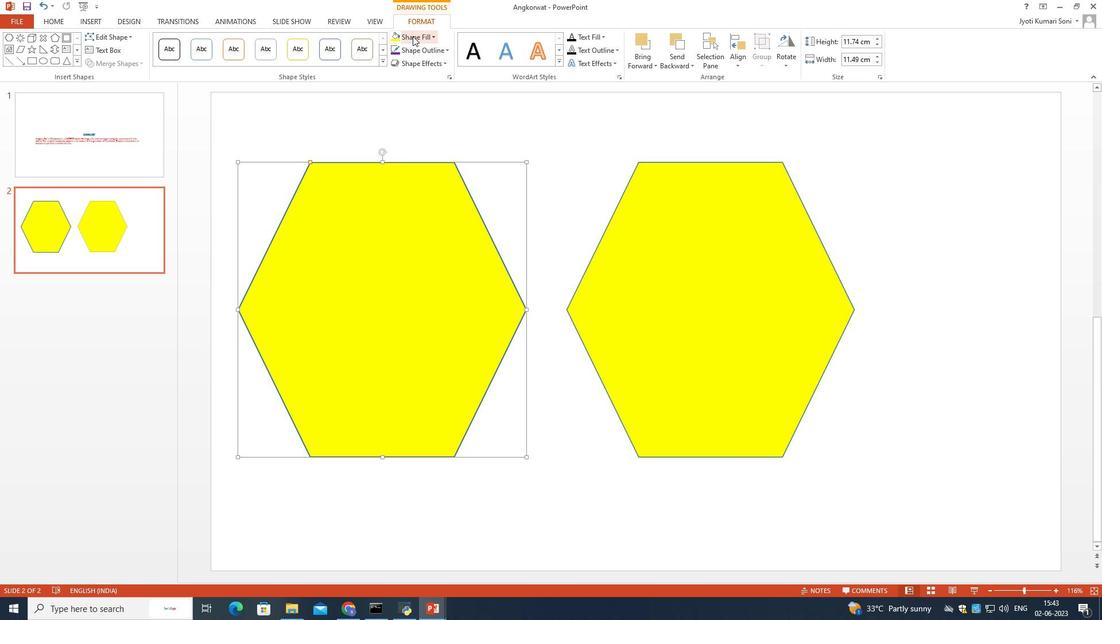 
Action: Mouse moved to (478, 127)
Screenshot: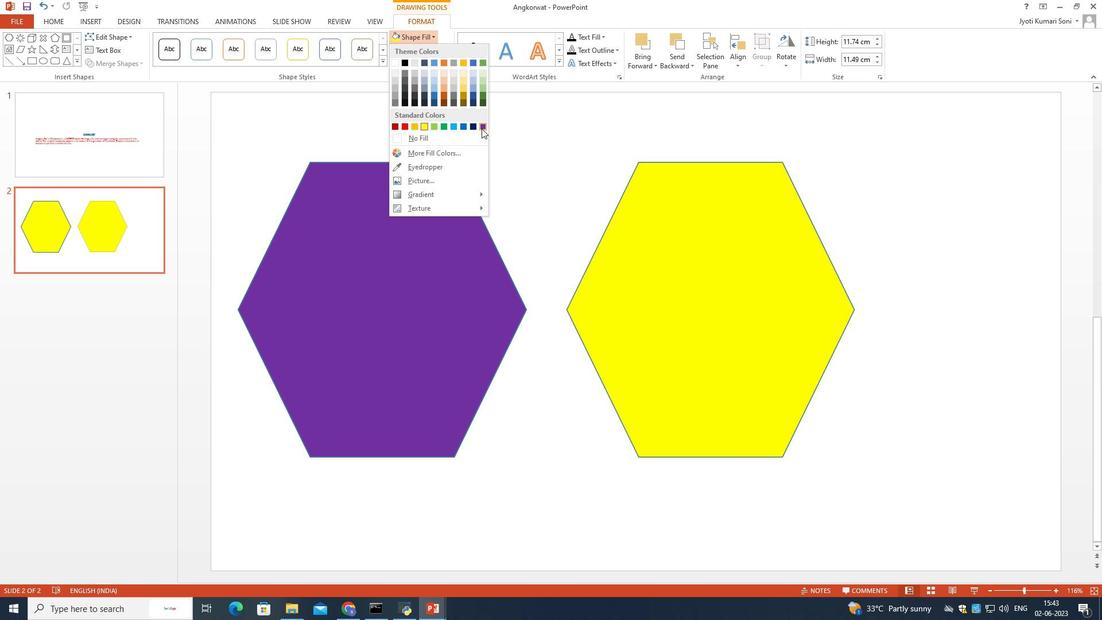 
Action: Mouse pressed left at (478, 127)
Screenshot: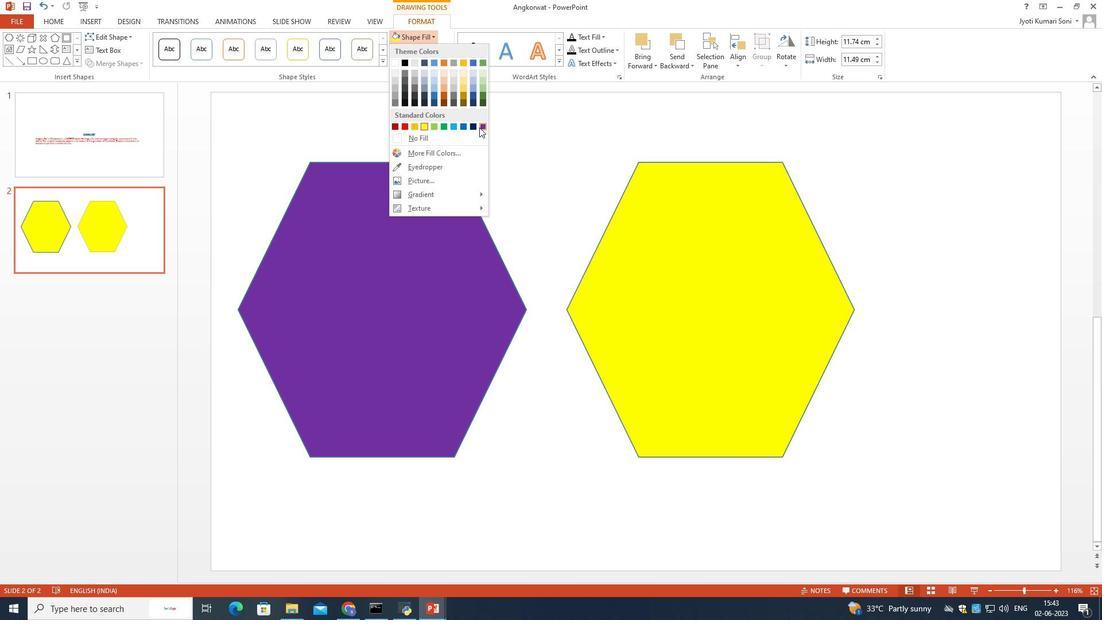 
Action: Mouse moved to (479, 97)
Screenshot: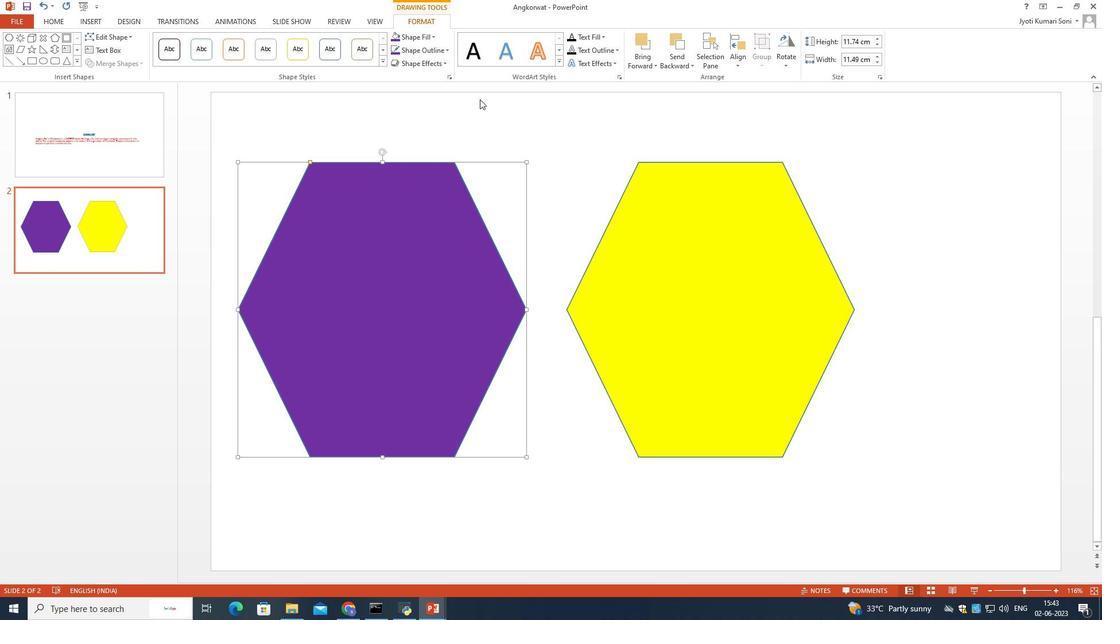 
Action: Mouse pressed left at (479, 97)
Screenshot: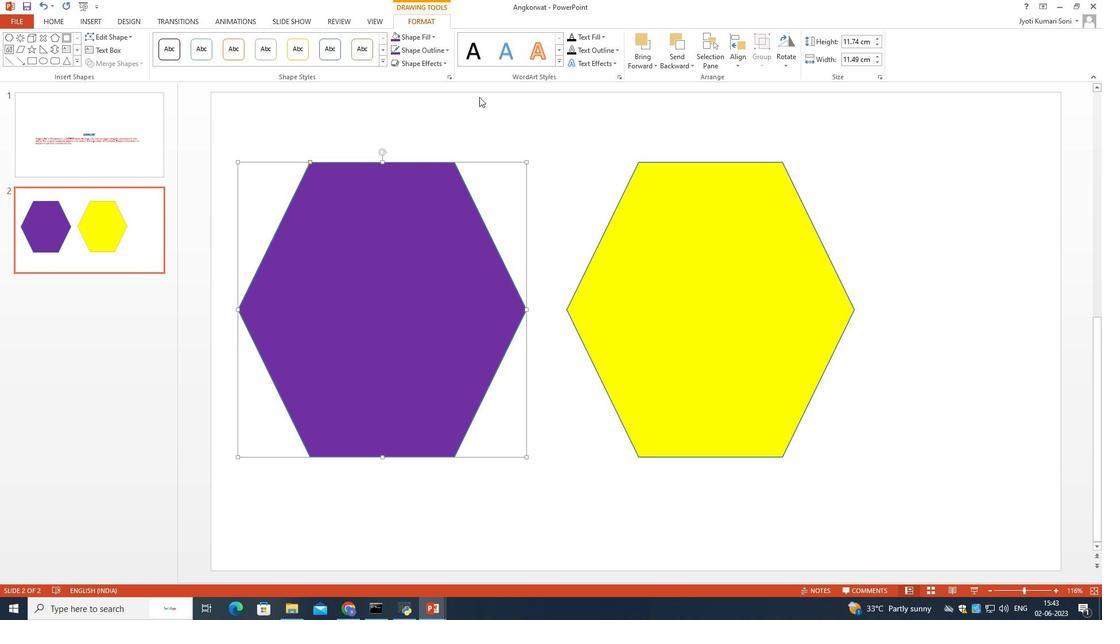 
Action: Mouse moved to (702, 230)
Screenshot: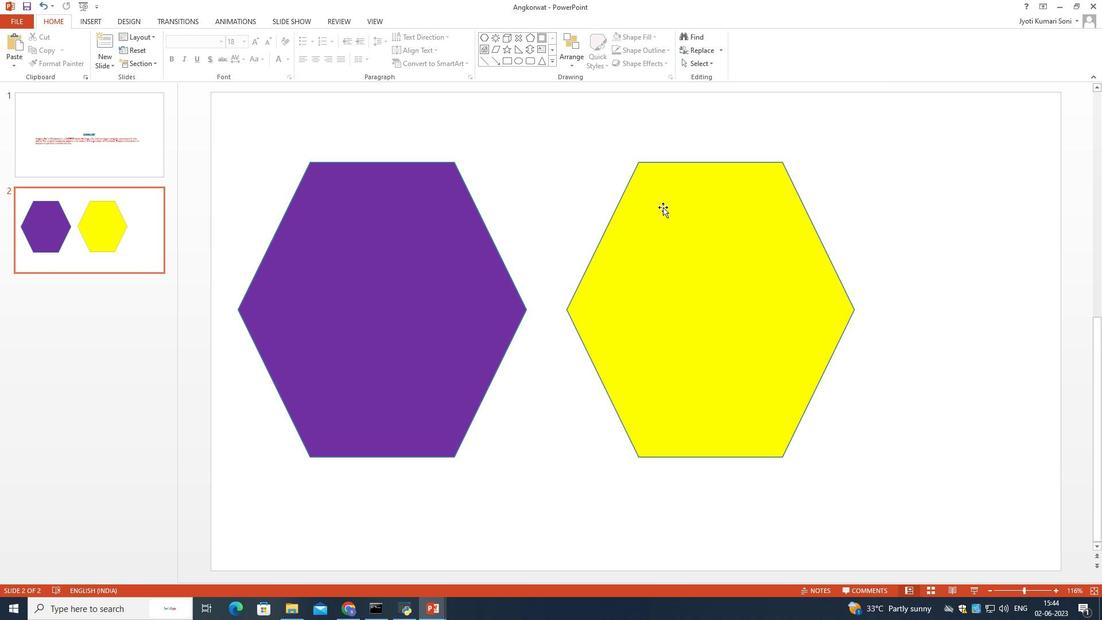 
Action: Mouse pressed left at (702, 230)
Screenshot: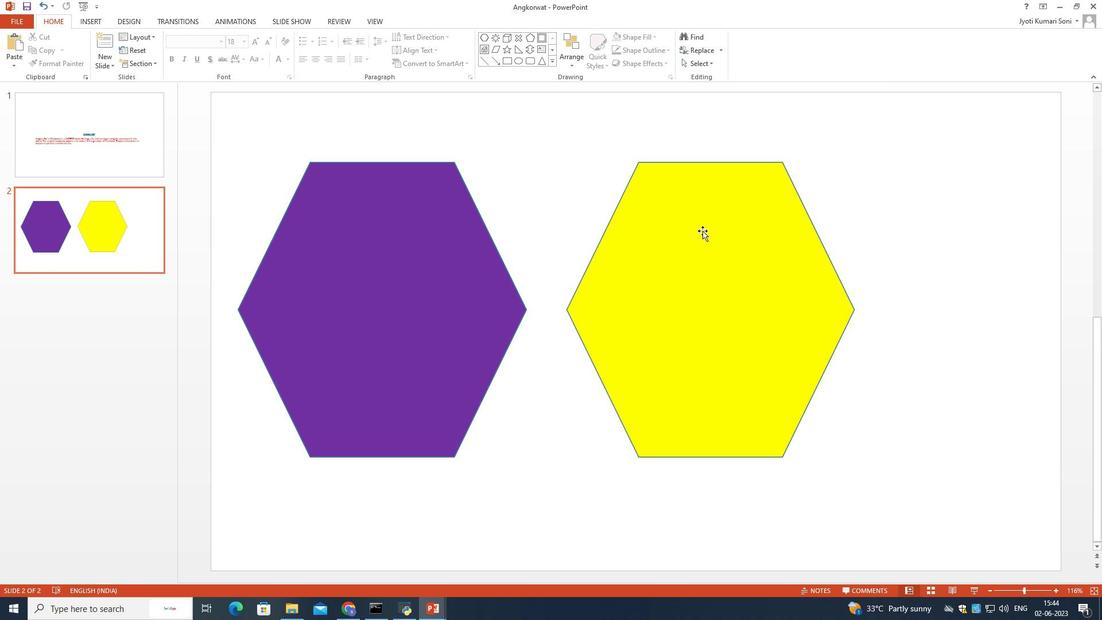 
Action: Mouse moved to (414, 247)
Screenshot: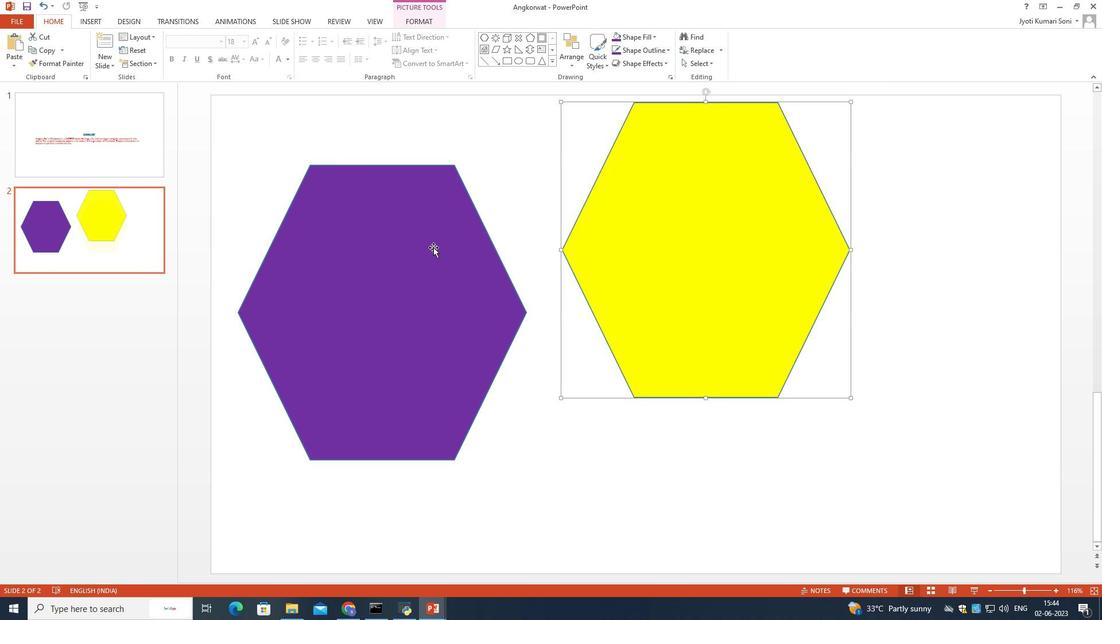 
Action: Mouse pressed left at (414, 247)
Screenshot: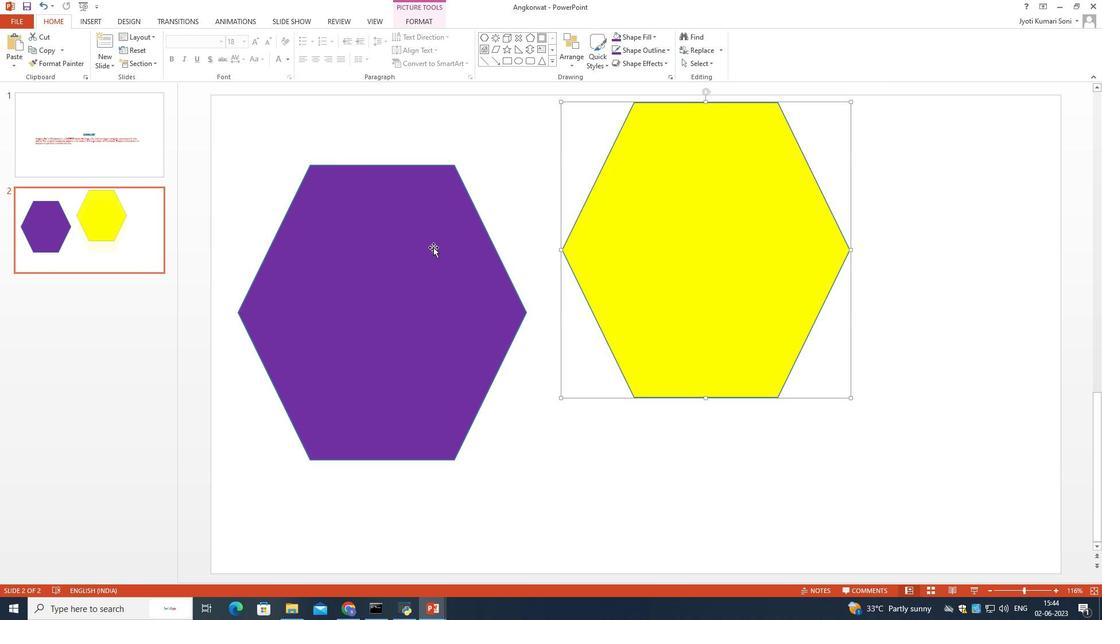 
Action: Mouse moved to (416, 243)
Screenshot: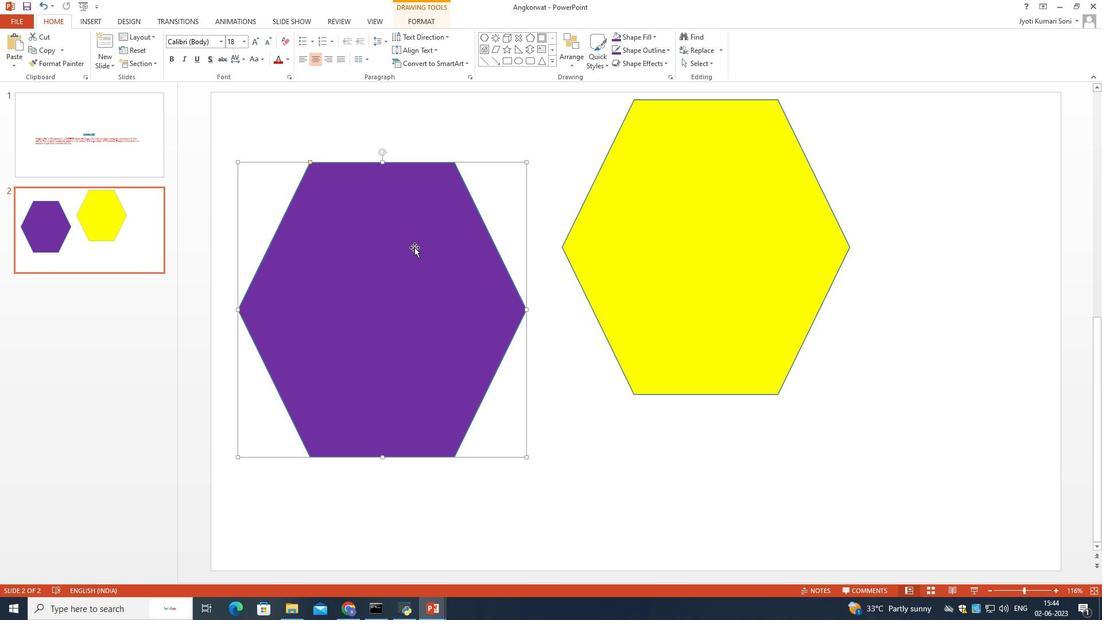 
Action: Mouse pressed left at (414, 247)
Screenshot: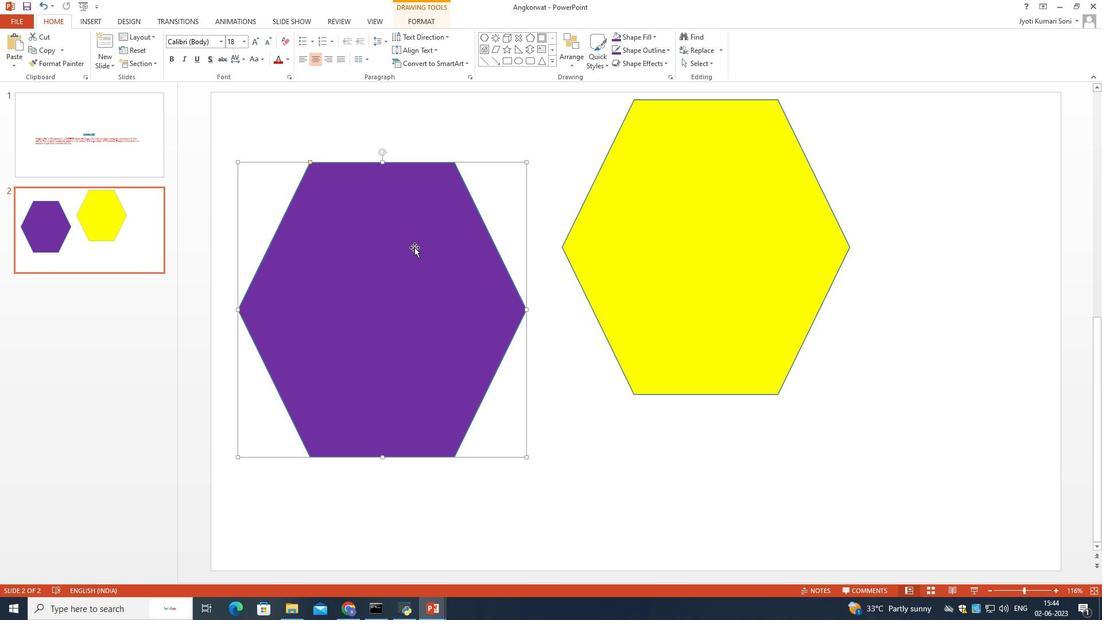 
Action: Mouse moved to (405, 218)
Screenshot: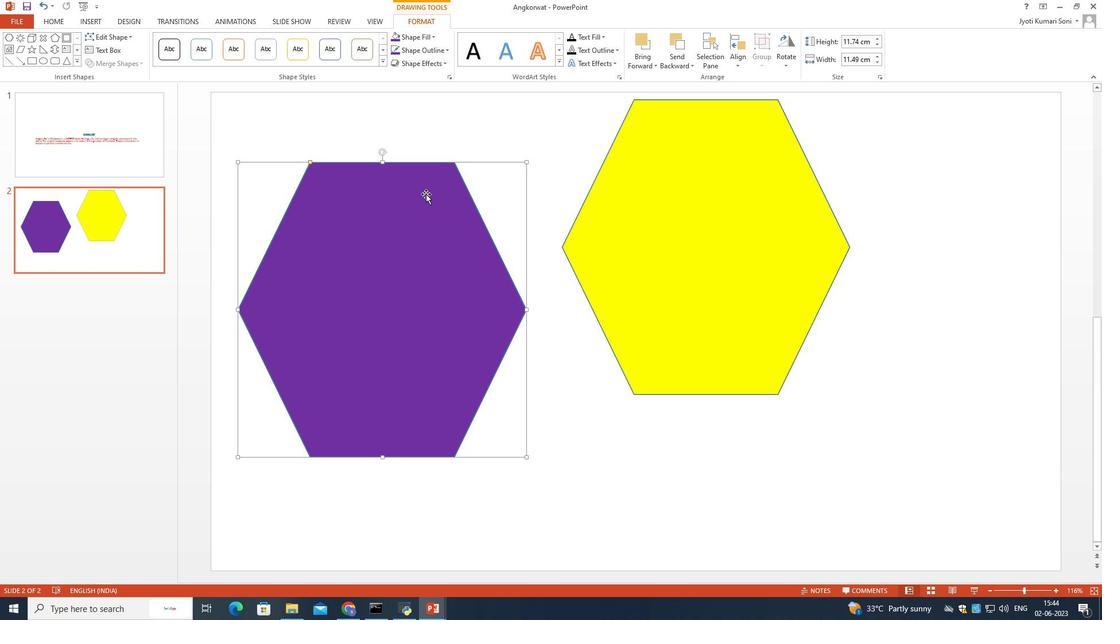 
Action: Mouse pressed left at (405, 218)
Screenshot: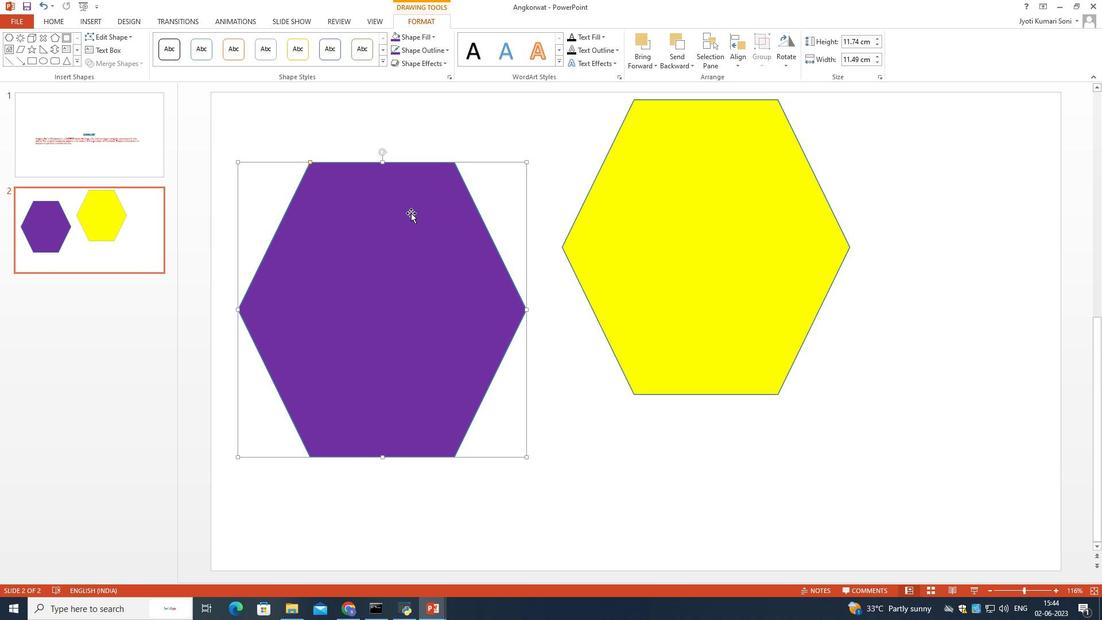 
Action: Mouse moved to (476, 481)
Screenshot: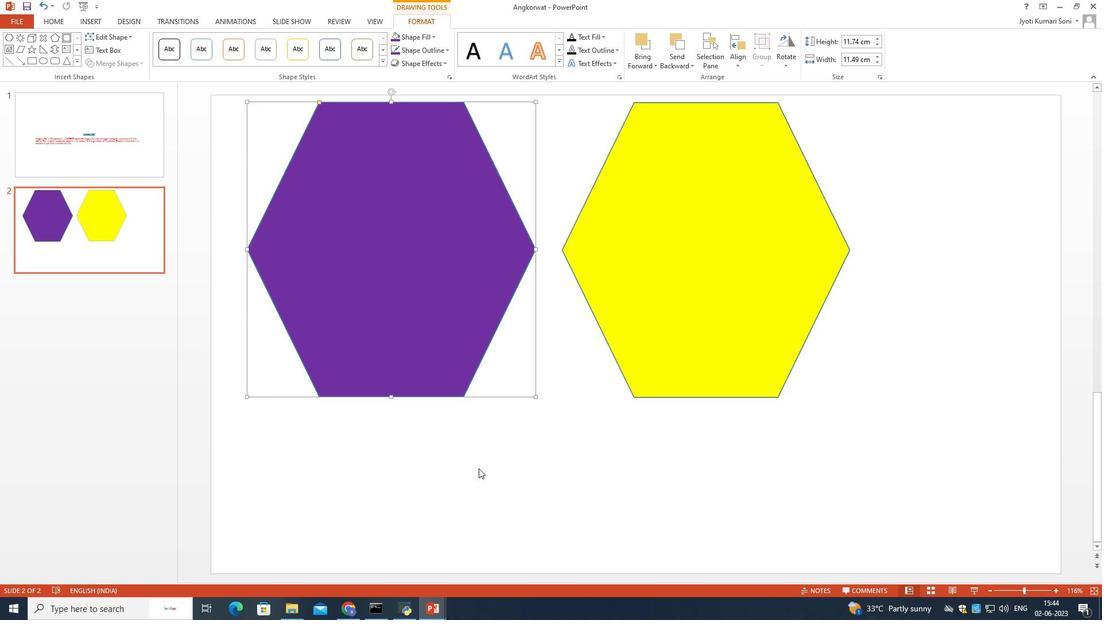 
Action: Mouse pressed left at (476, 481)
Screenshot: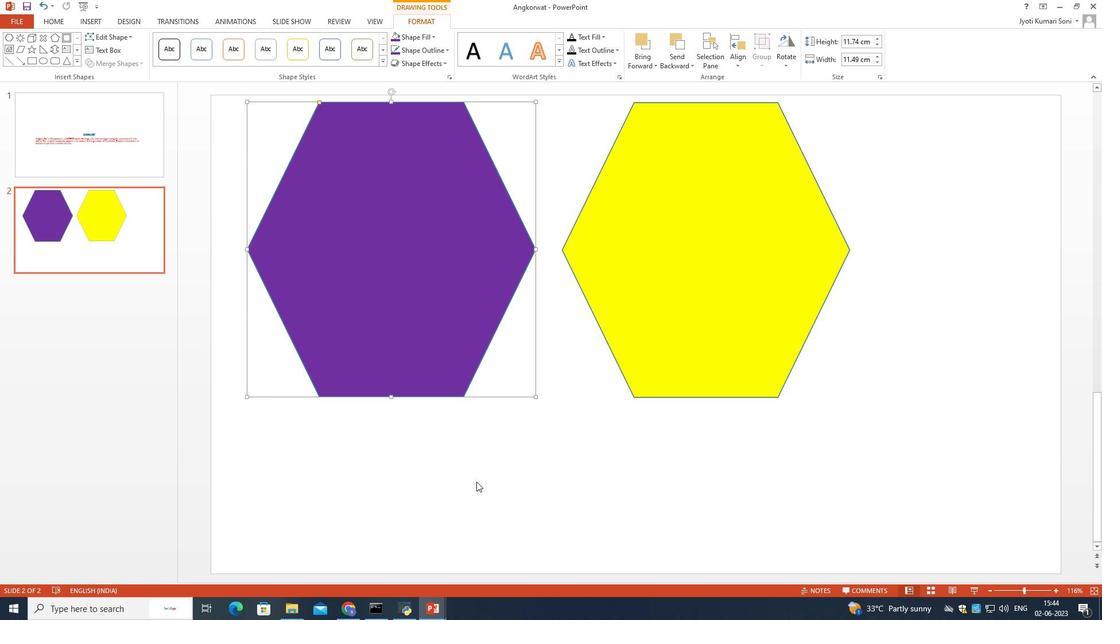
Action: Mouse moved to (342, 258)
Screenshot: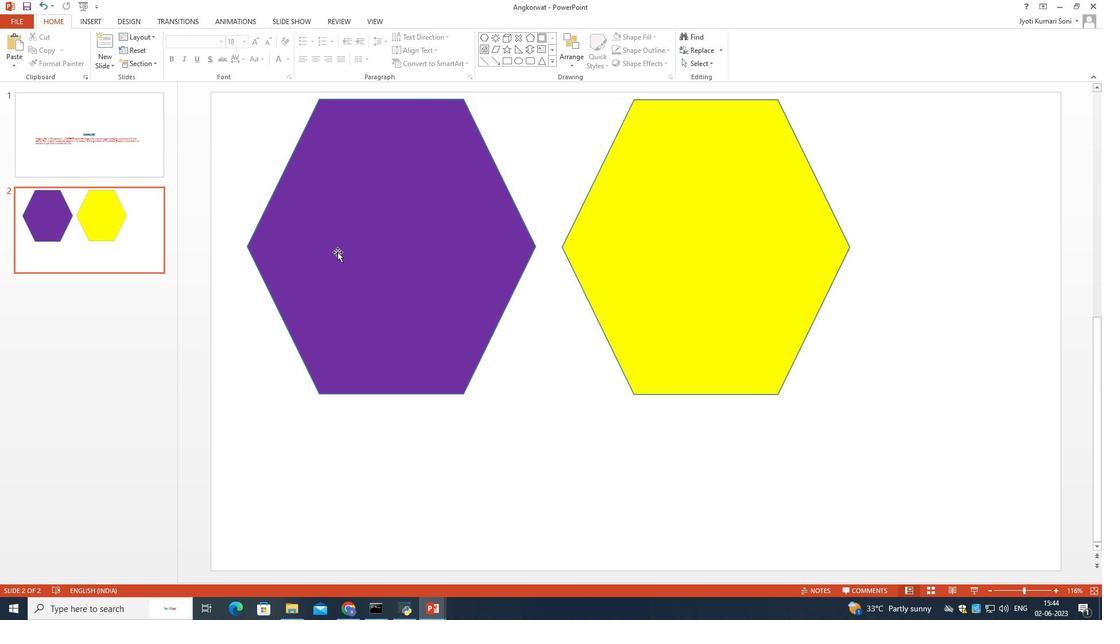 
Action: Mouse pressed left at (342, 258)
Screenshot: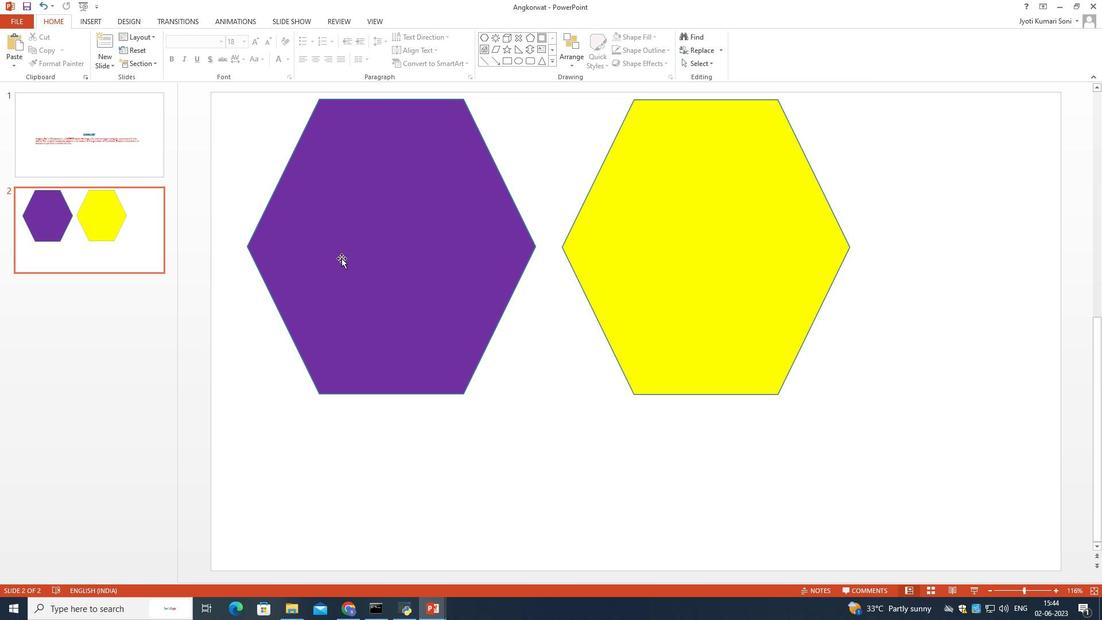 
Action: Mouse moved to (535, 393)
Screenshot: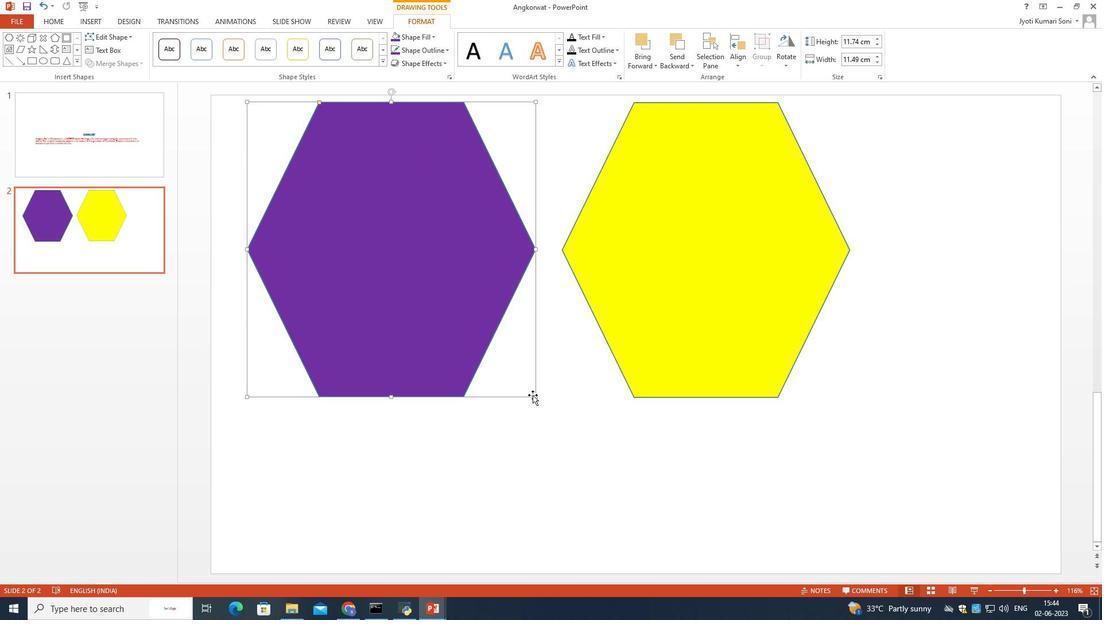 
Action: Mouse pressed left at (535, 393)
Screenshot: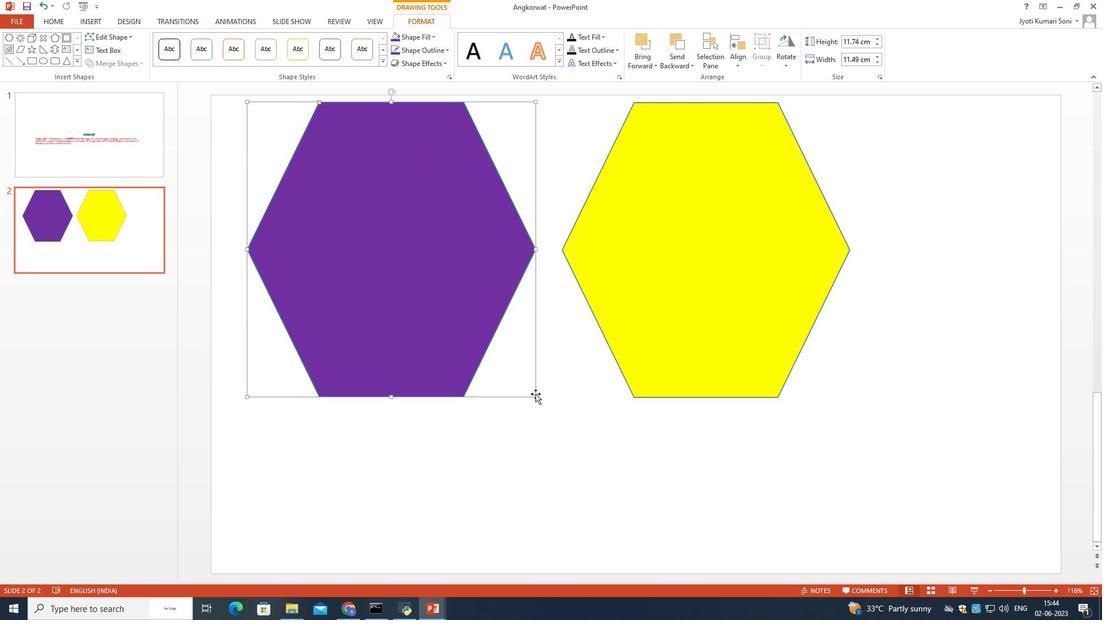 
Action: Mouse moved to (534, 394)
Screenshot: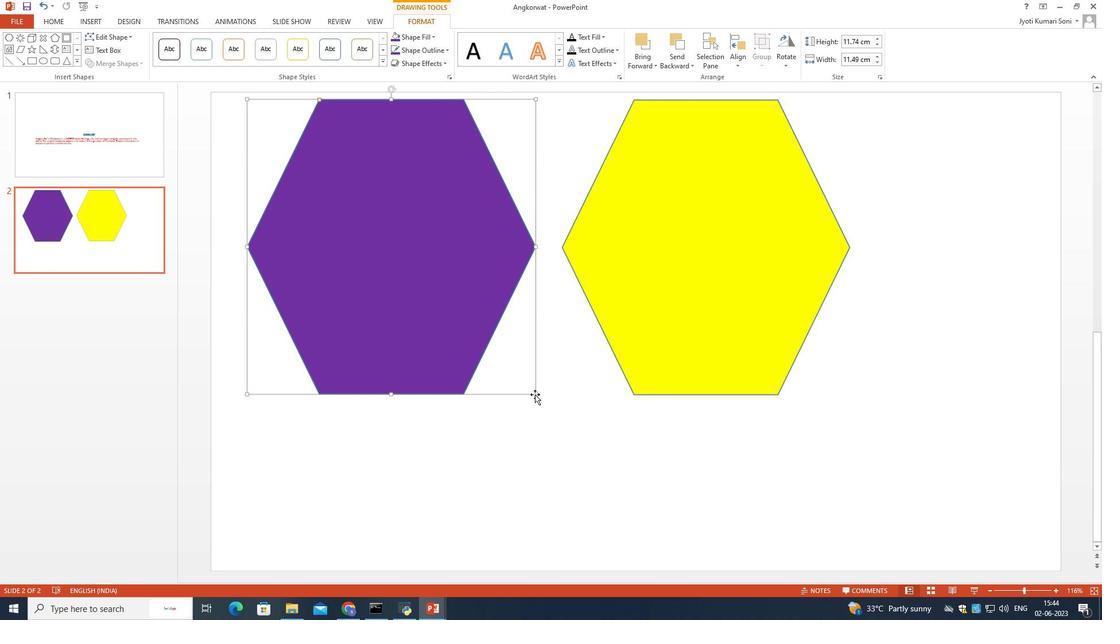 
Action: Mouse pressed left at (534, 394)
Screenshot: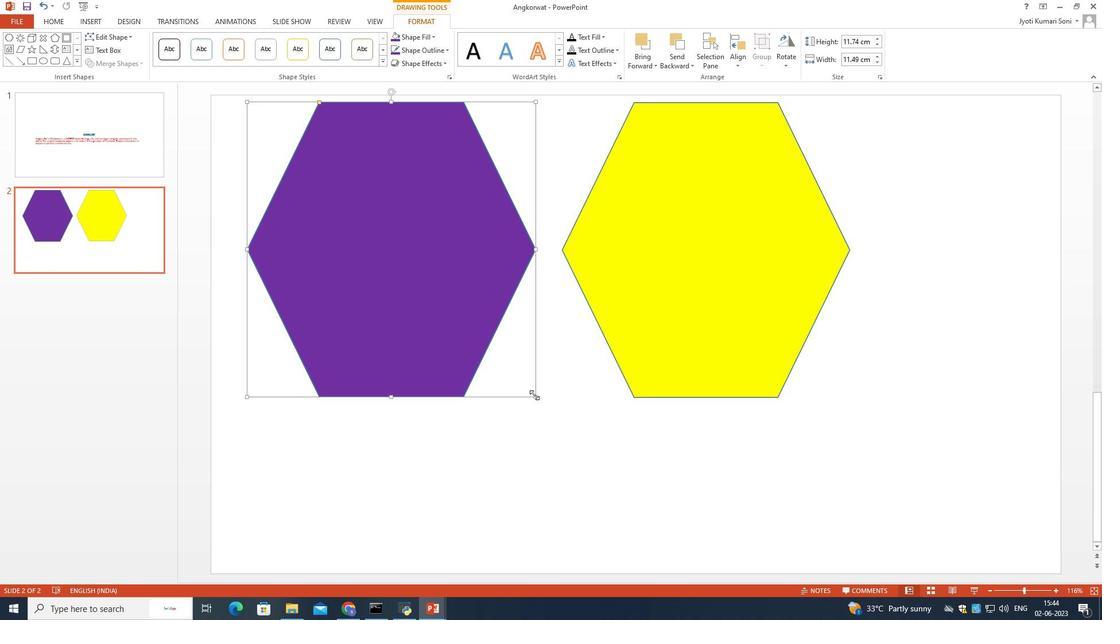 
Action: Mouse moved to (431, 246)
Screenshot: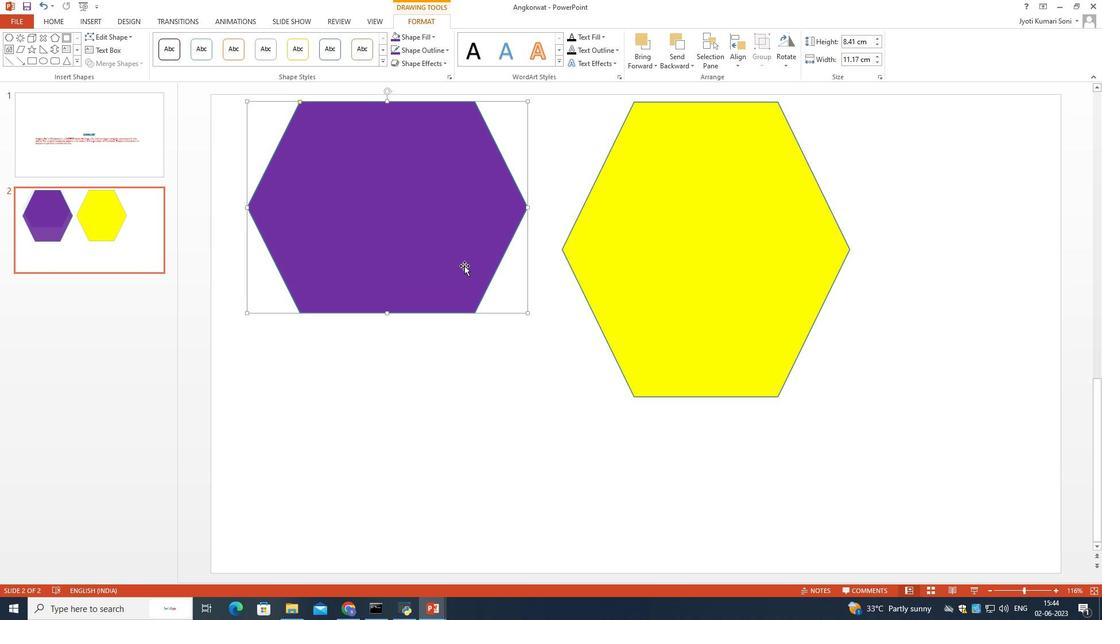 
Action: Mouse pressed left at (431, 246)
Screenshot: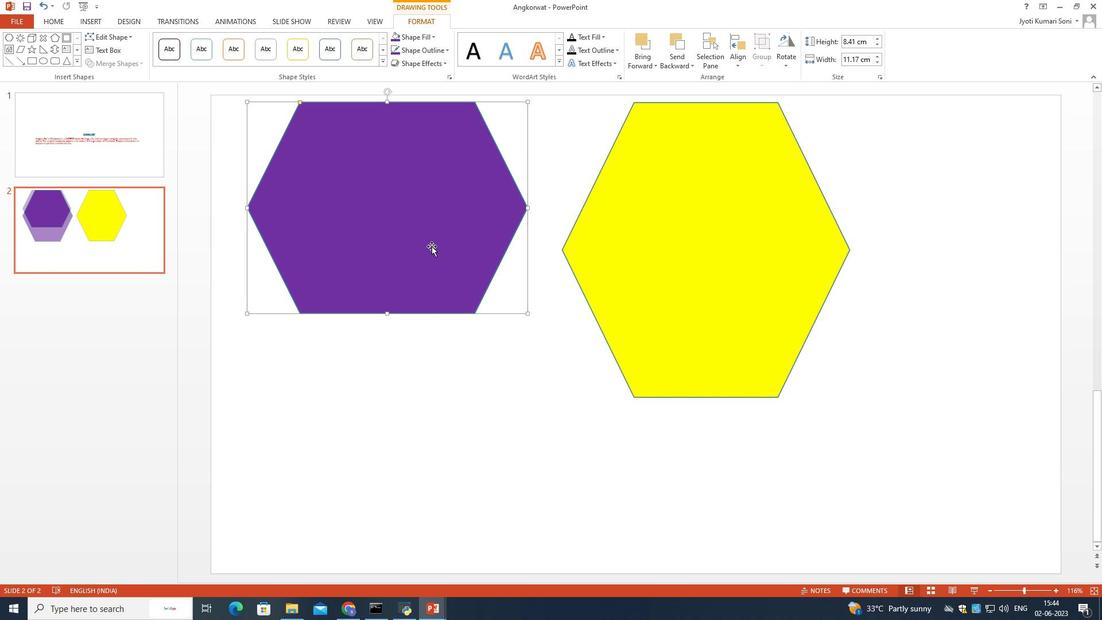 
Action: Mouse moved to (693, 358)
Screenshot: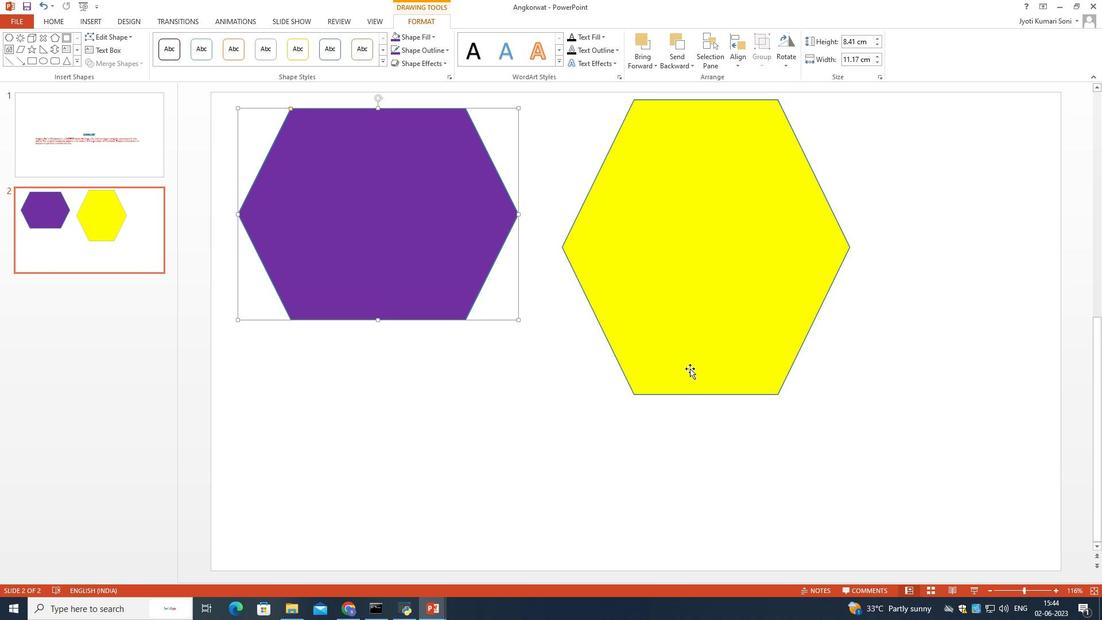 
Action: Mouse pressed left at (693, 358)
Screenshot: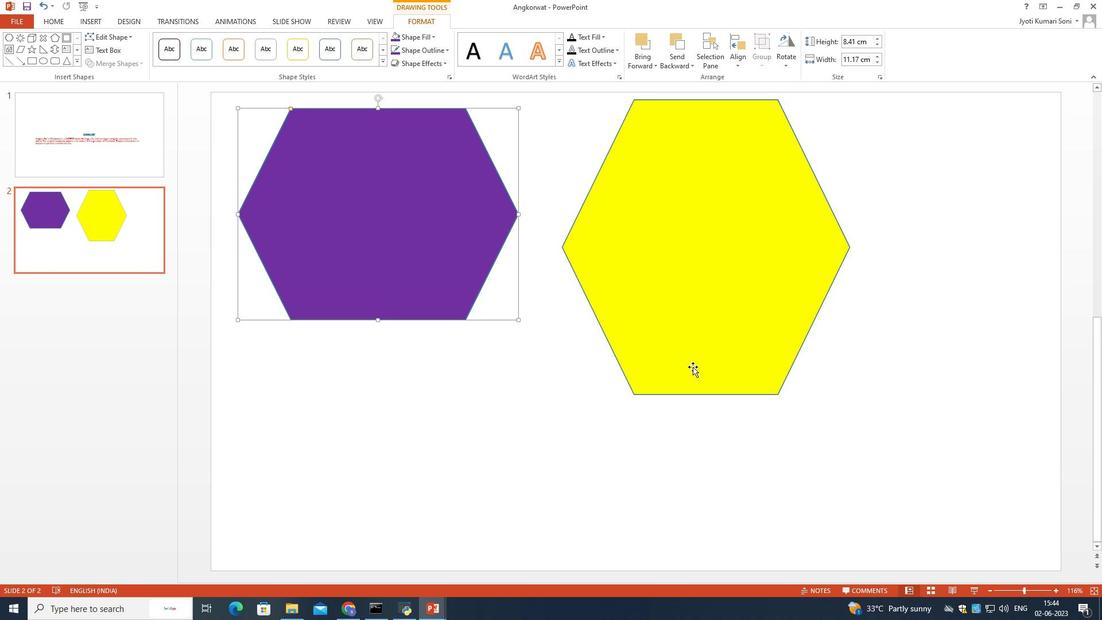 
Action: Mouse moved to (851, 397)
Screenshot: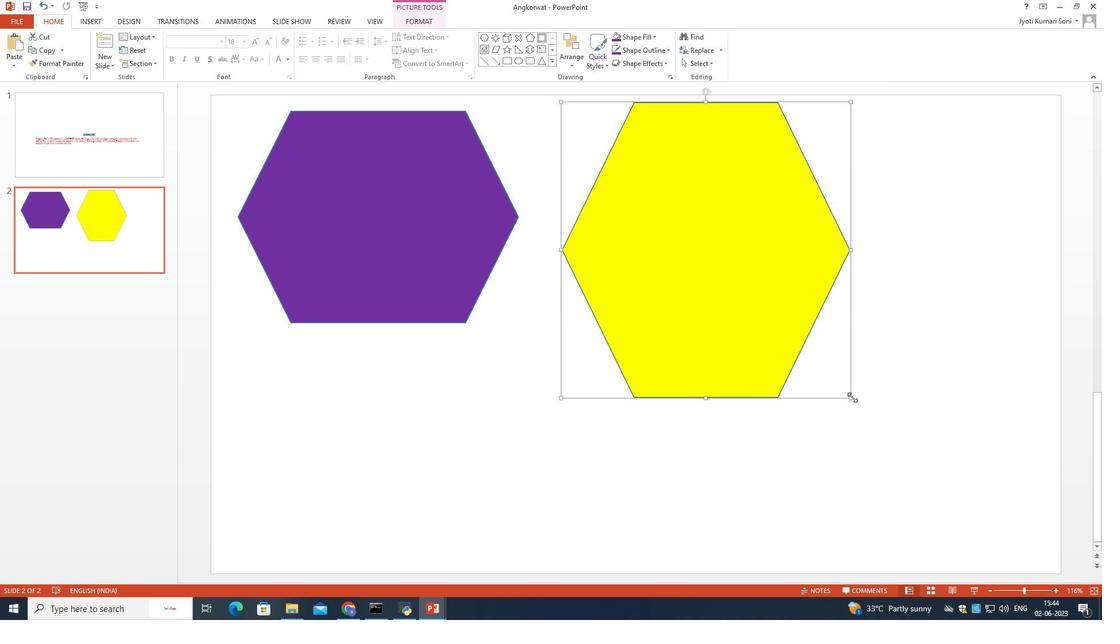 
Action: Mouse pressed left at (851, 397)
Screenshot: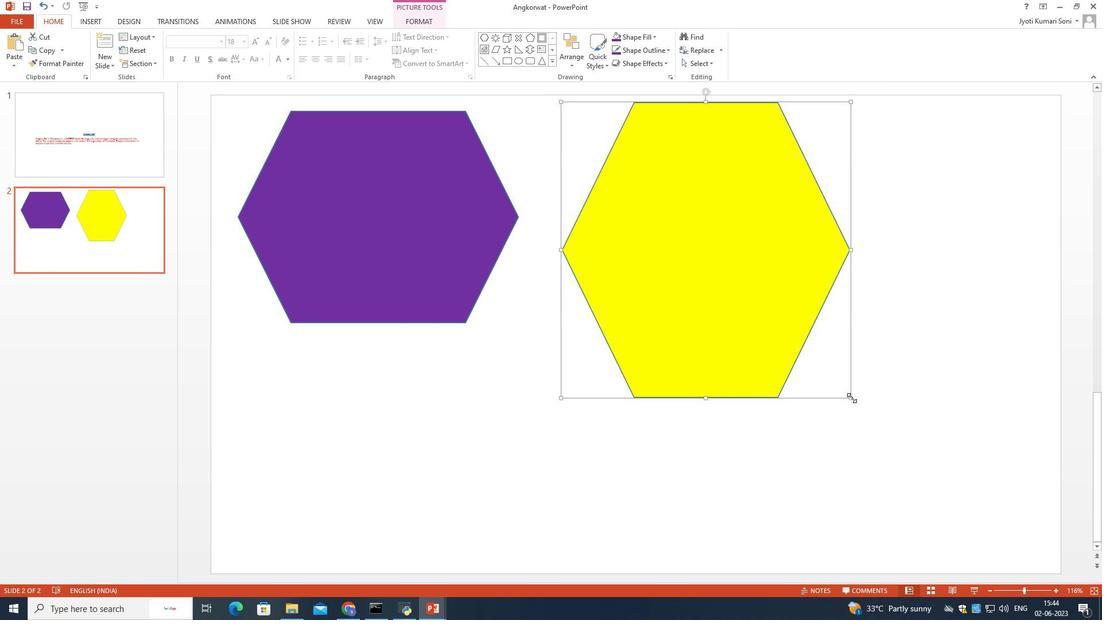 
Action: Mouse moved to (705, 218)
Screenshot: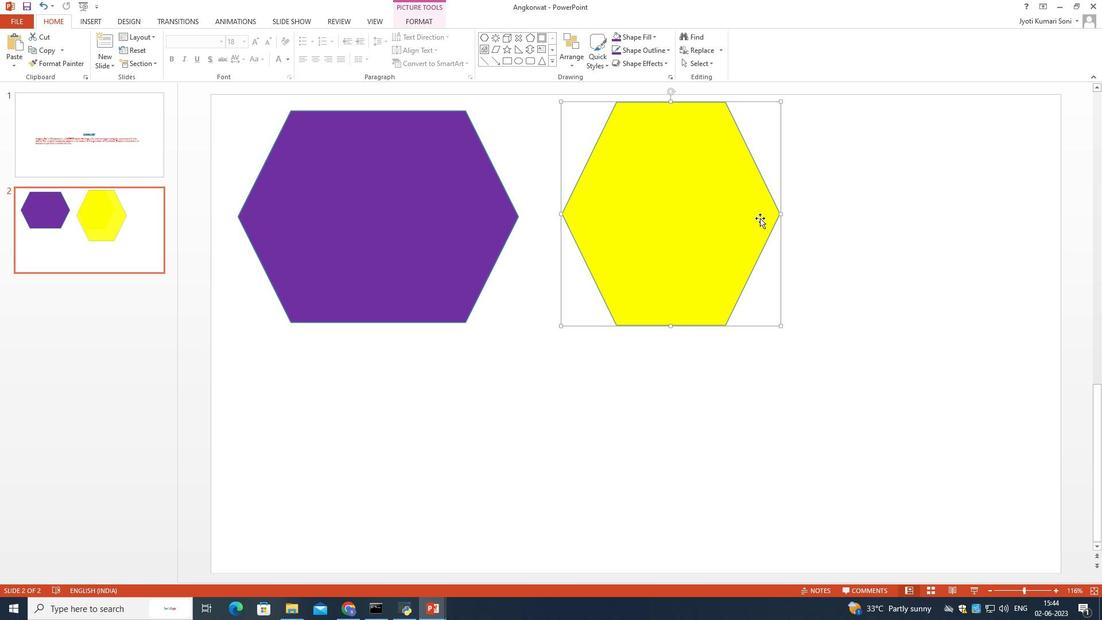 
Action: Mouse pressed left at (705, 218)
Screenshot: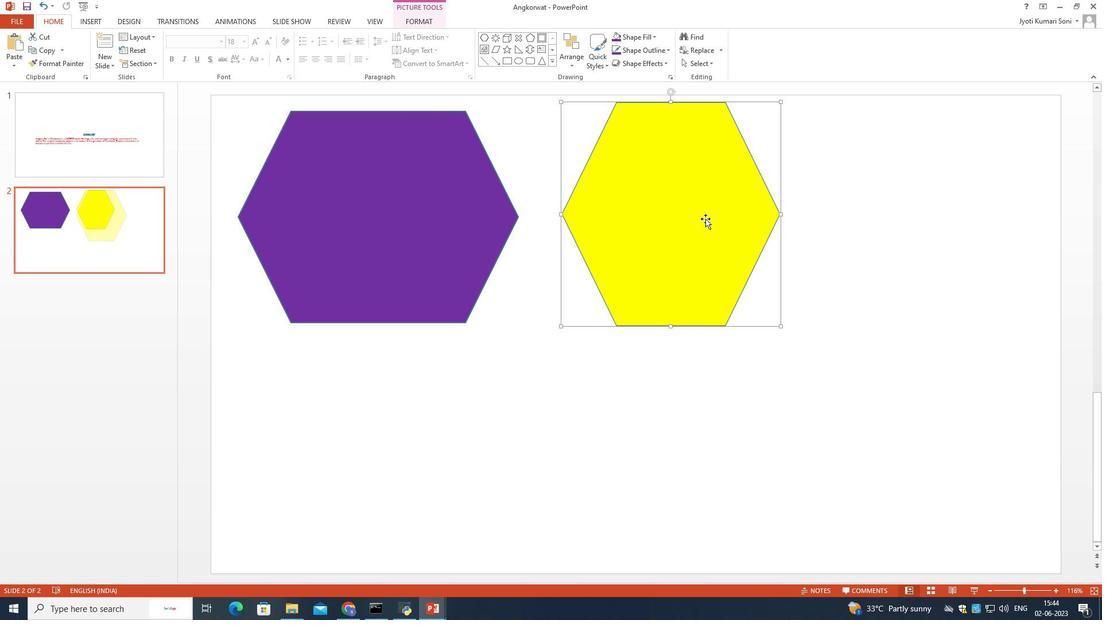 
Action: Mouse moved to (795, 218)
Screenshot: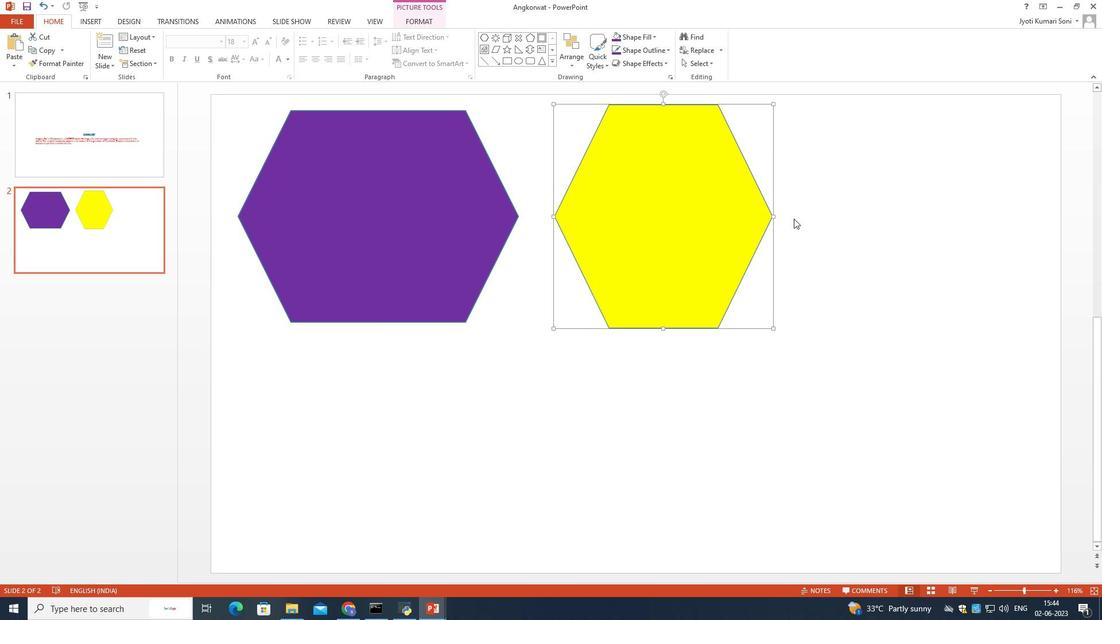 
Action: Mouse pressed left at (795, 218)
Screenshot: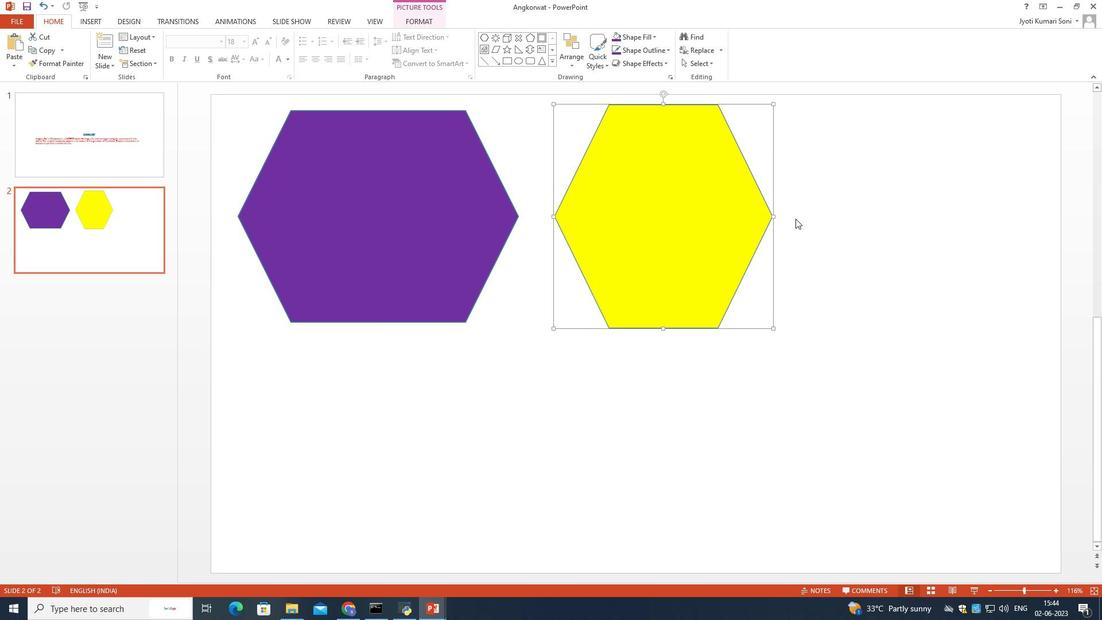 
Action: Mouse moved to (713, 289)
Screenshot: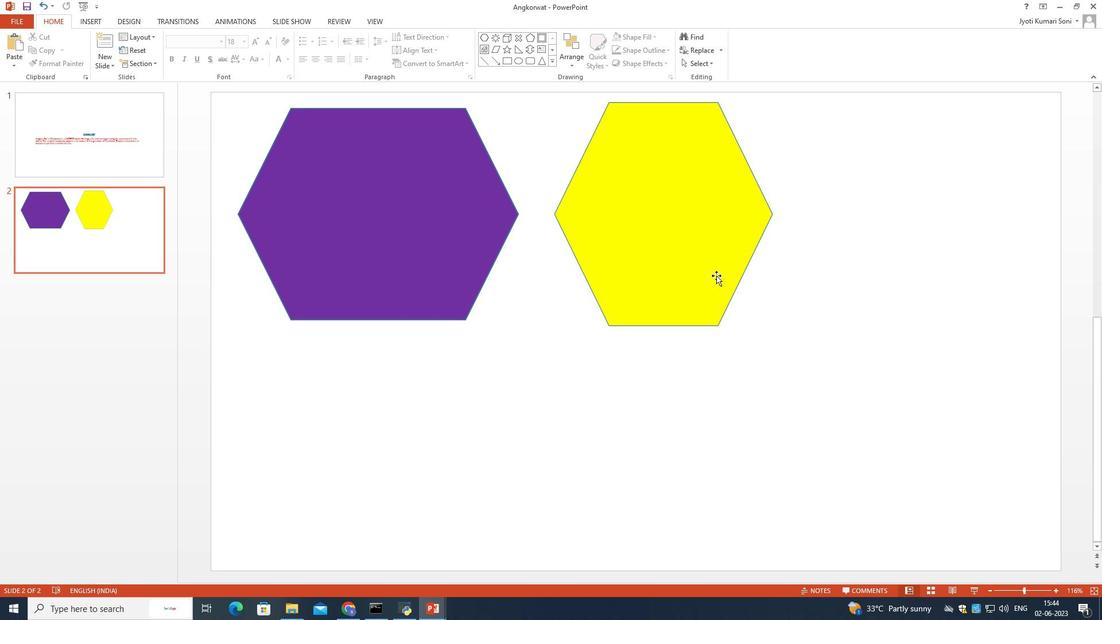 
Action: Mouse pressed left at (713, 289)
Screenshot: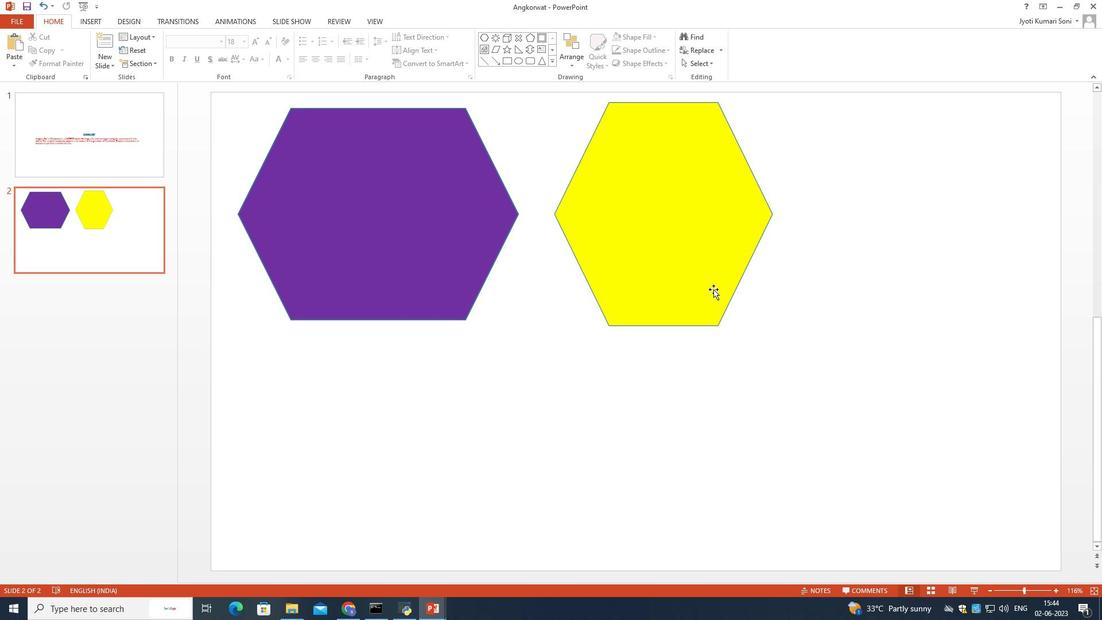 
Action: Mouse moved to (775, 327)
Screenshot: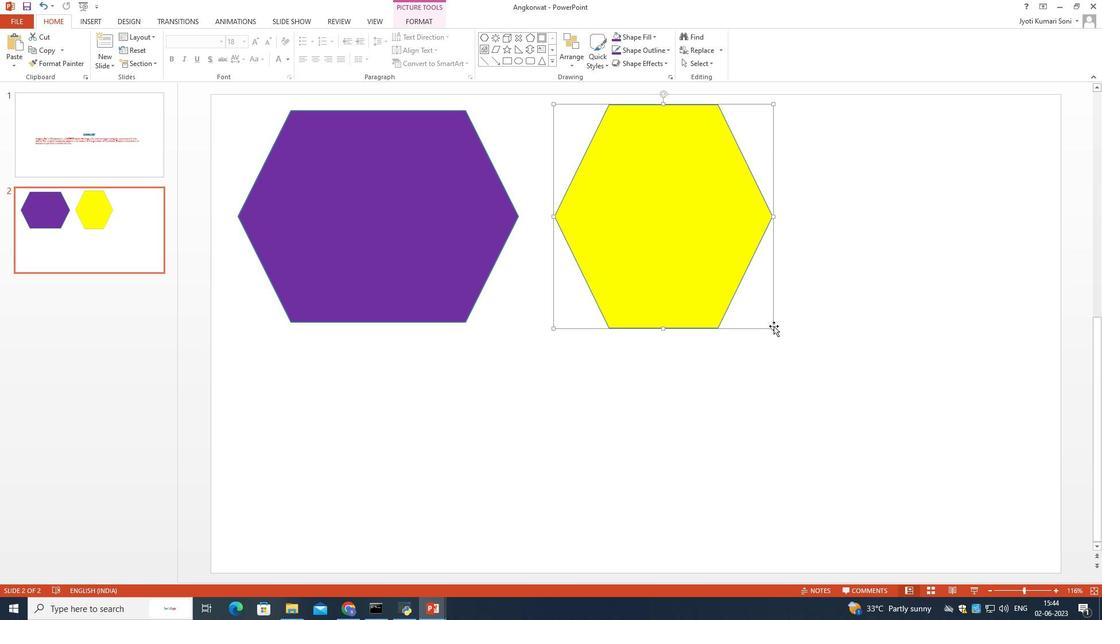 
Action: Mouse pressed left at (775, 327)
Screenshot: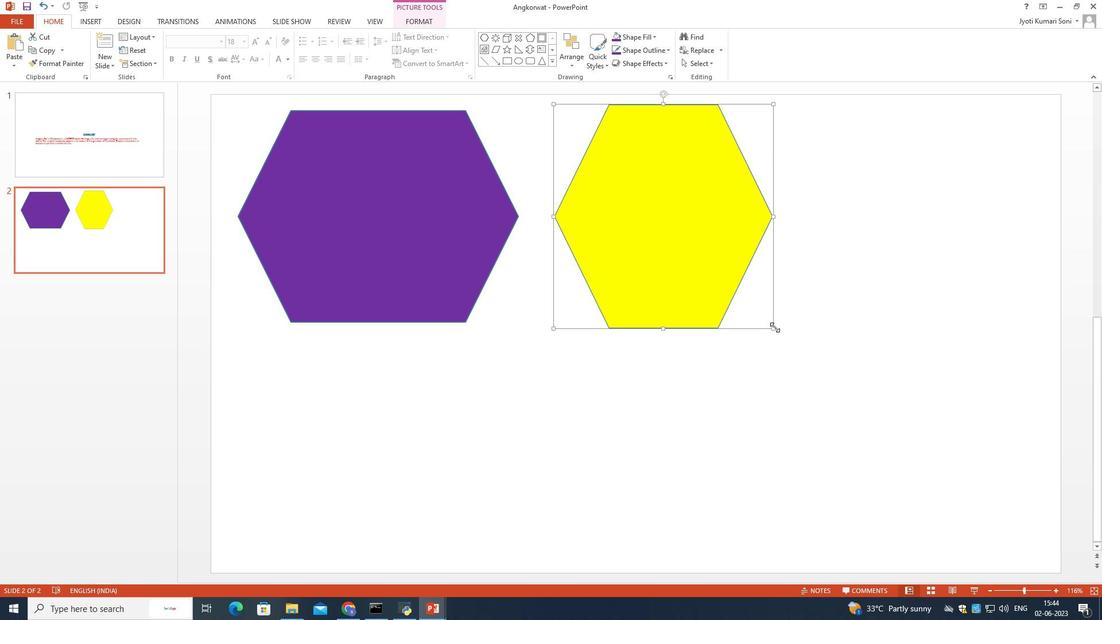 
Action: Mouse moved to (491, 360)
Screenshot: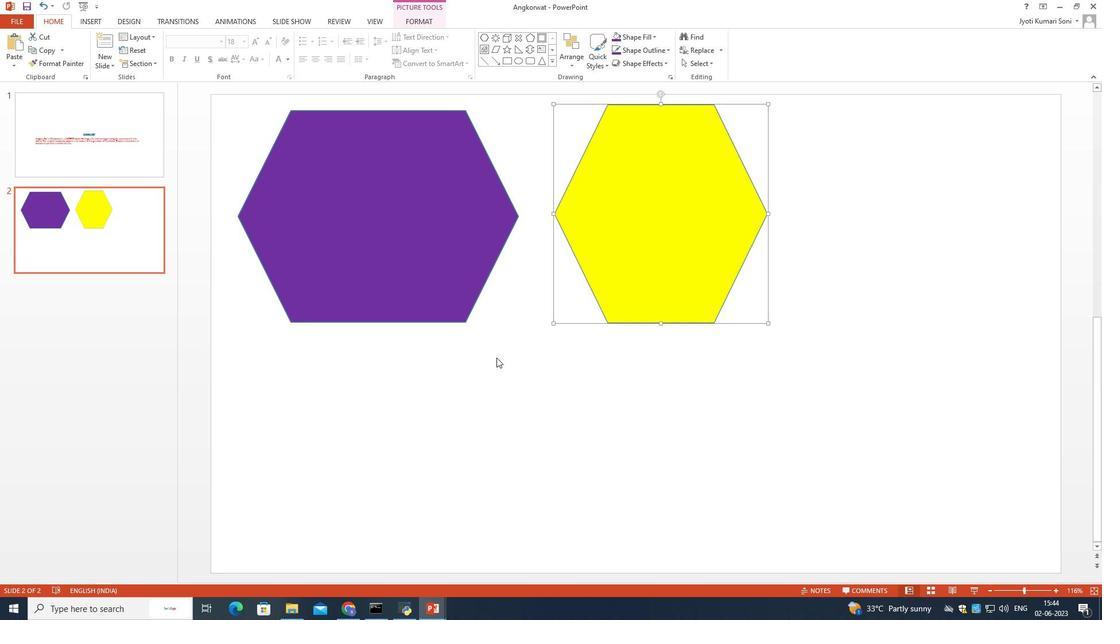
Action: Mouse pressed left at (491, 360)
Screenshot: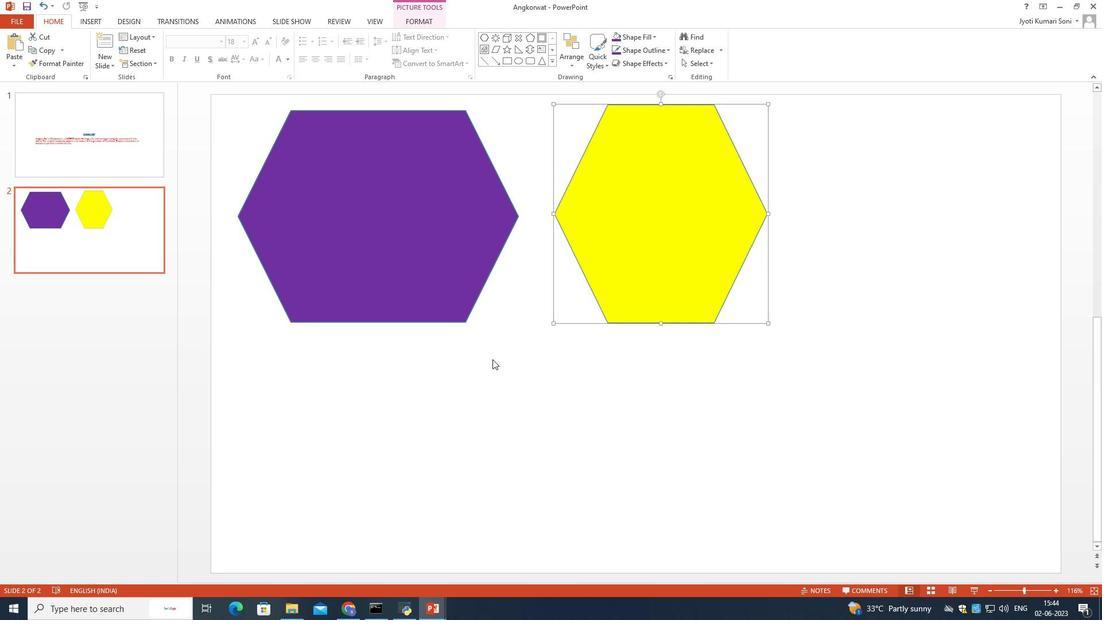
Action: Mouse moved to (99, 23)
Screenshot: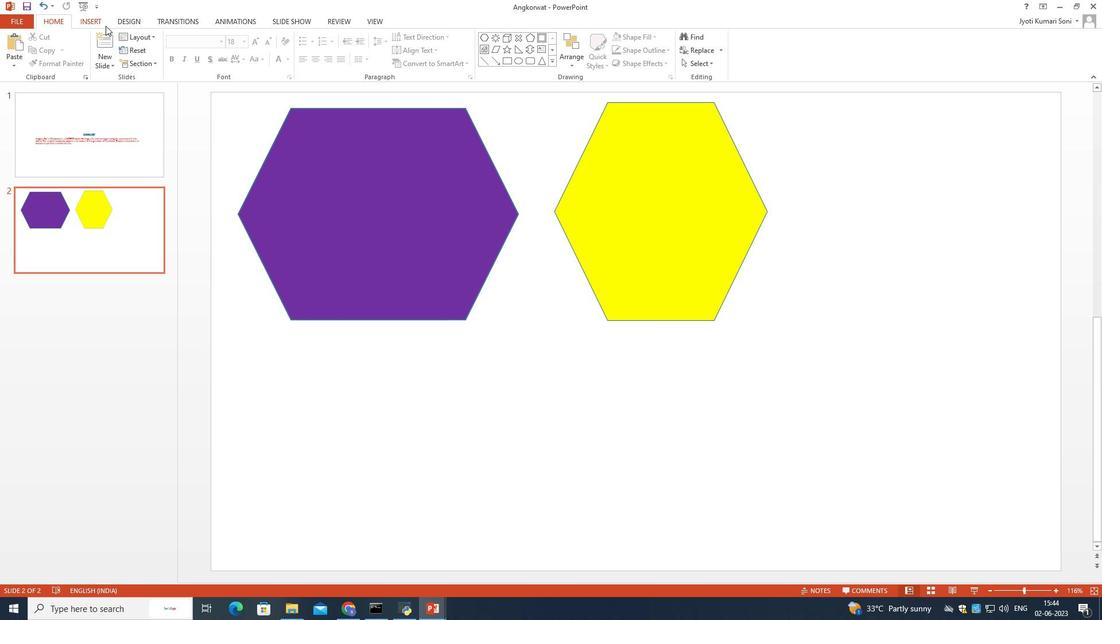 
Action: Mouse pressed left at (99, 23)
Screenshot: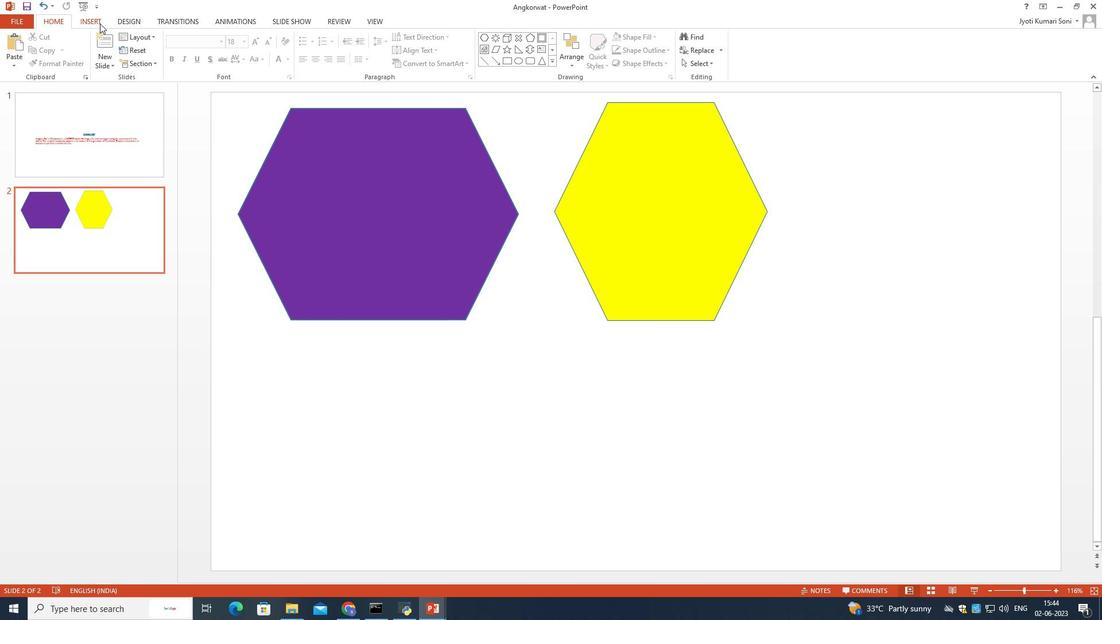 
Action: Mouse moved to (196, 57)
Screenshot: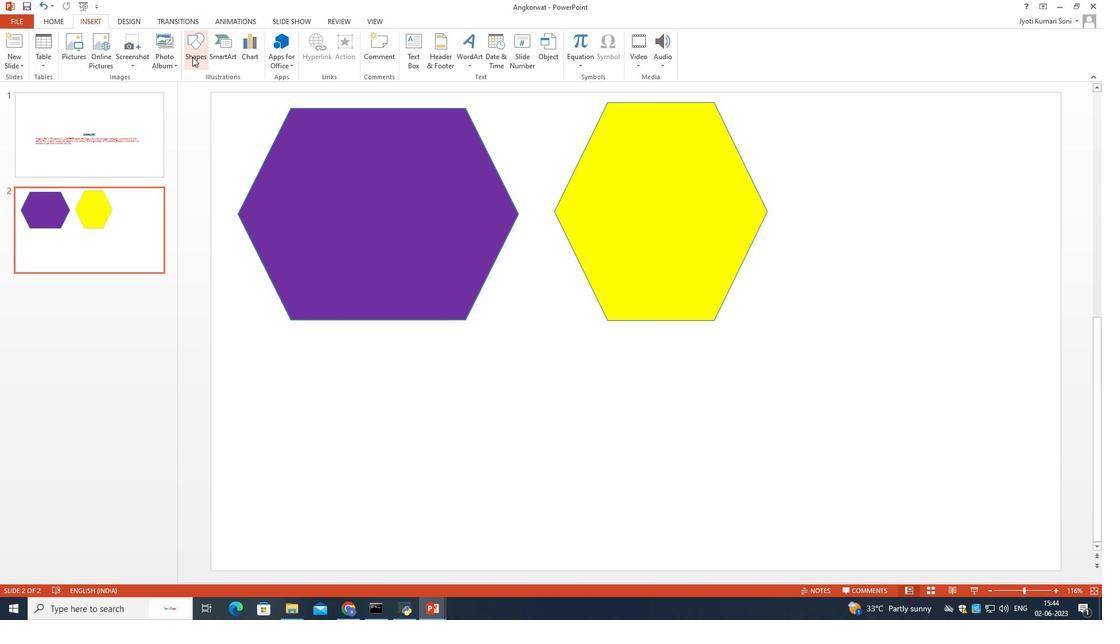 
Action: Mouse pressed left at (196, 57)
Screenshot: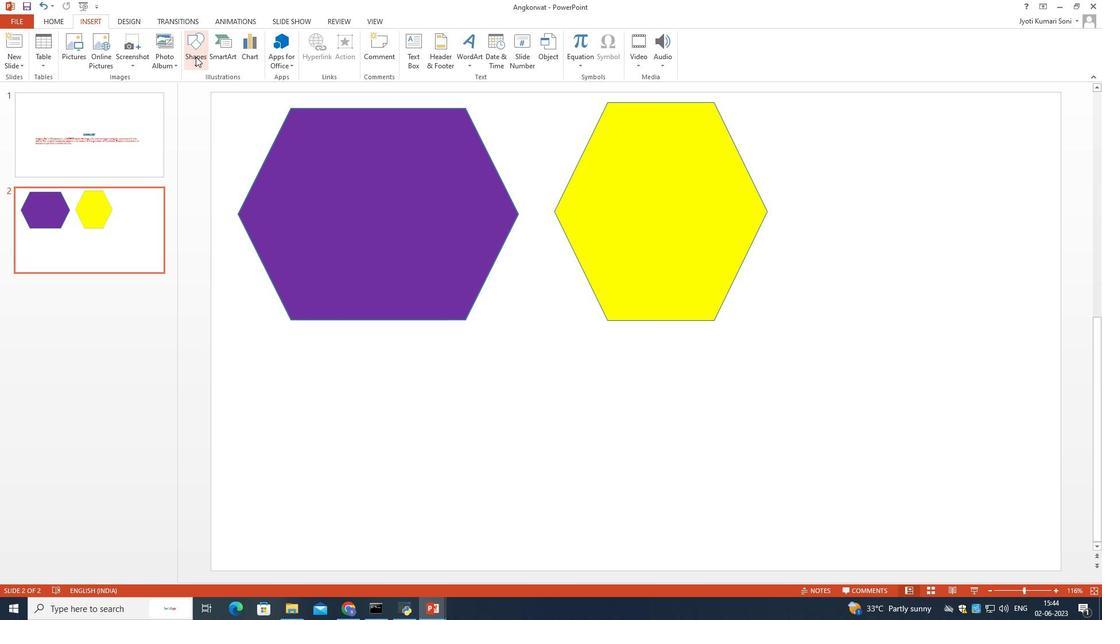 
Action: Mouse moved to (318, 91)
Screenshot: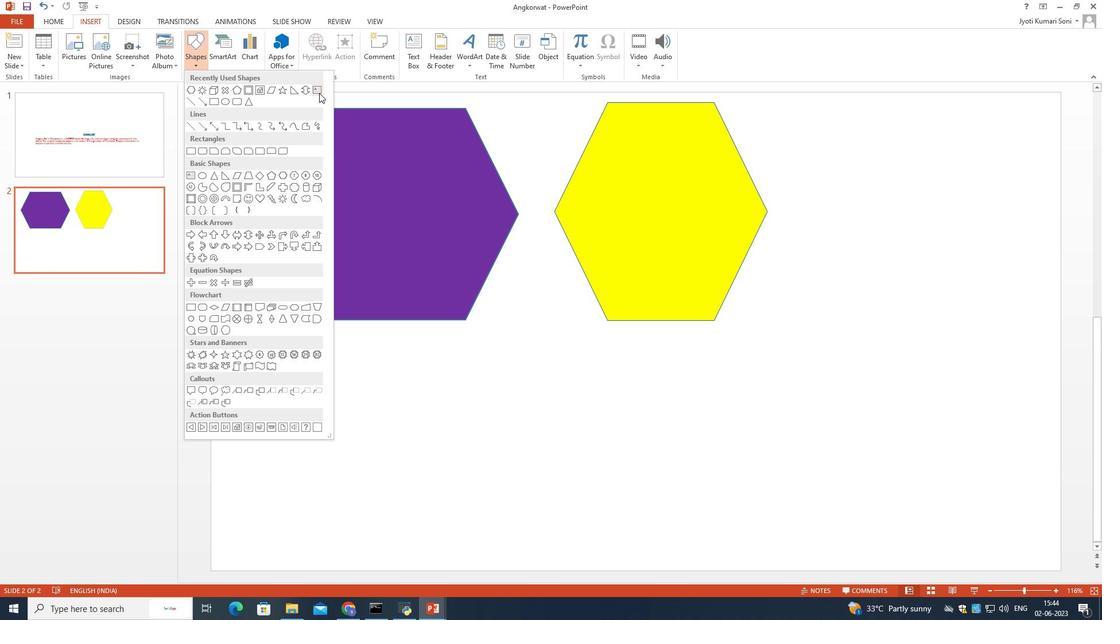 
Action: Mouse pressed left at (318, 91)
Screenshot: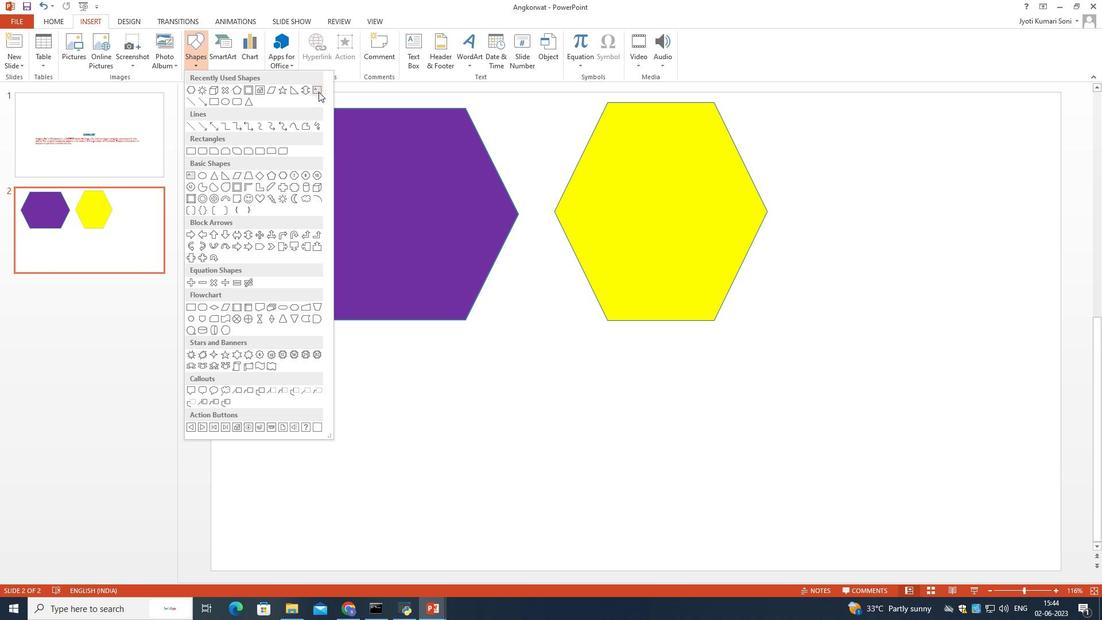 
Action: Mouse moved to (334, 434)
Screenshot: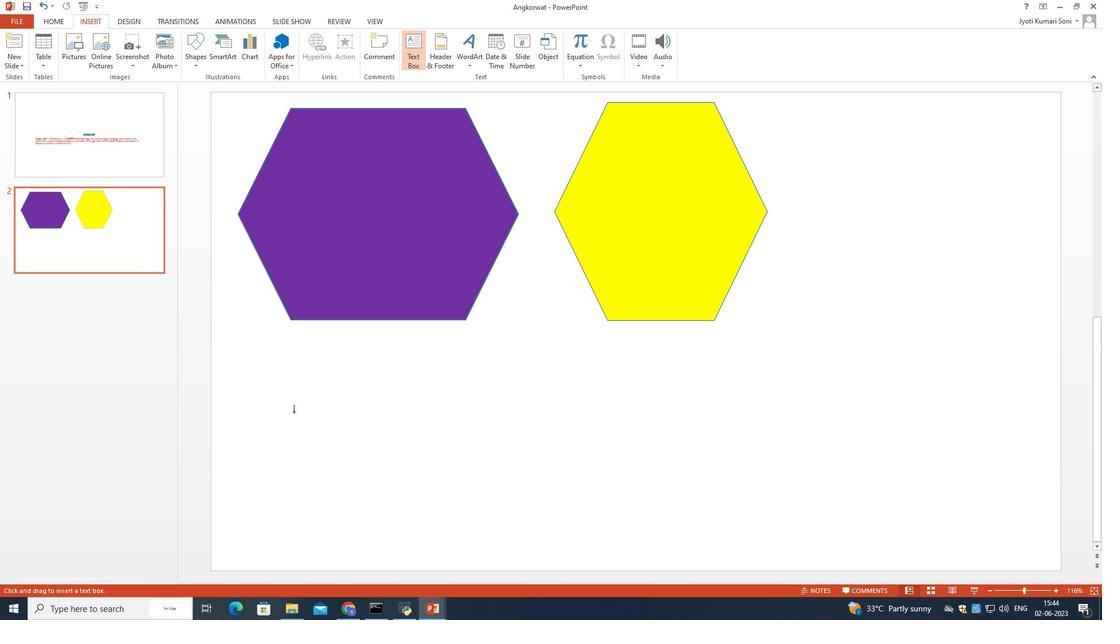 
Action: Mouse pressed left at (293, 411)
Screenshot: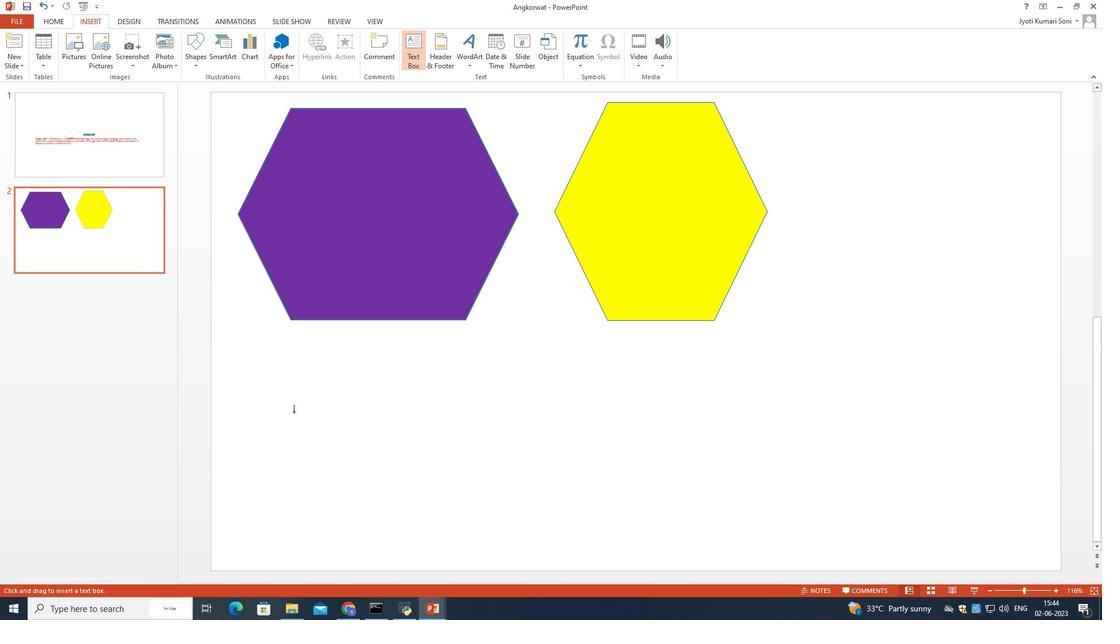 
Action: Mouse moved to (420, 451)
Screenshot: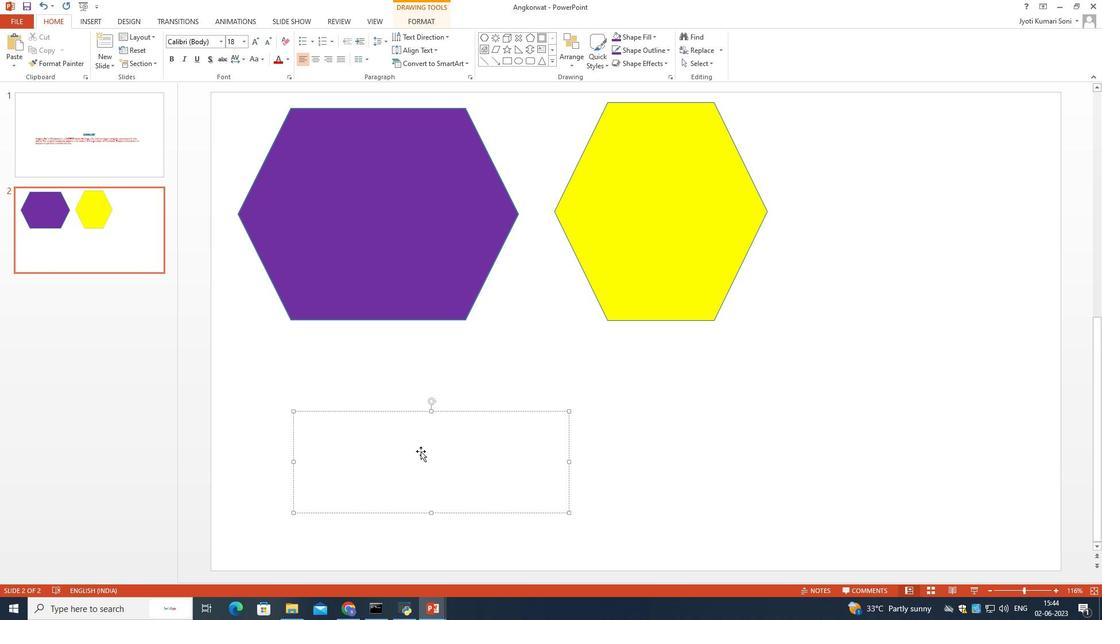
Action: Mouse pressed left at (420, 451)
Screenshot: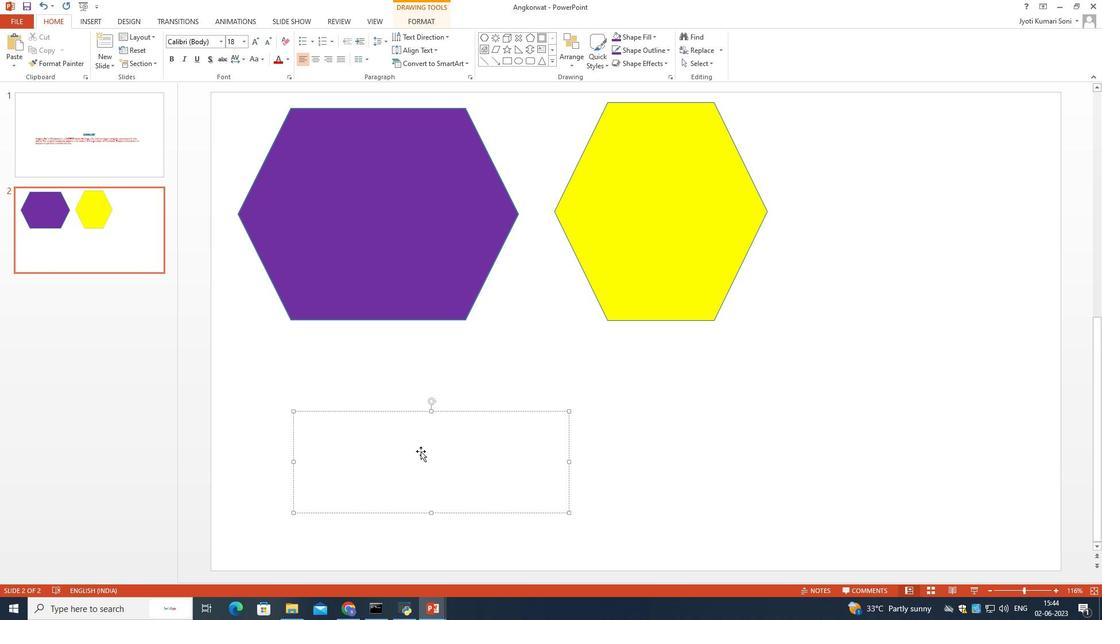 
Action: Mouse moved to (419, 450)
Screenshot: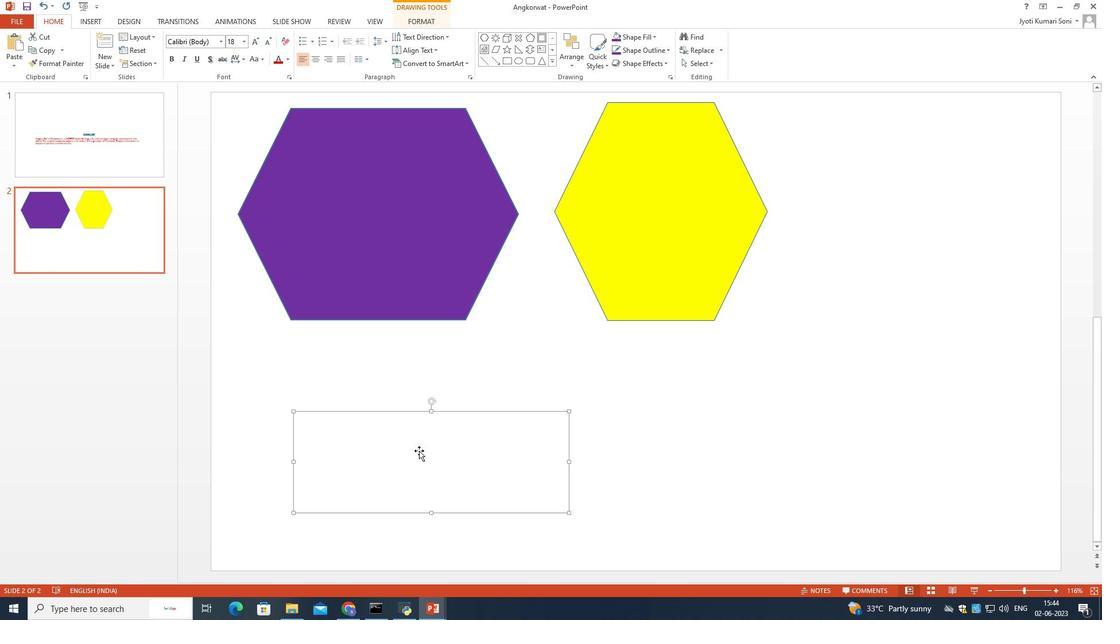 
Action: Key pressed <Key.shift>Shape<Key.space>1
Screenshot: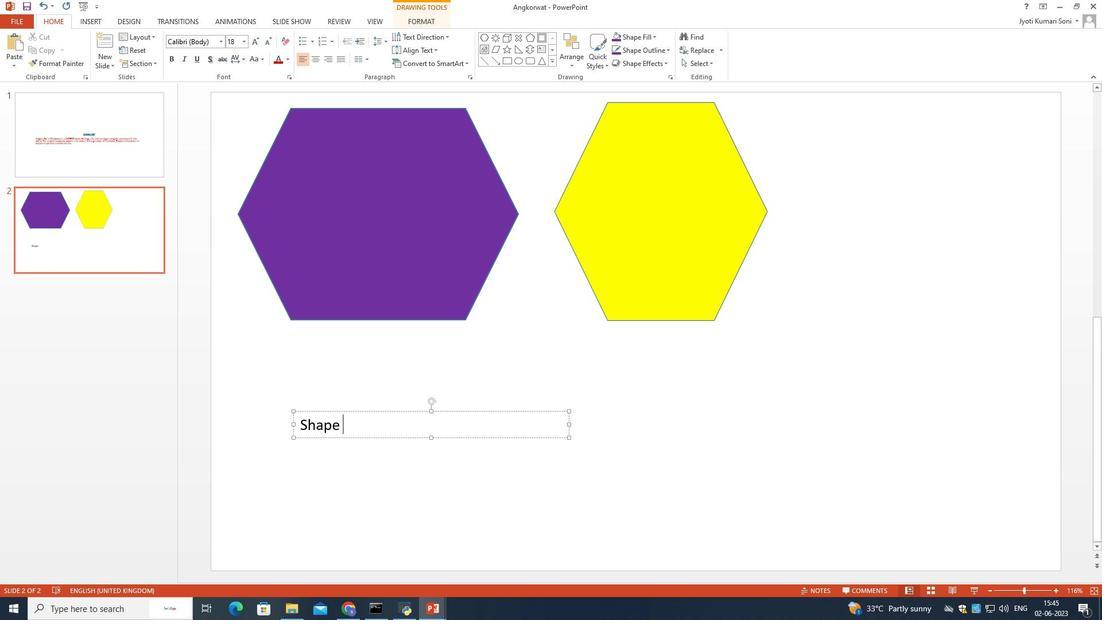 
Action: Mouse moved to (568, 422)
Screenshot: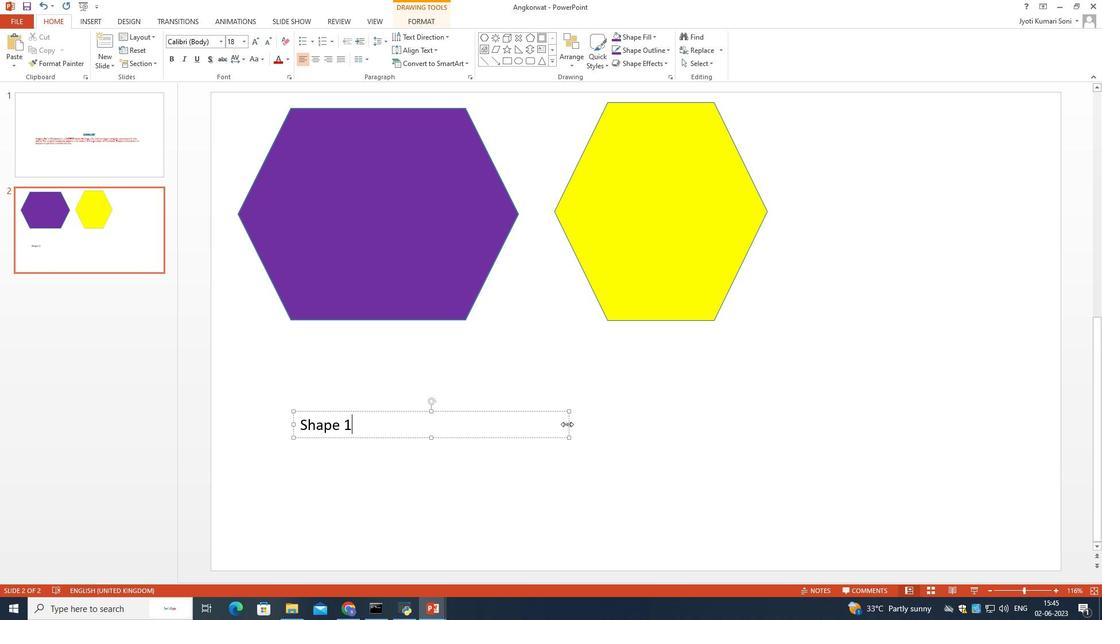 
Action: Mouse pressed left at (568, 422)
Screenshot: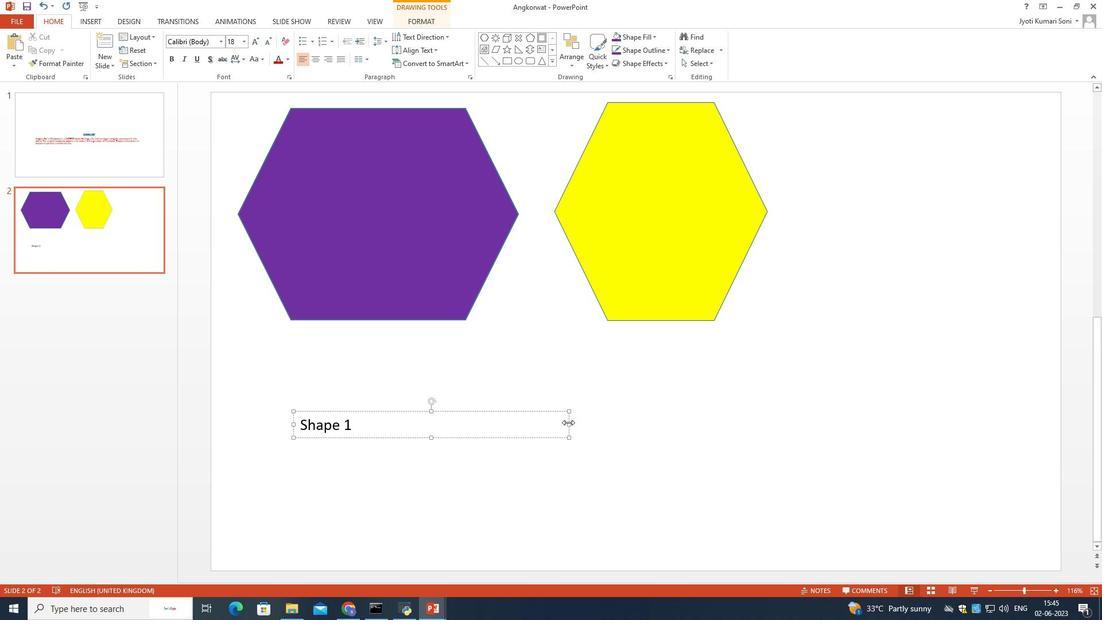 
Action: Mouse moved to (544, 435)
Screenshot: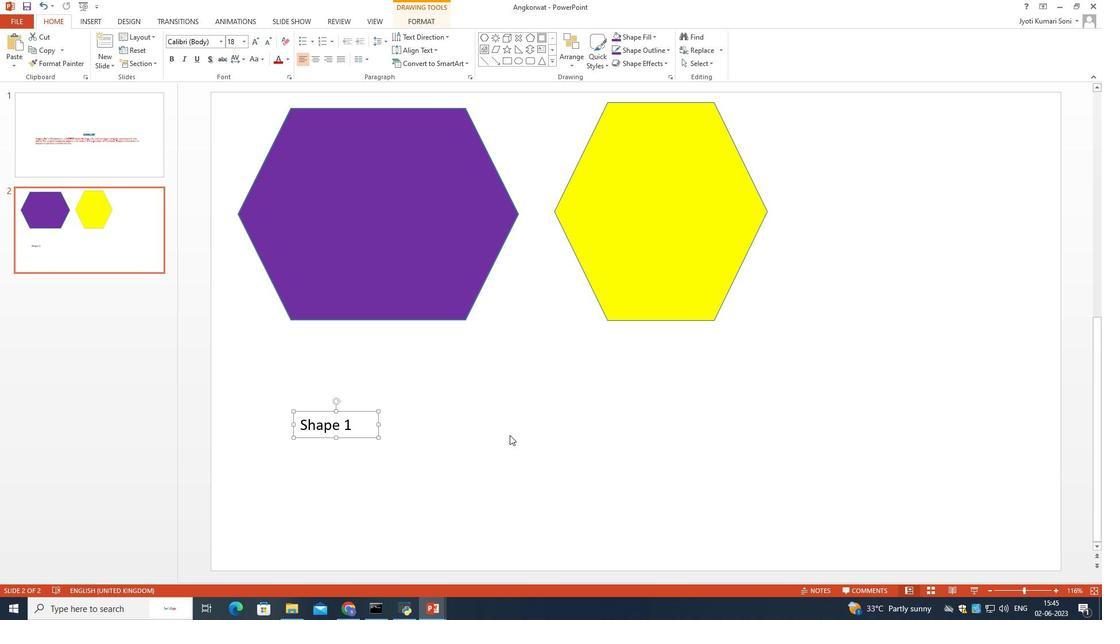 
Action: Mouse pressed left at (544, 435)
Screenshot: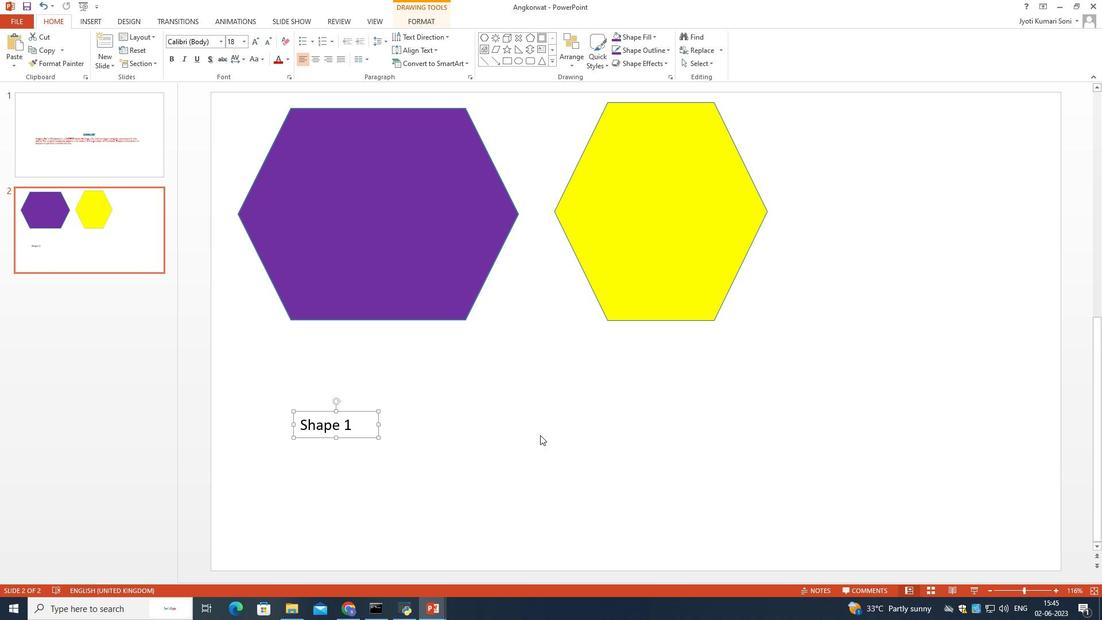 
Action: Mouse moved to (91, 19)
Screenshot: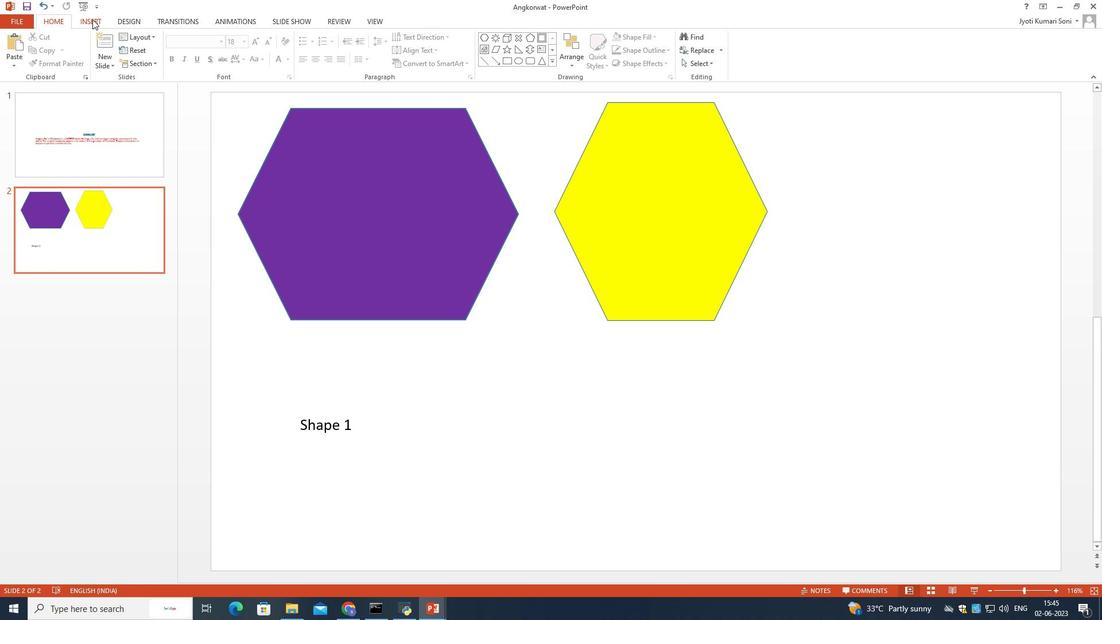 
Action: Mouse pressed left at (91, 19)
Screenshot: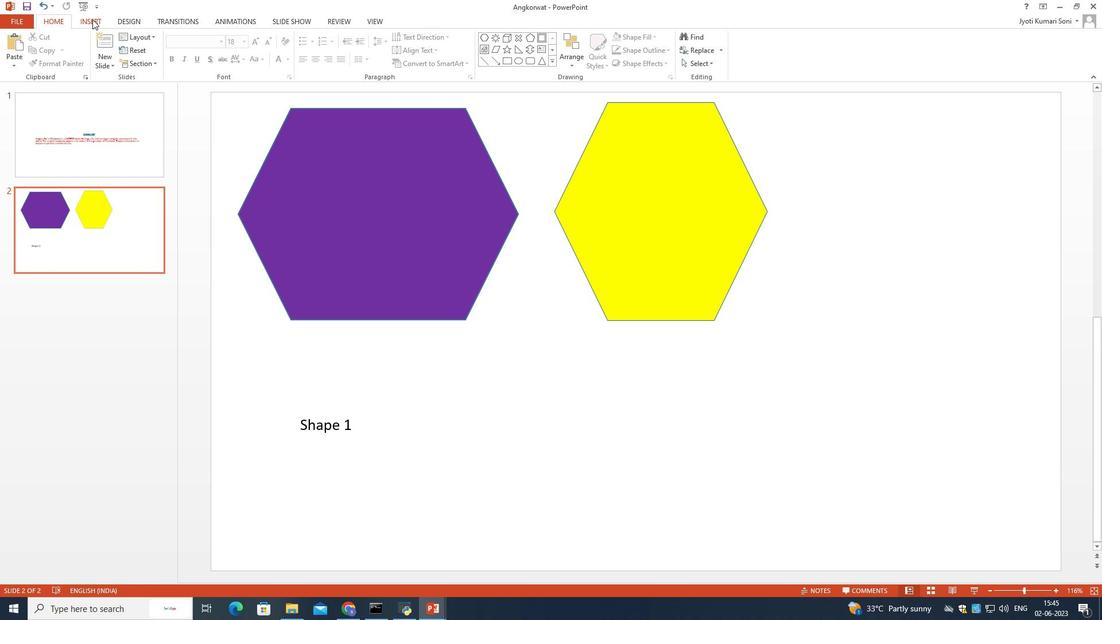 
Action: Mouse moved to (185, 57)
Screenshot: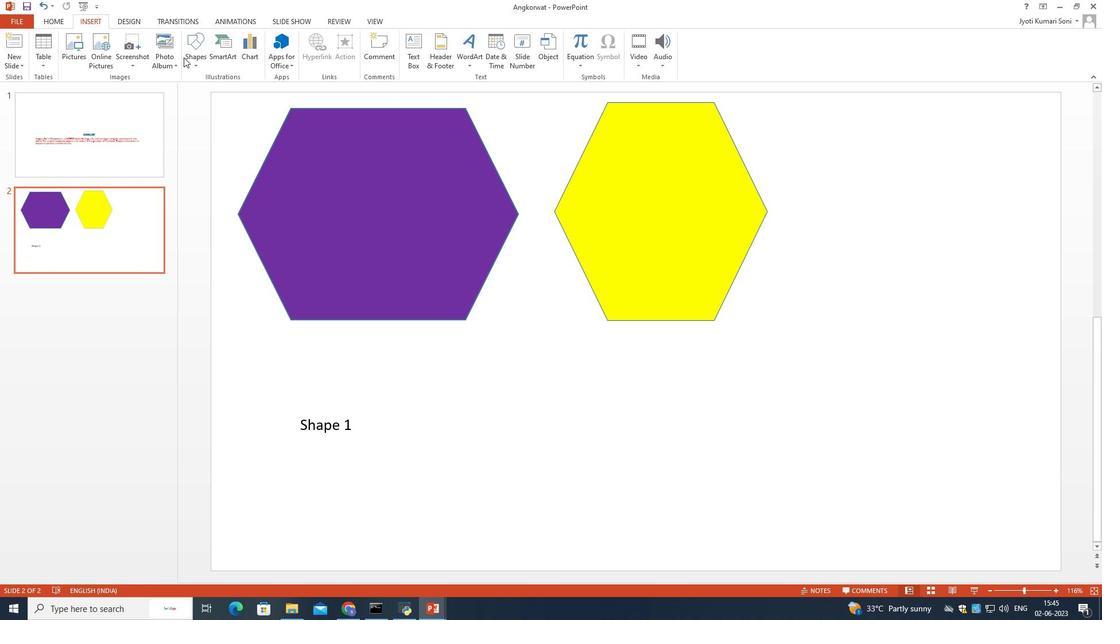 
Action: Mouse pressed left at (185, 57)
Screenshot: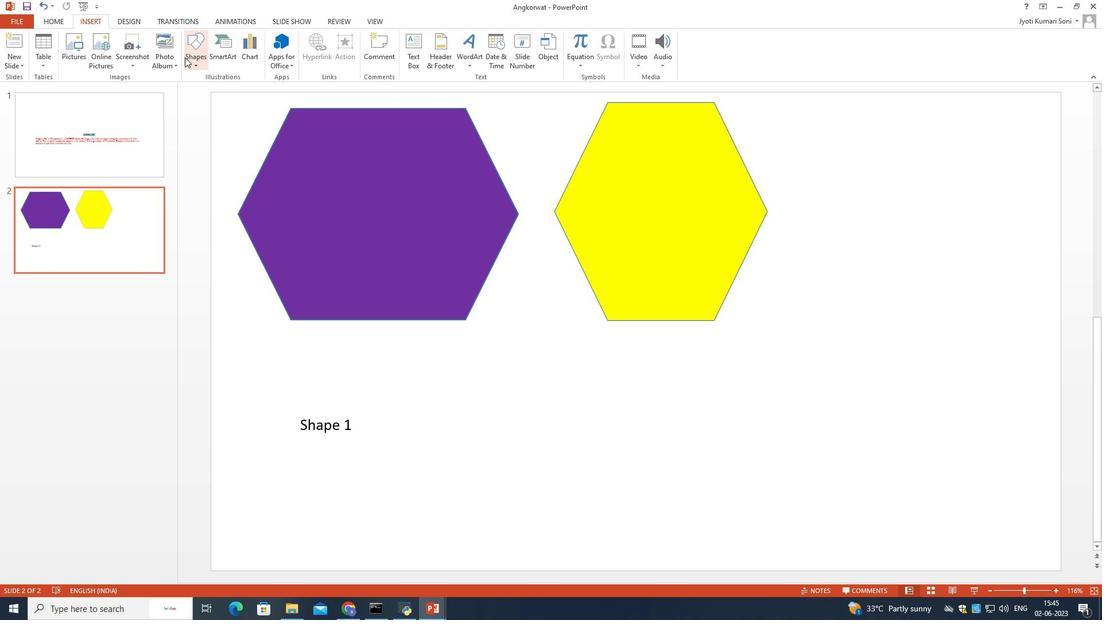 
Action: Mouse moved to (313, 88)
Screenshot: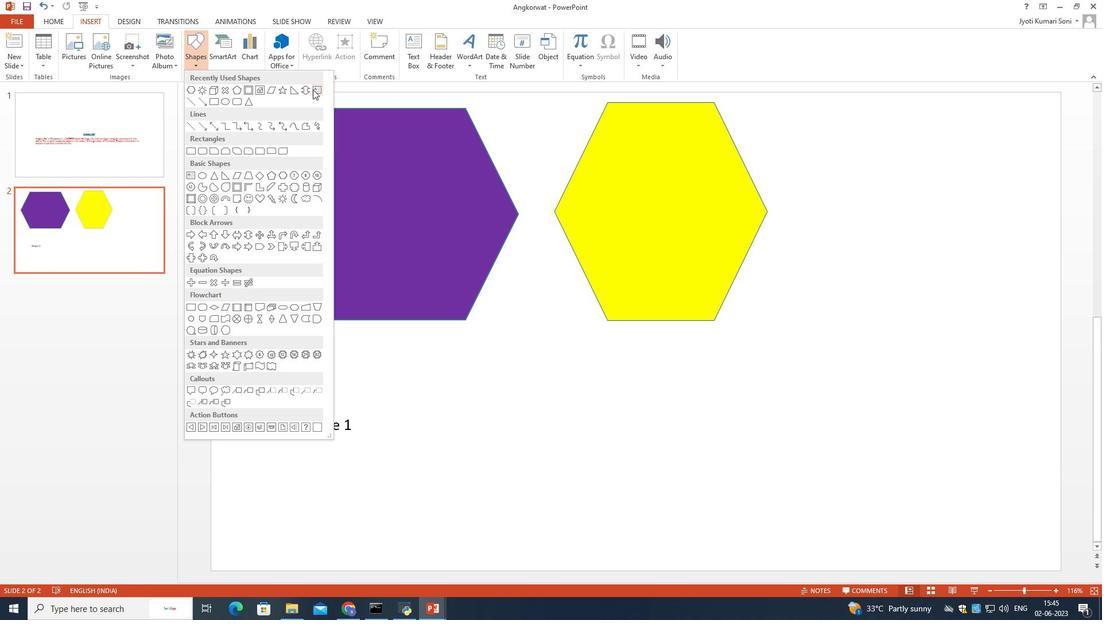 
Action: Mouse pressed left at (313, 88)
Screenshot: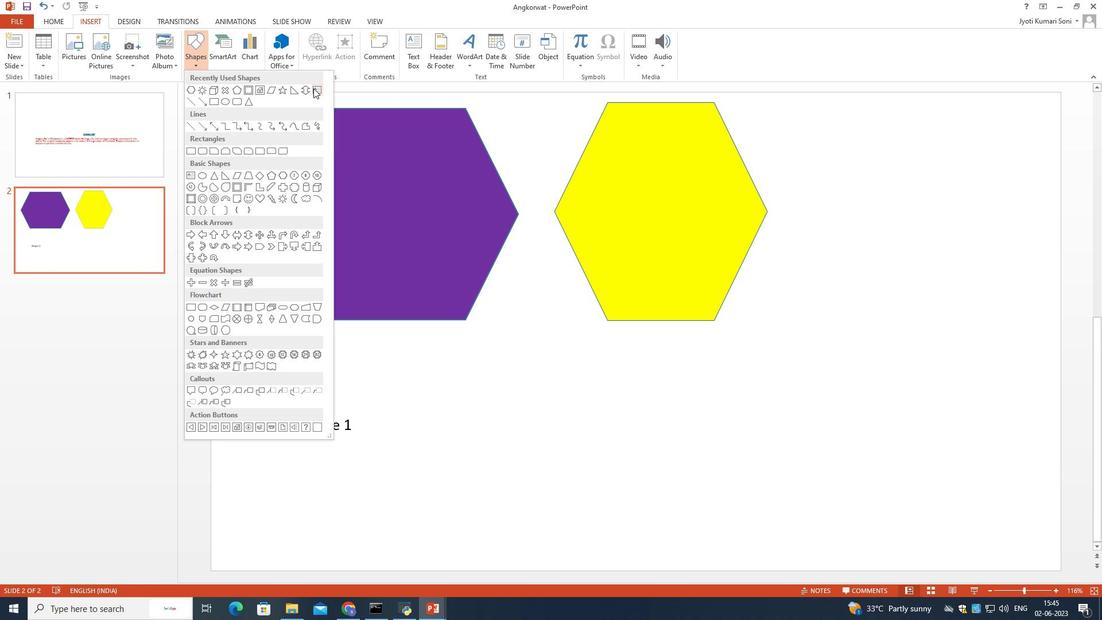 
Action: Mouse moved to (537, 408)
Screenshot: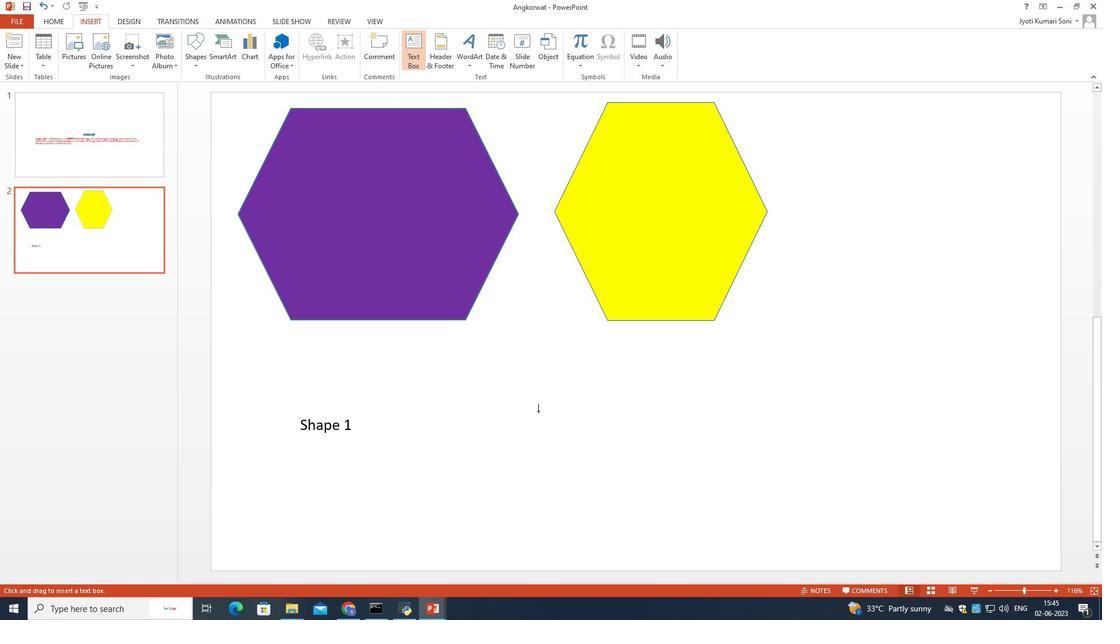 
Action: Mouse pressed left at (537, 408)
Screenshot: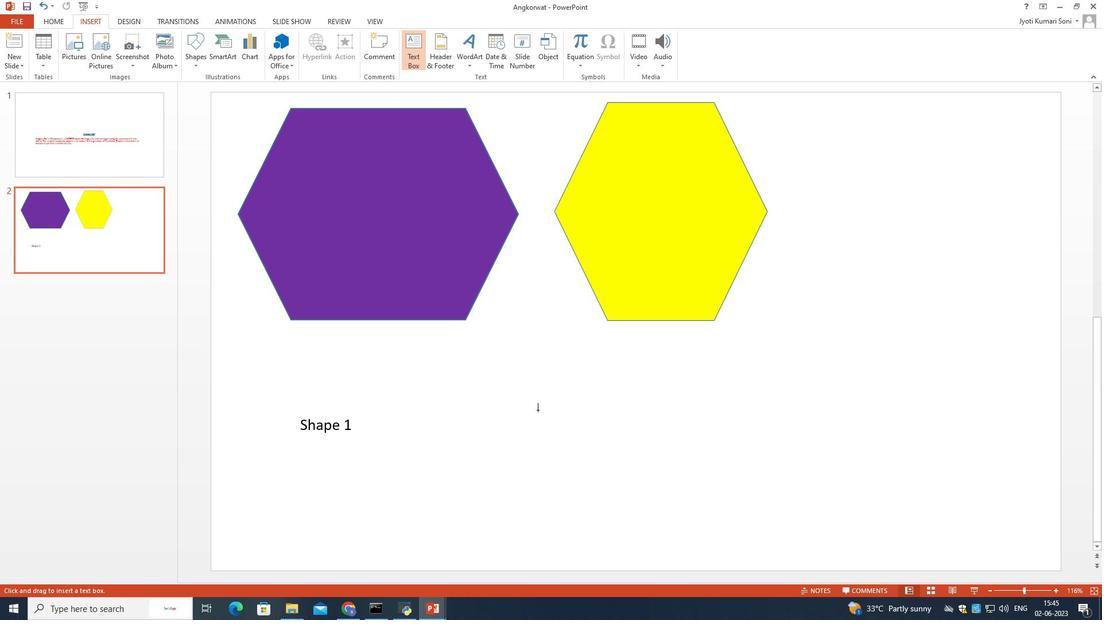
Action: Mouse moved to (555, 428)
Screenshot: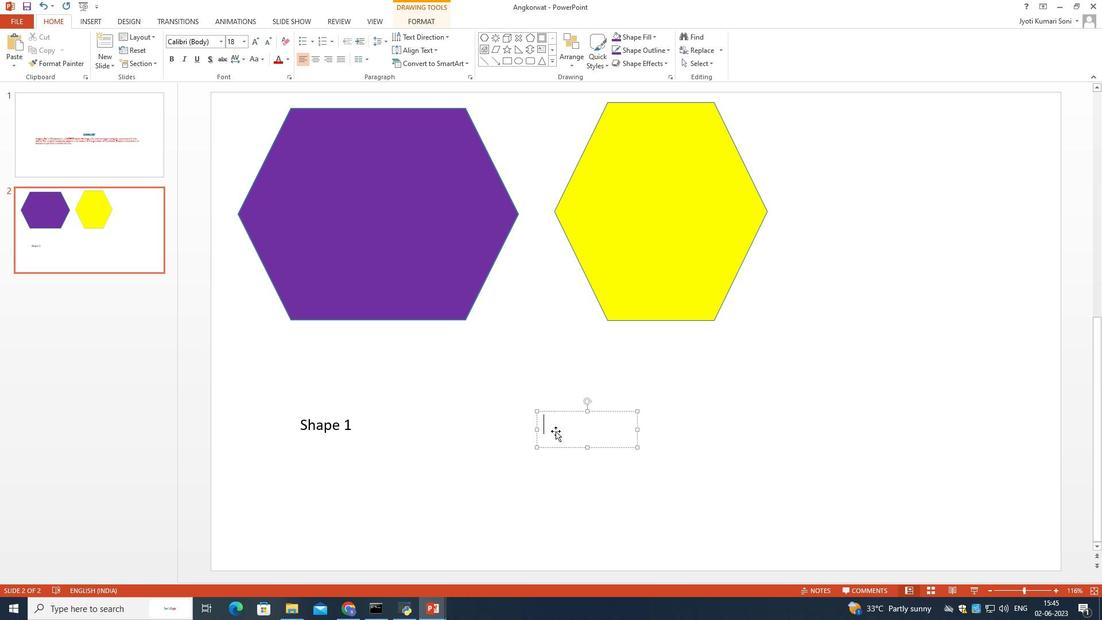 
Action: Key pressed <Key.shift>Shape<Key.space>2<Key.enter><Key.backspace>
Screenshot: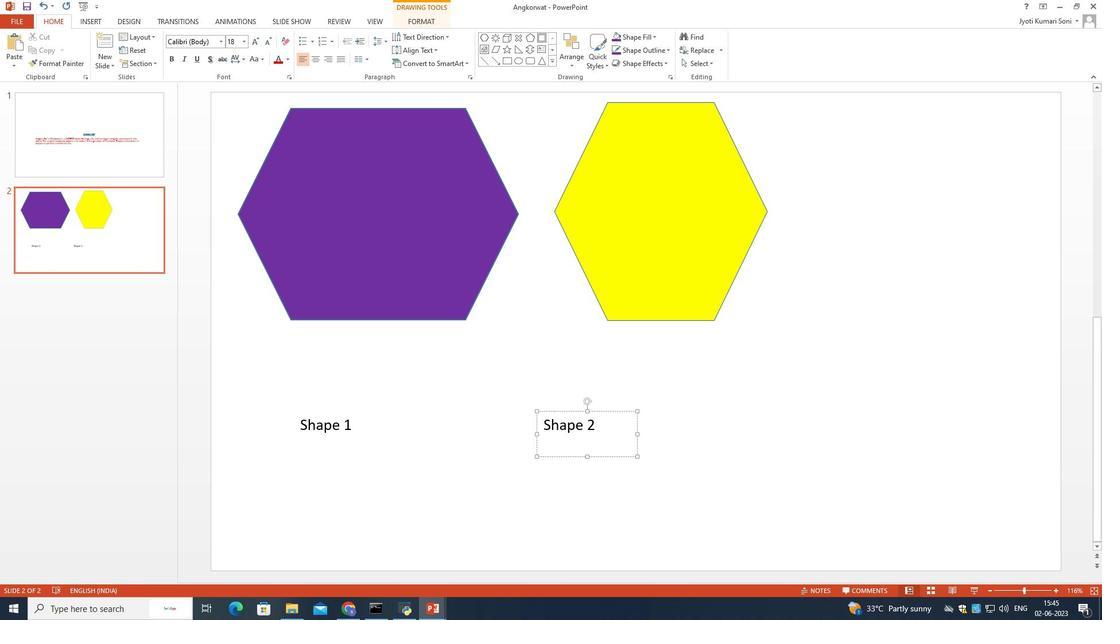 
Action: Mouse moved to (566, 473)
Screenshot: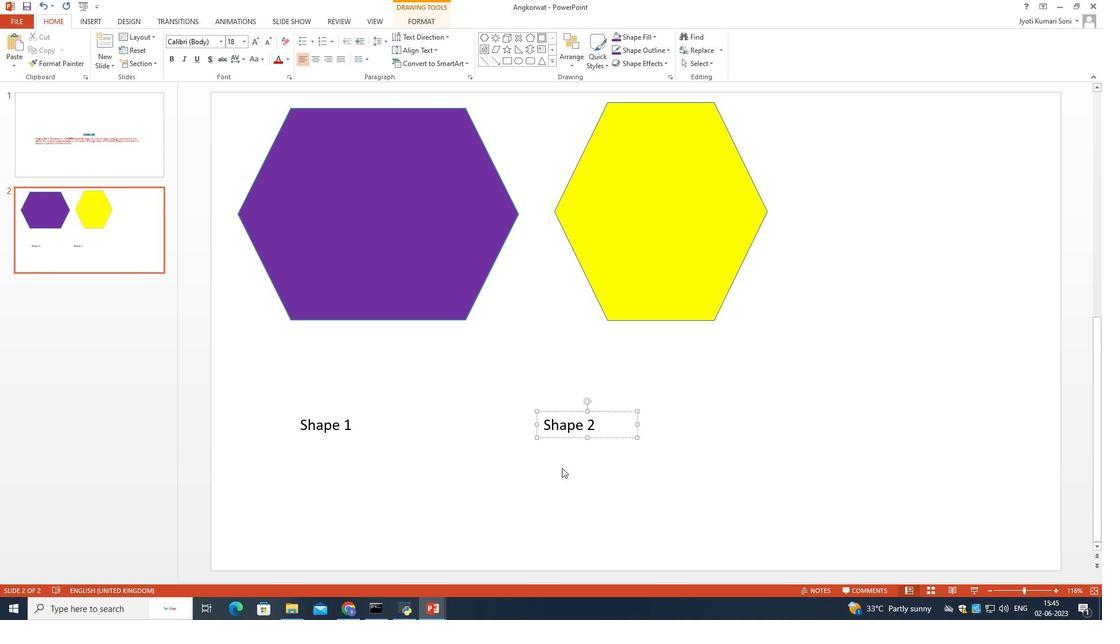 
Action: Mouse pressed left at (566, 473)
Screenshot: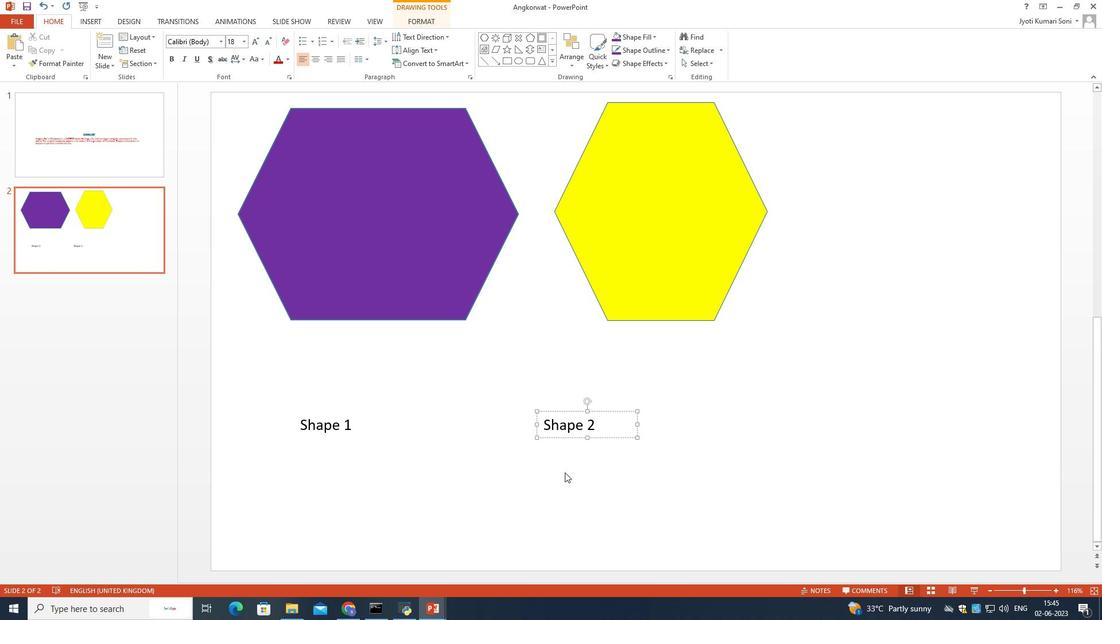 
Action: Mouse moved to (568, 431)
Screenshot: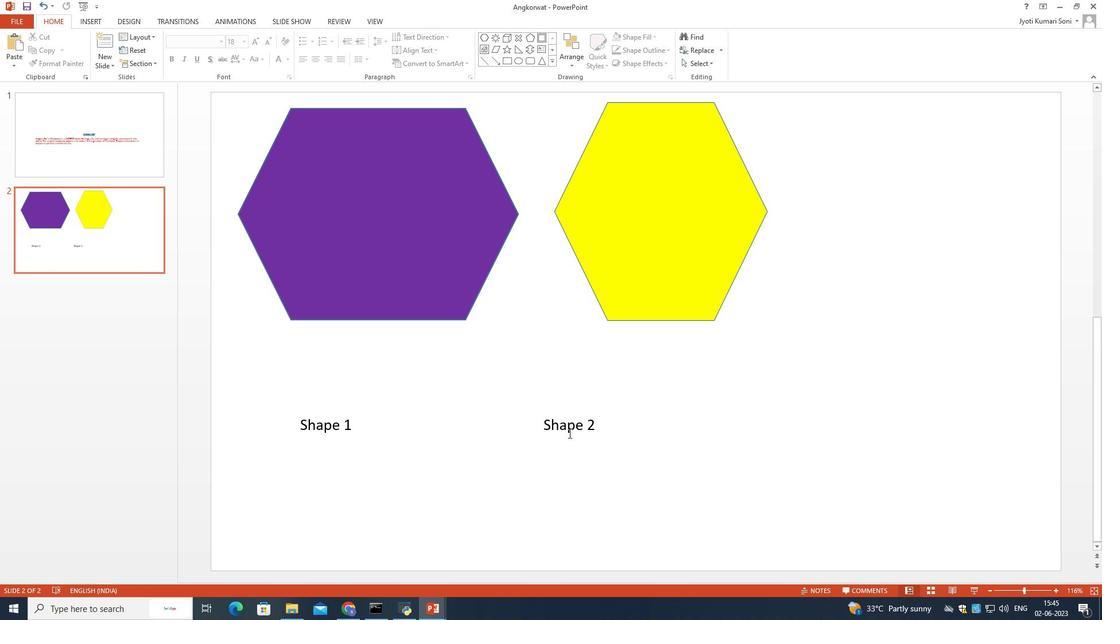 
Action: Mouse pressed left at (568, 431)
Screenshot: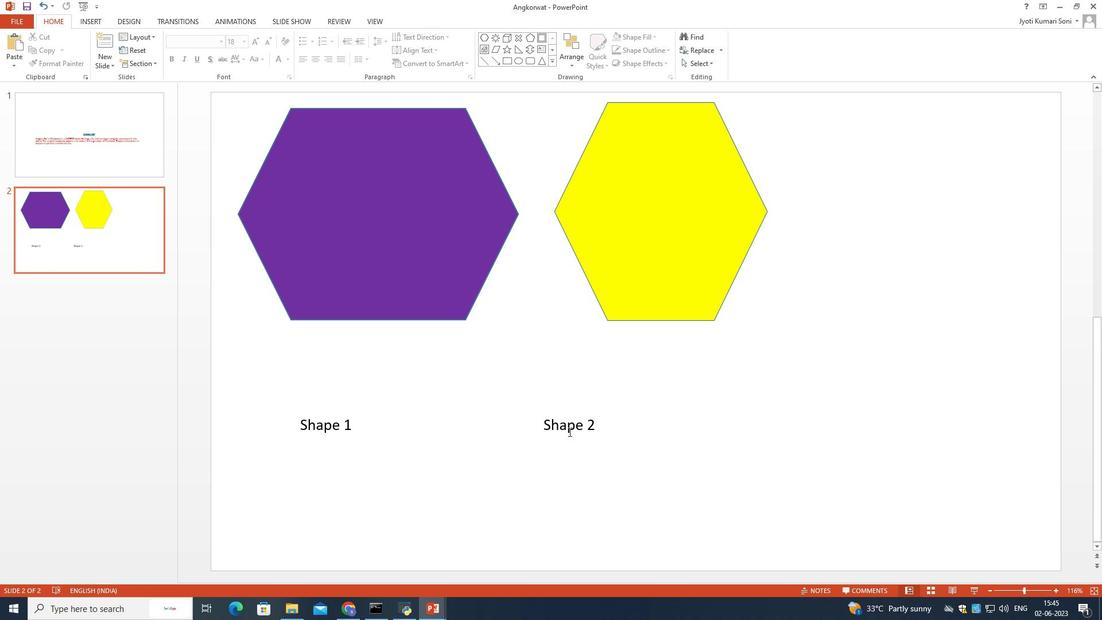 
Action: Mouse moved to (570, 389)
Screenshot: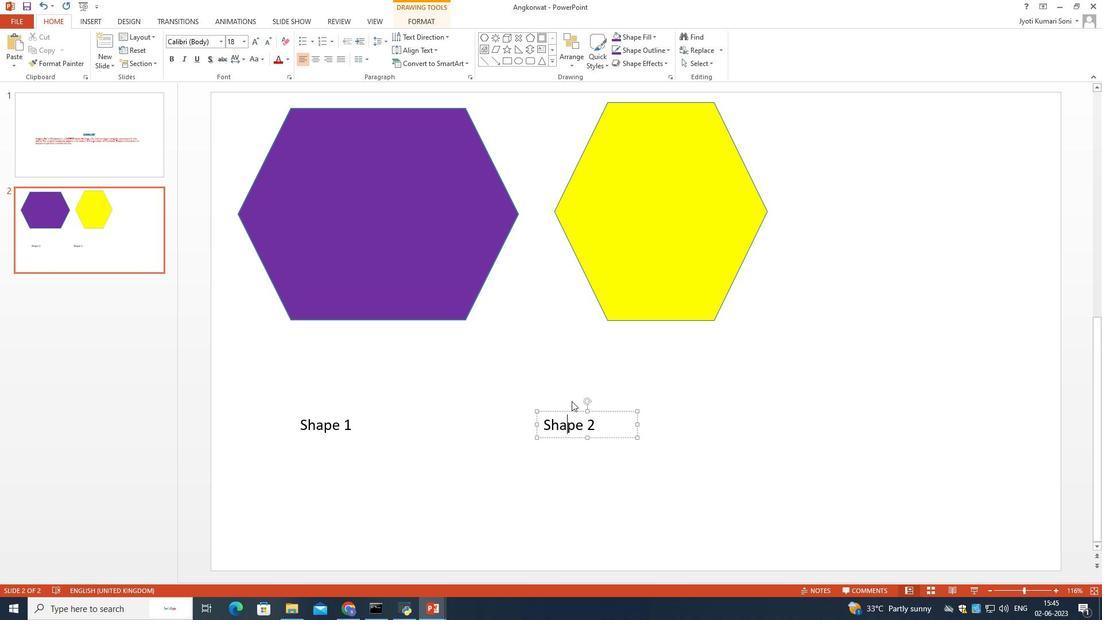 
Action: Mouse pressed left at (570, 389)
Screenshot: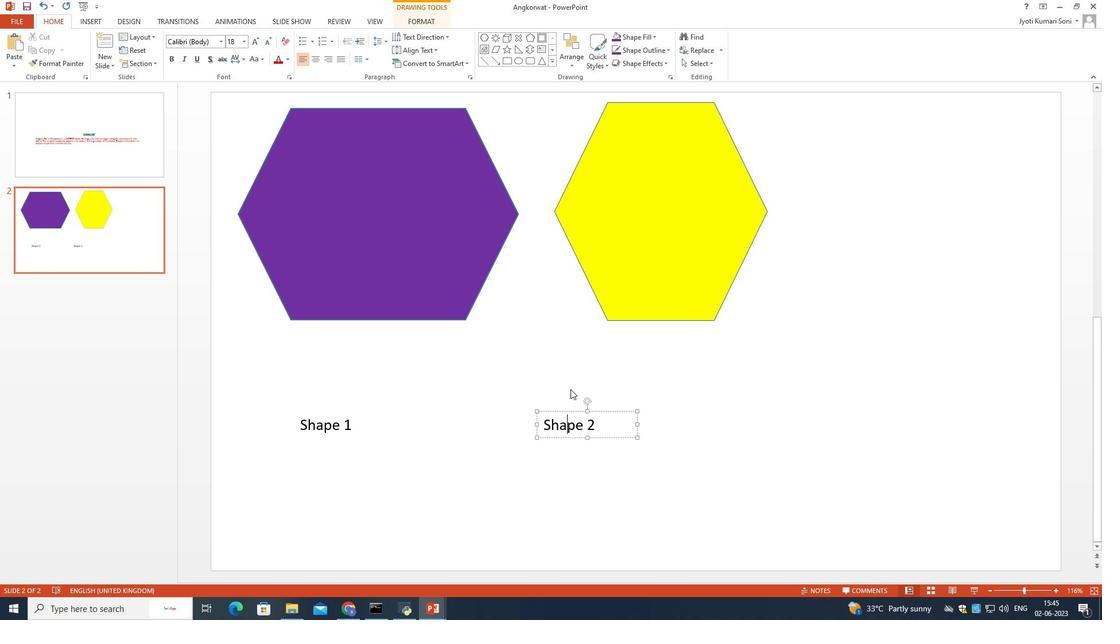 
Action: Mouse moved to (332, 427)
Screenshot: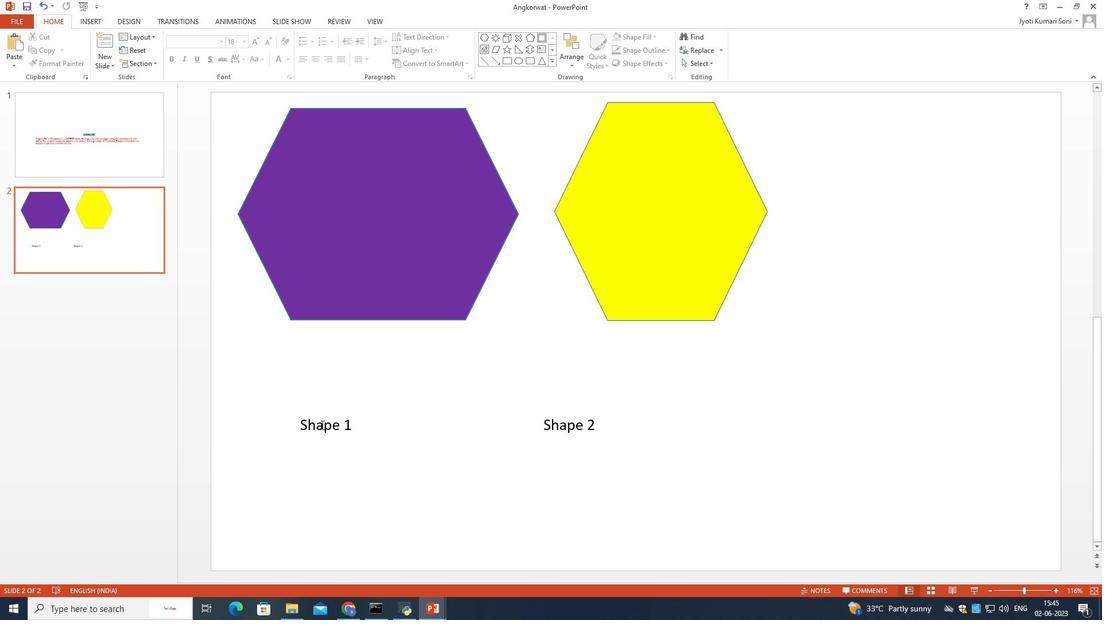 
Action: Mouse pressed left at (332, 427)
Screenshot: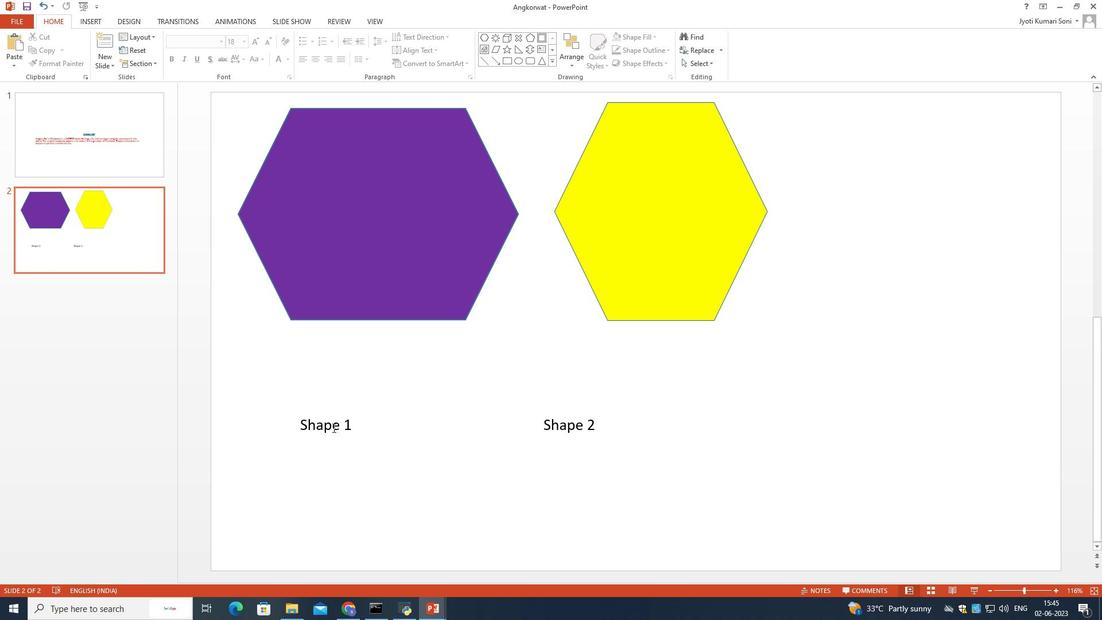 
Action: Mouse moved to (332, 427)
Screenshot: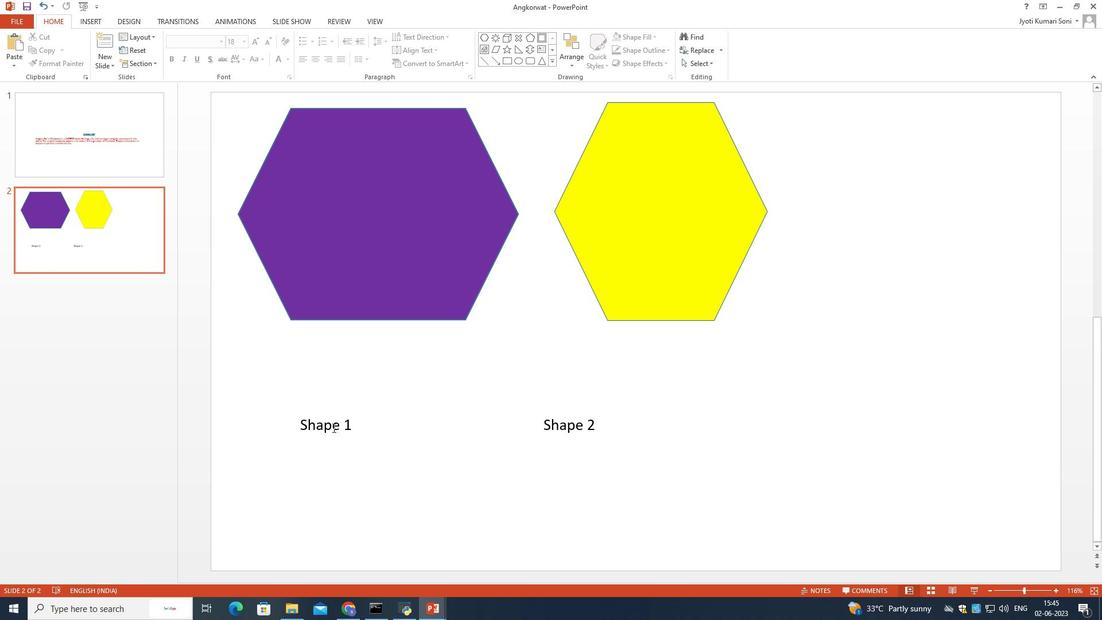 
Action: Mouse pressed left at (332, 427)
Screenshot: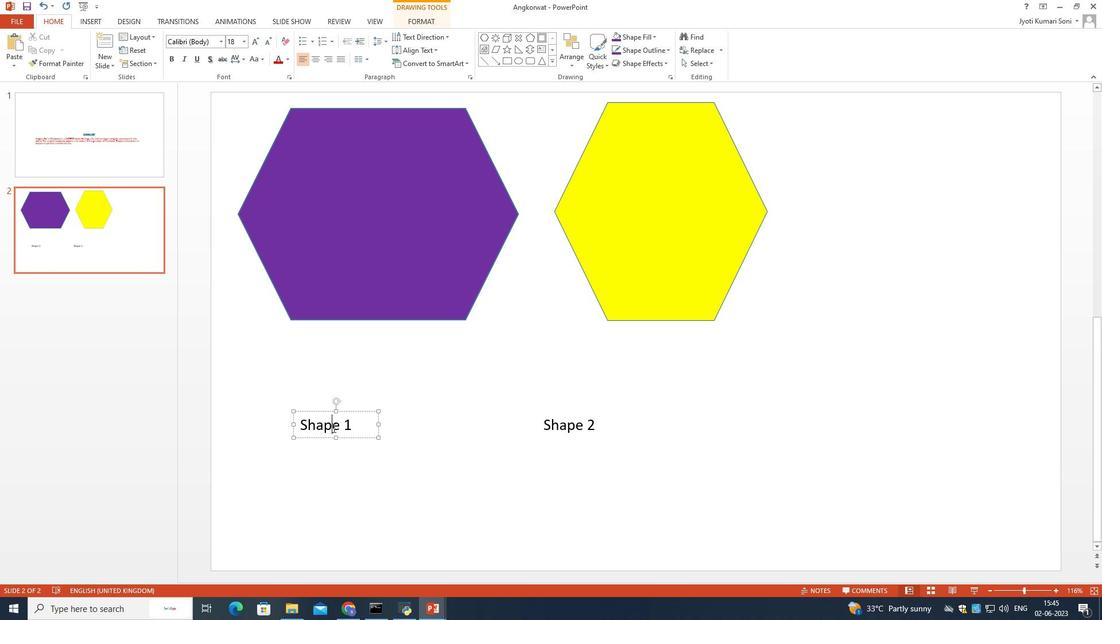 
Action: Mouse moved to (339, 410)
Screenshot: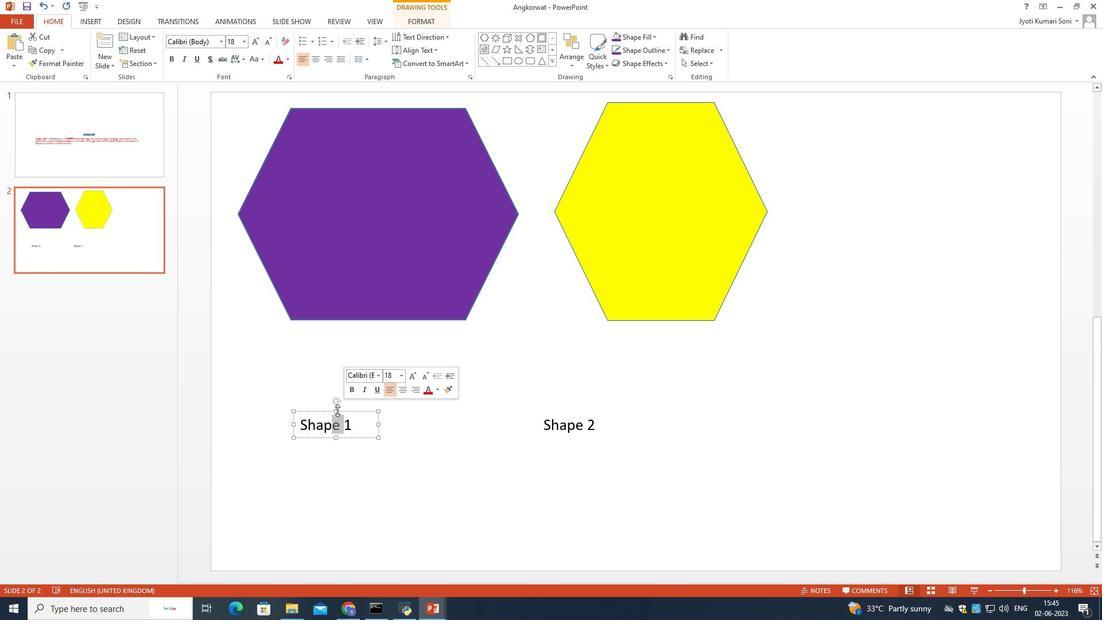 
Action: Mouse pressed left at (339, 410)
Screenshot: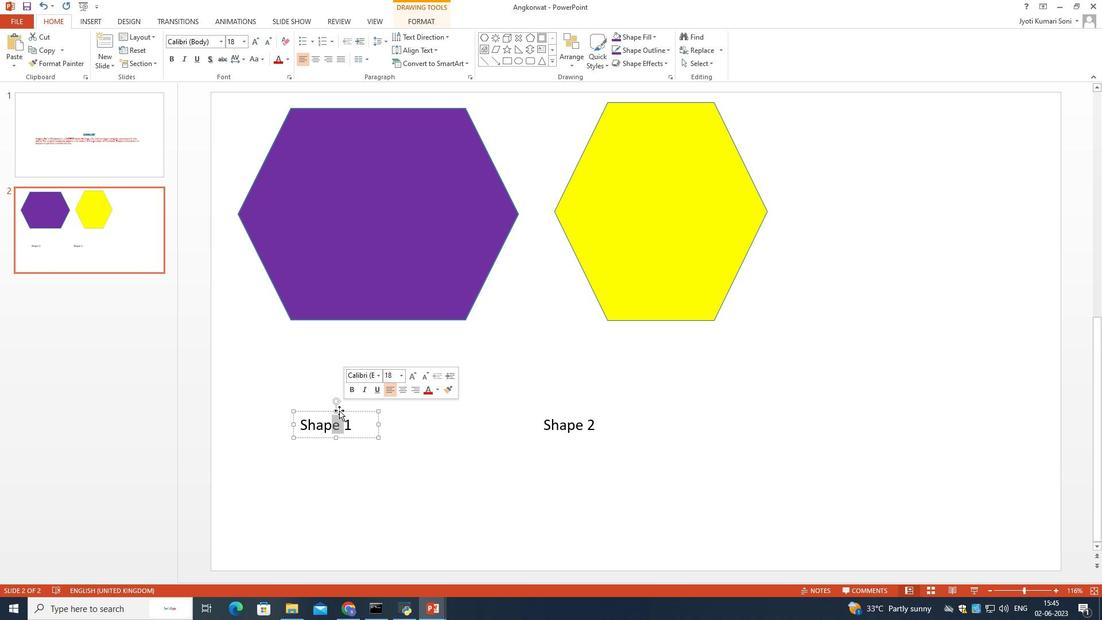 
Action: Mouse moved to (568, 425)
Screenshot: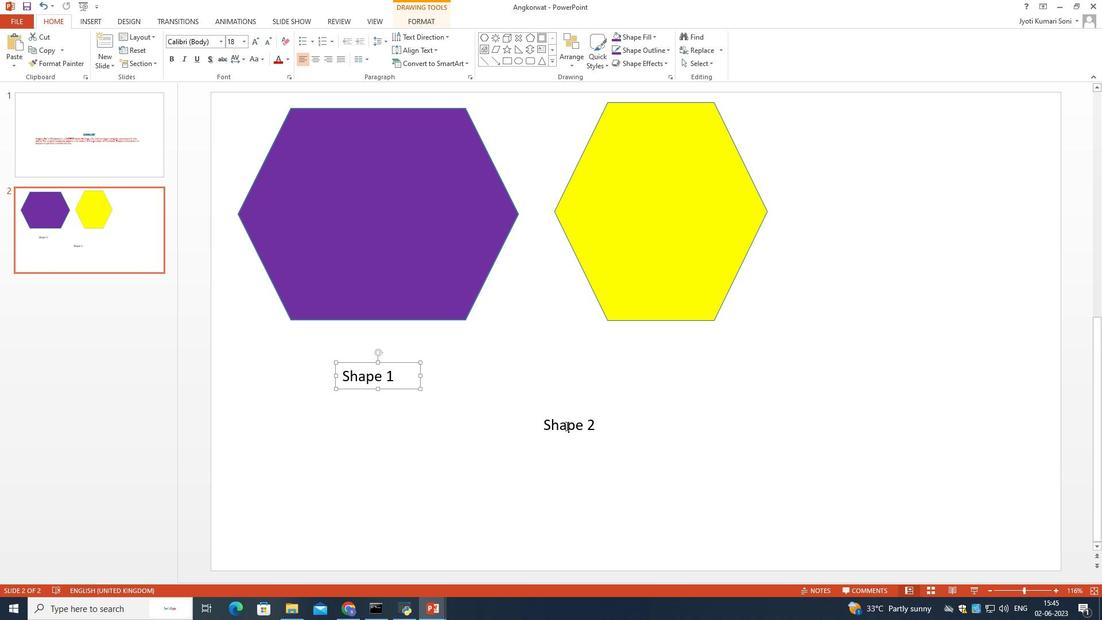 
Action: Mouse pressed left at (568, 425)
Screenshot: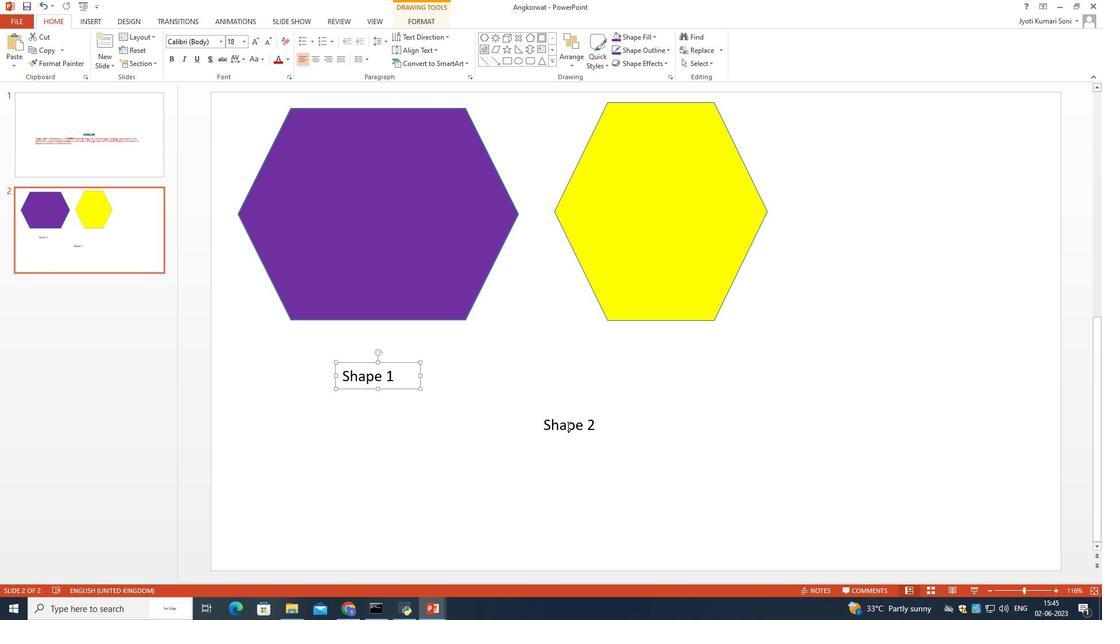 
Action: Mouse moved to (558, 420)
Screenshot: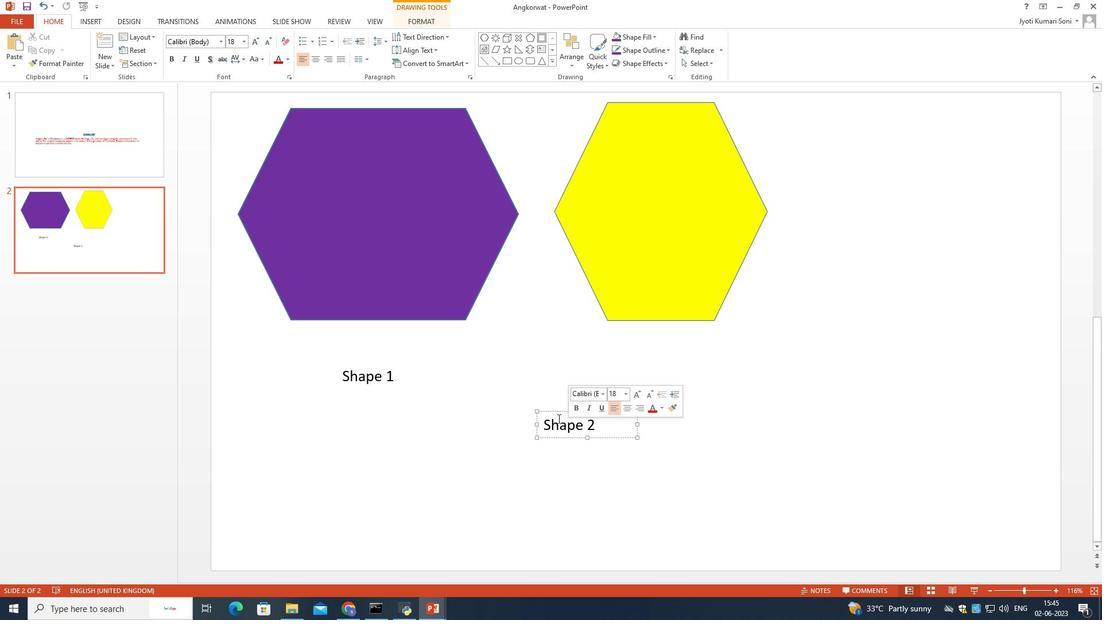 
Action: Mouse pressed left at (558, 420)
Screenshot: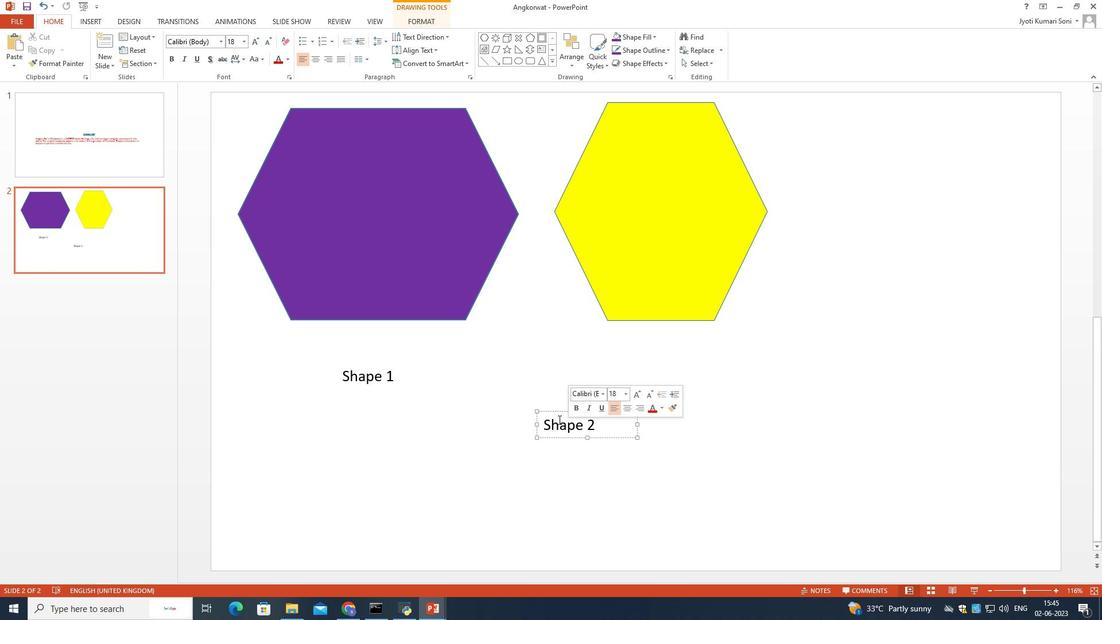 
Action: Mouse moved to (585, 411)
Screenshot: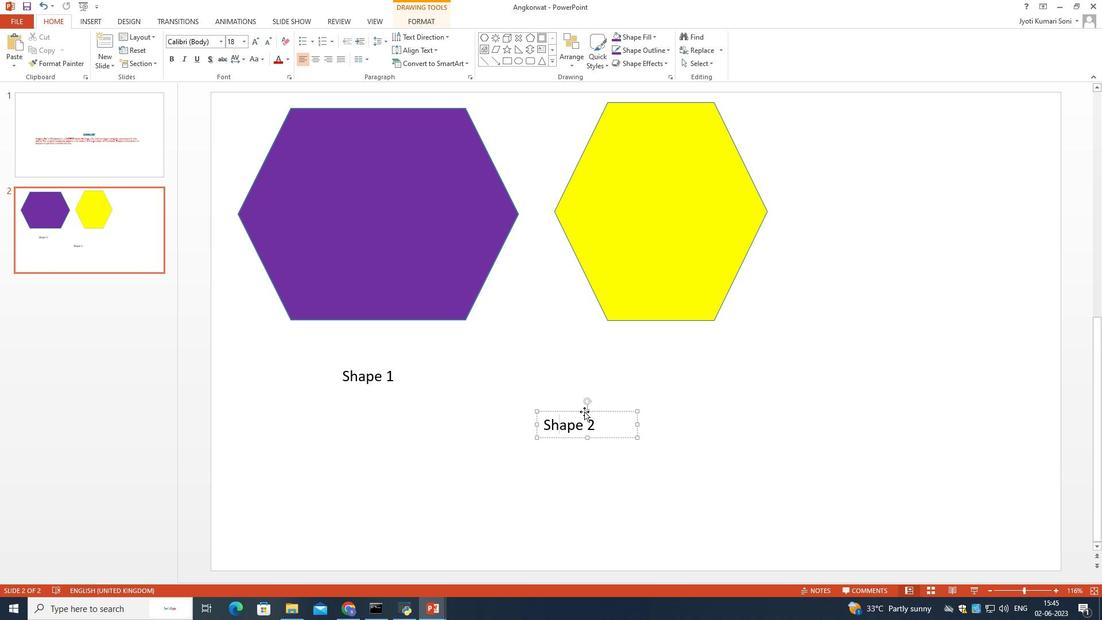 
Action: Mouse pressed left at (585, 411)
Screenshot: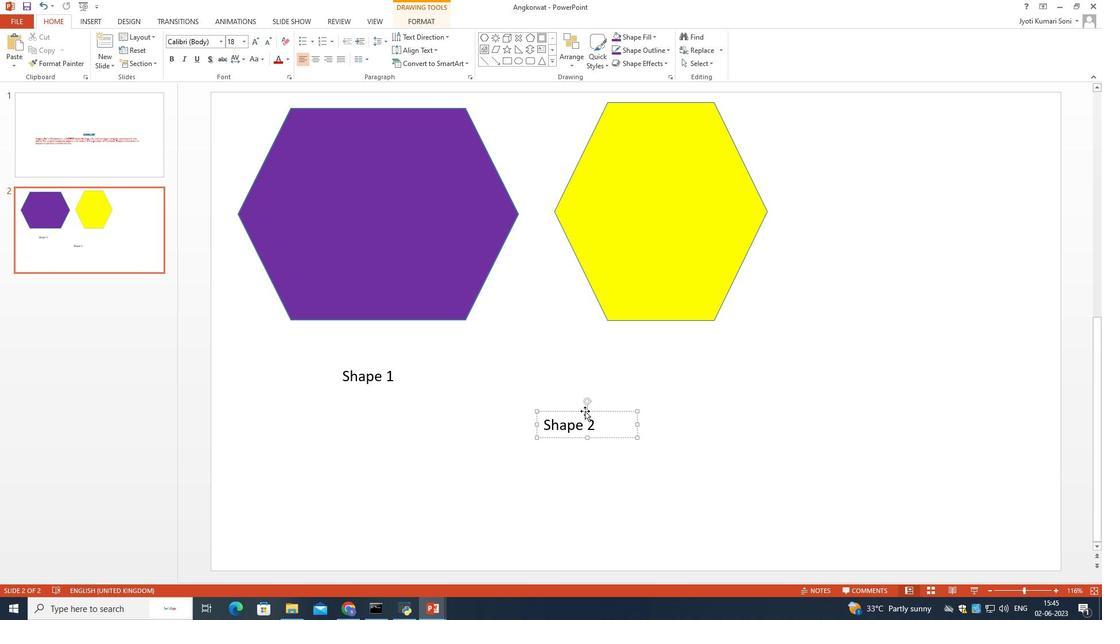
Action: Mouse moved to (842, 354)
Screenshot: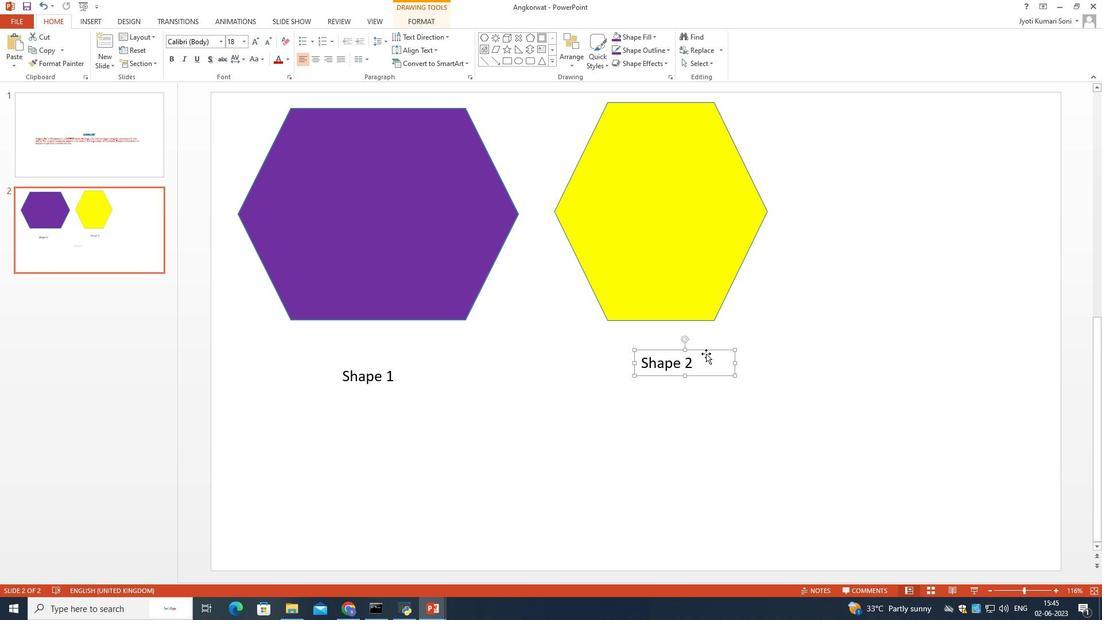 
Action: Mouse pressed left at (842, 354)
Screenshot: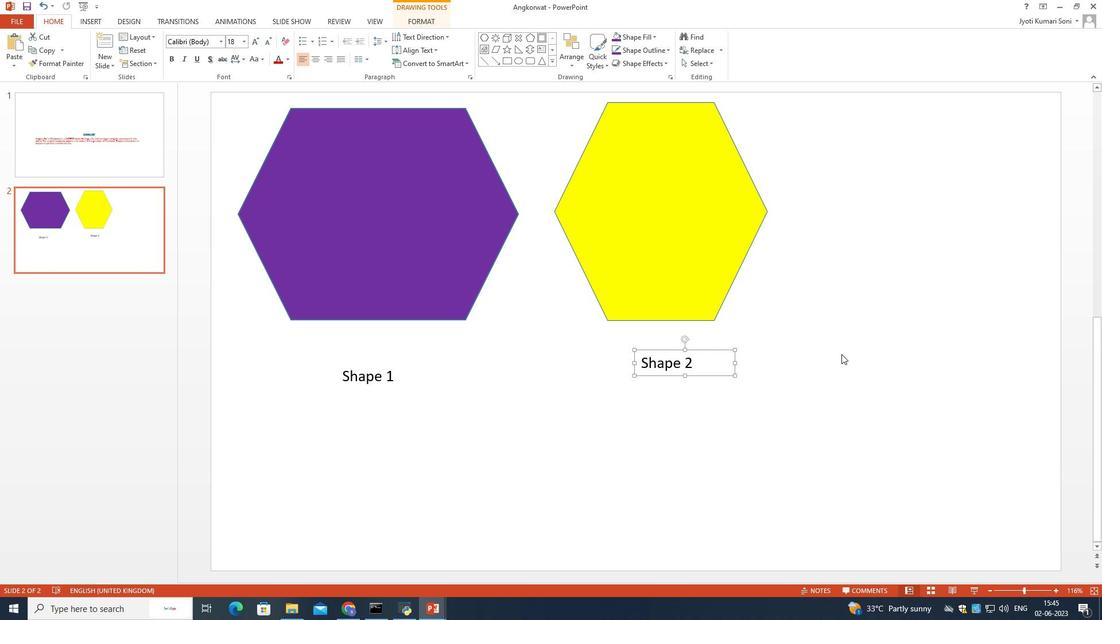 
Action: Mouse moved to (804, 342)
Screenshot: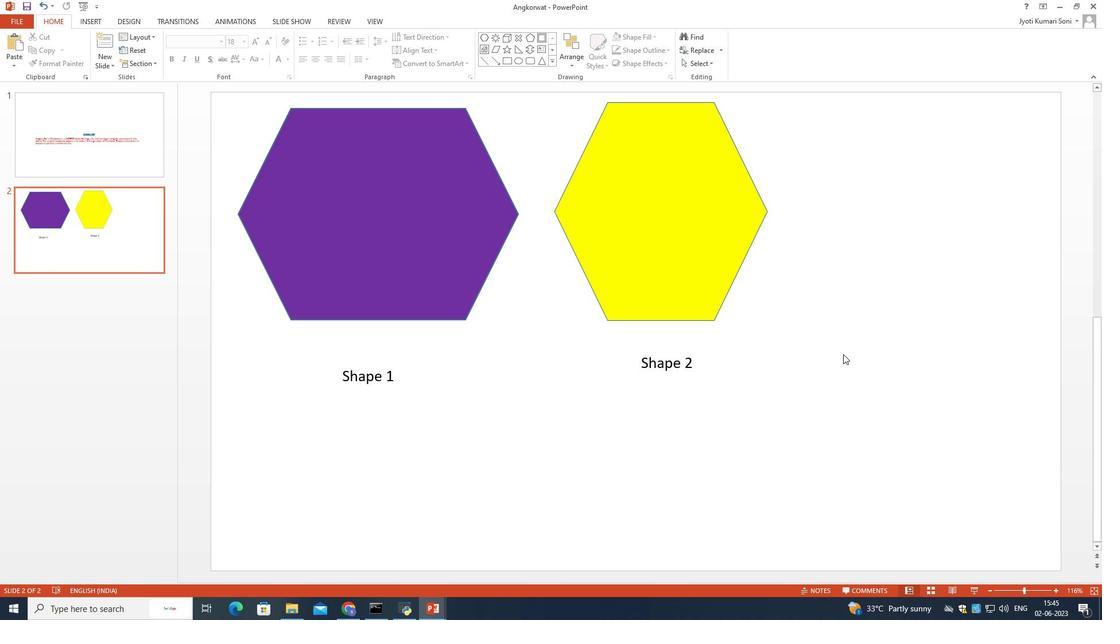 
